 Task: Look for Airbnb options in Rustenburg, South Africa from 5th November, 2023 to 16th November, 2023 for 2 adults.1  bedroom having 1 bed and 1 bathroom. Property type can be hotel. Look for 4 properties as per requirement.
Action: Mouse moved to (412, 74)
Screenshot: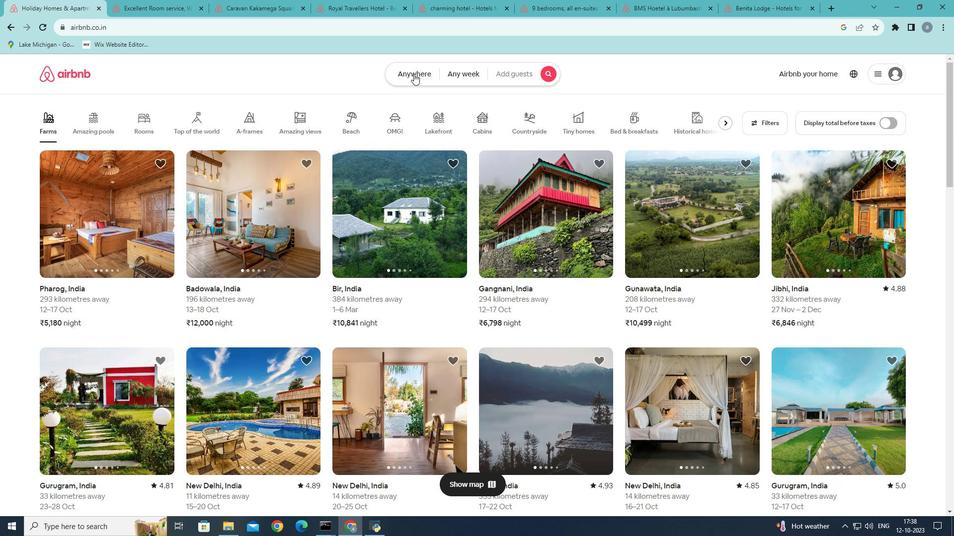 
Action: Mouse pressed left at (412, 74)
Screenshot: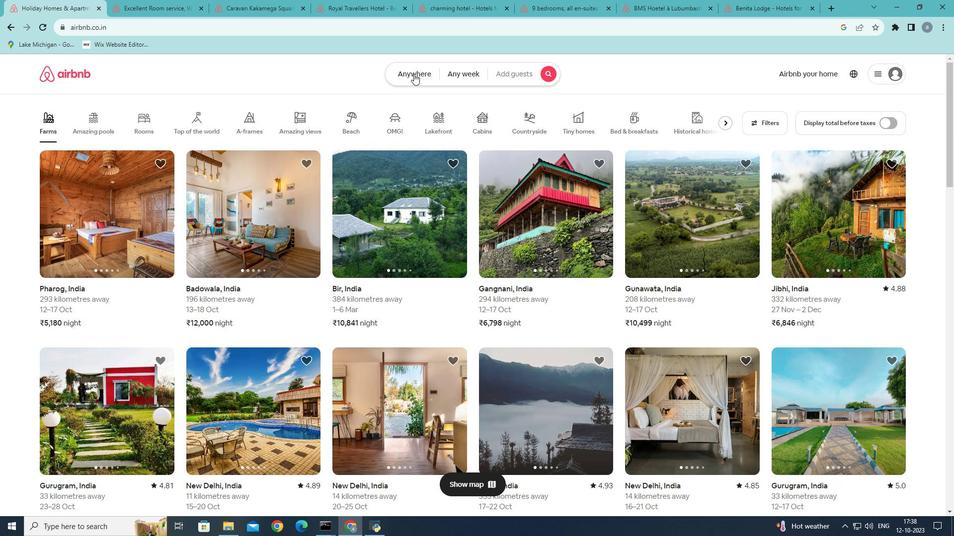 
Action: Mouse moved to (320, 110)
Screenshot: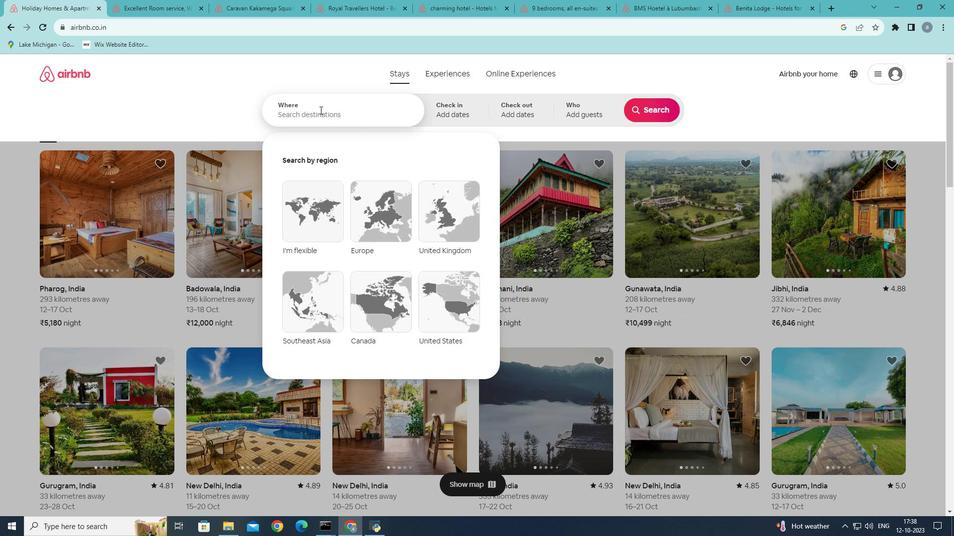 
Action: Mouse pressed left at (320, 110)
Screenshot: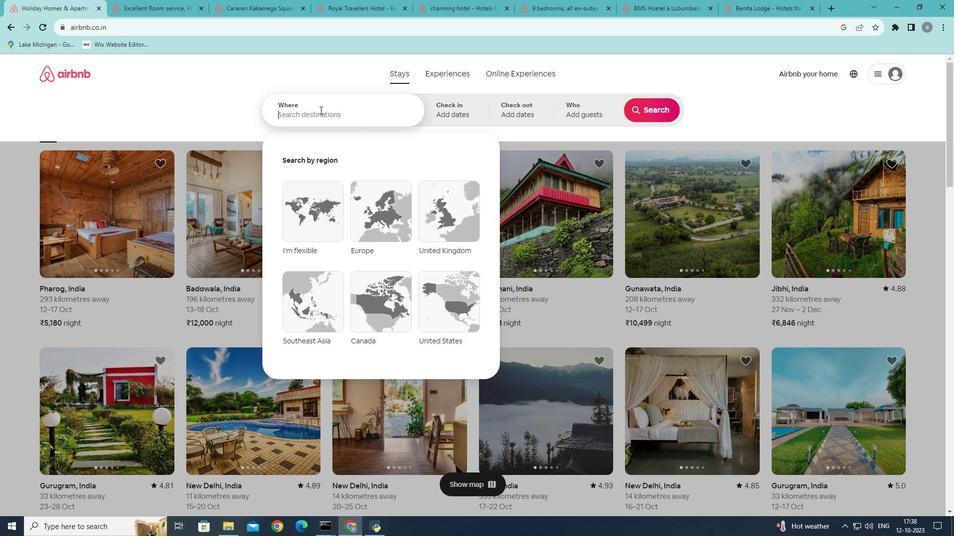 
Action: Mouse moved to (375, 95)
Screenshot: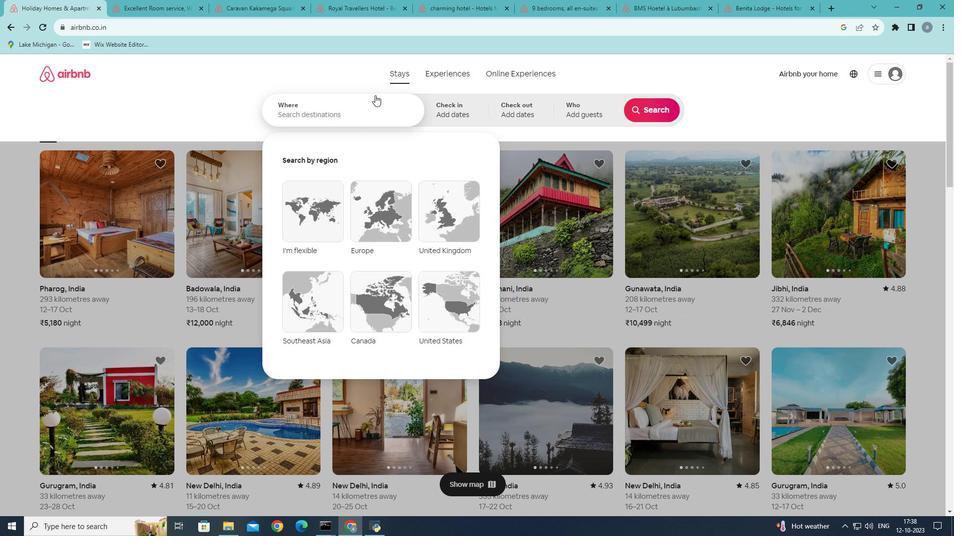 
Action: Key pressed <Key.shift>Rustenburg,
Screenshot: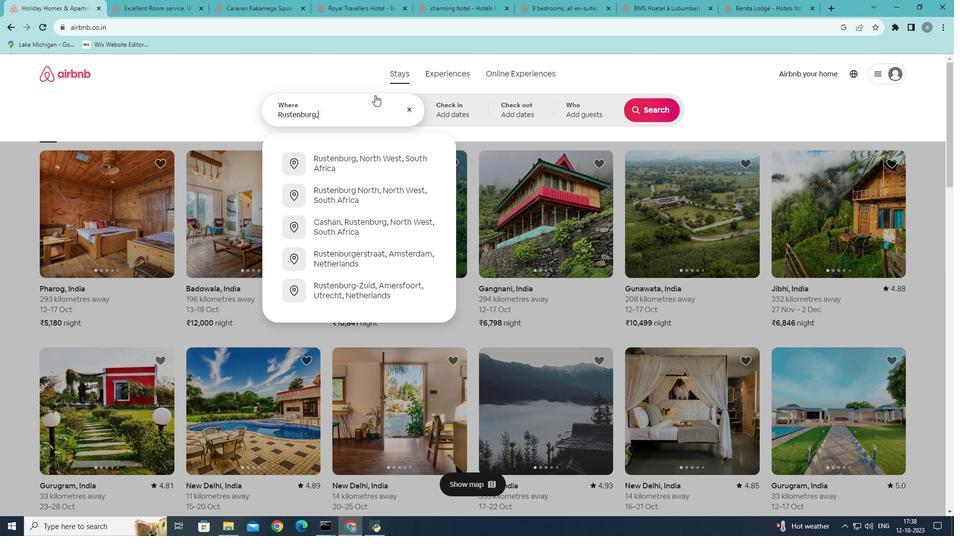 
Action: Mouse moved to (407, 156)
Screenshot: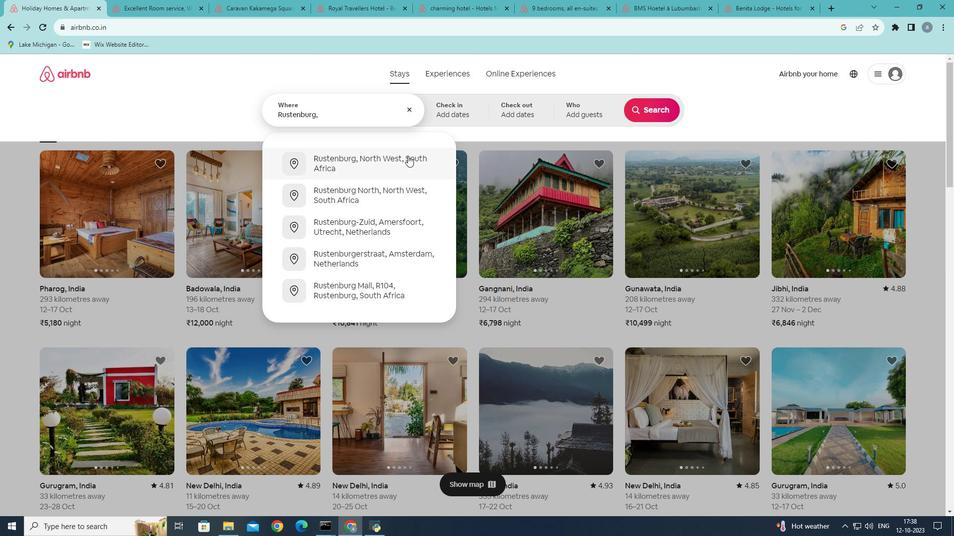 
Action: Mouse pressed left at (407, 156)
Screenshot: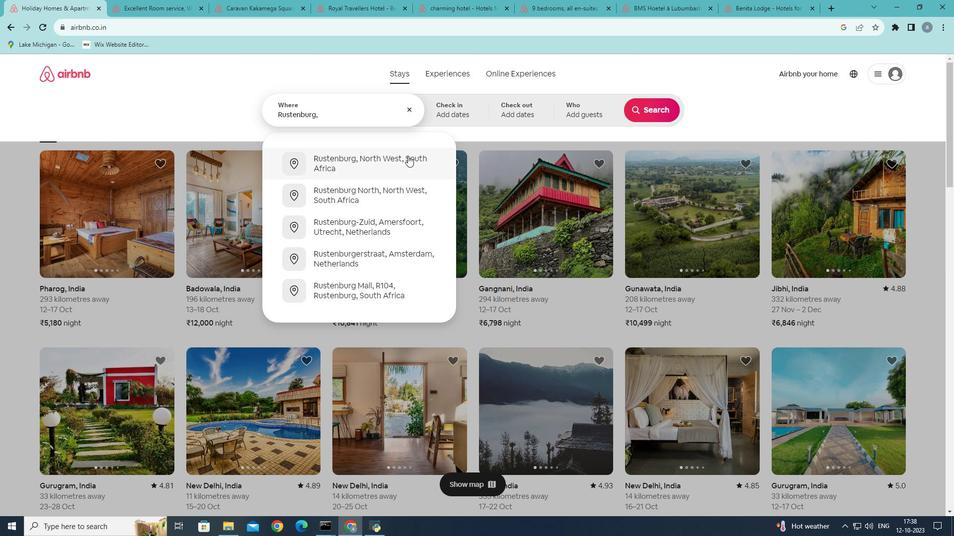 
Action: Mouse moved to (653, 192)
Screenshot: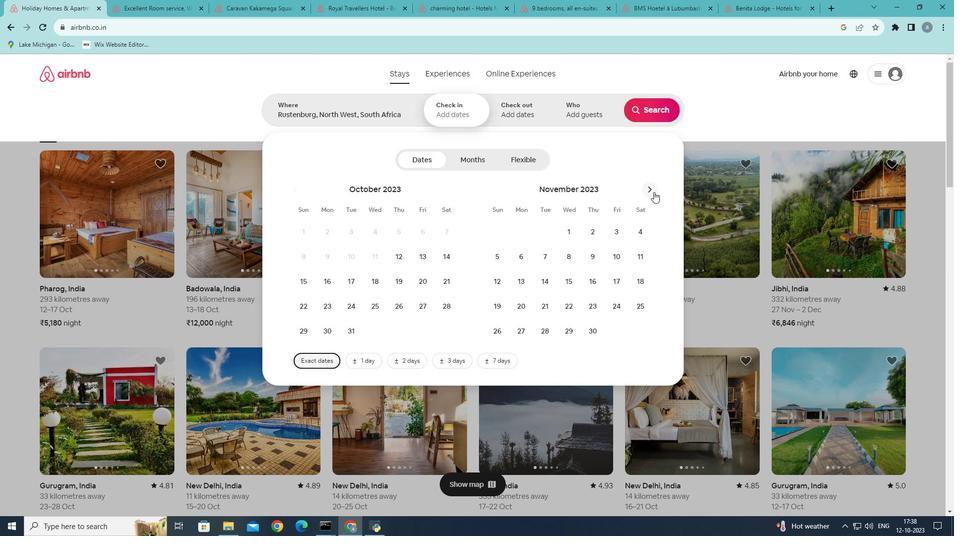 
Action: Mouse pressed left at (653, 192)
Screenshot: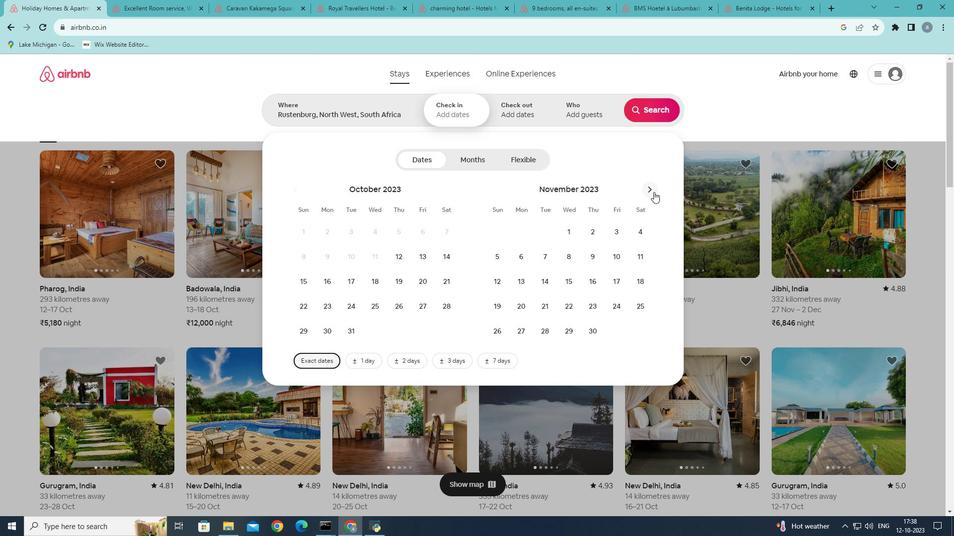 
Action: Mouse moved to (303, 260)
Screenshot: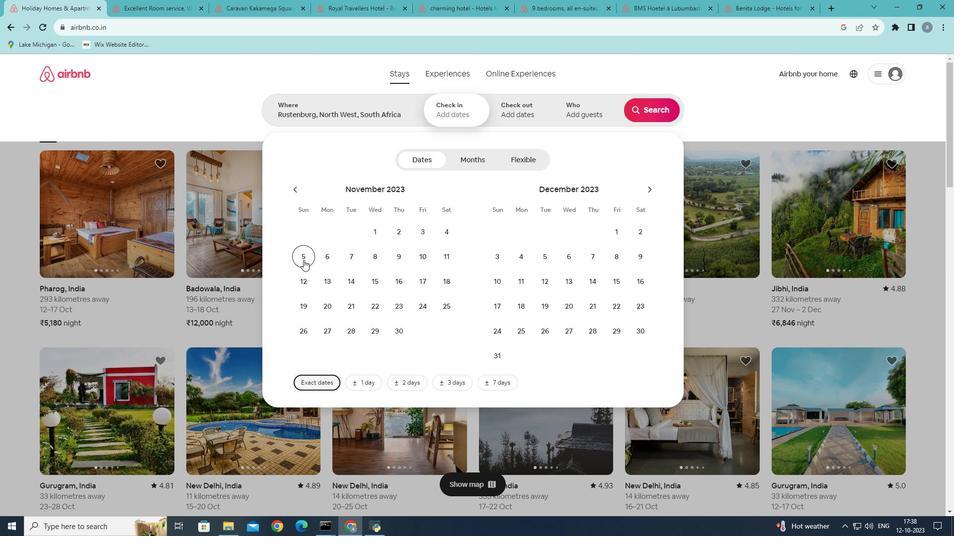 
Action: Mouse pressed left at (303, 260)
Screenshot: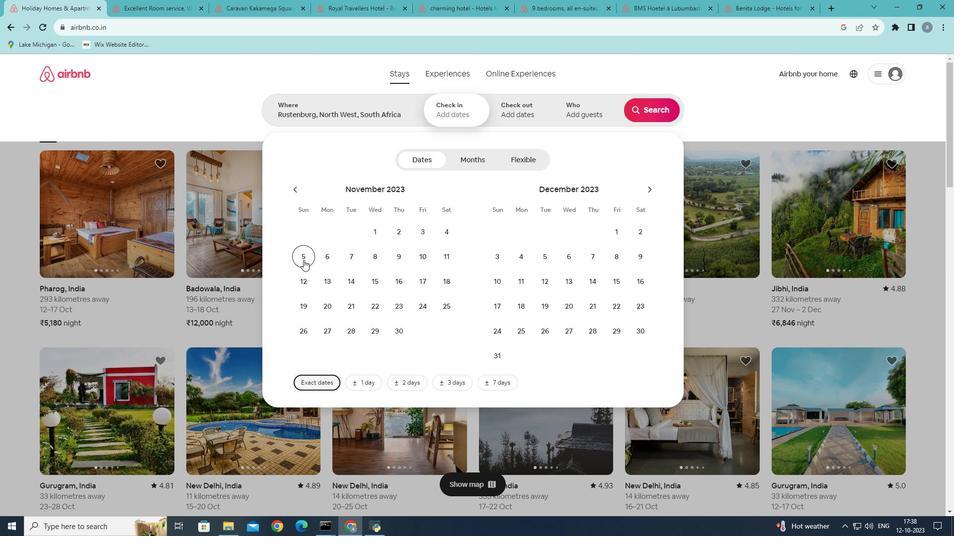 
Action: Mouse moved to (404, 280)
Screenshot: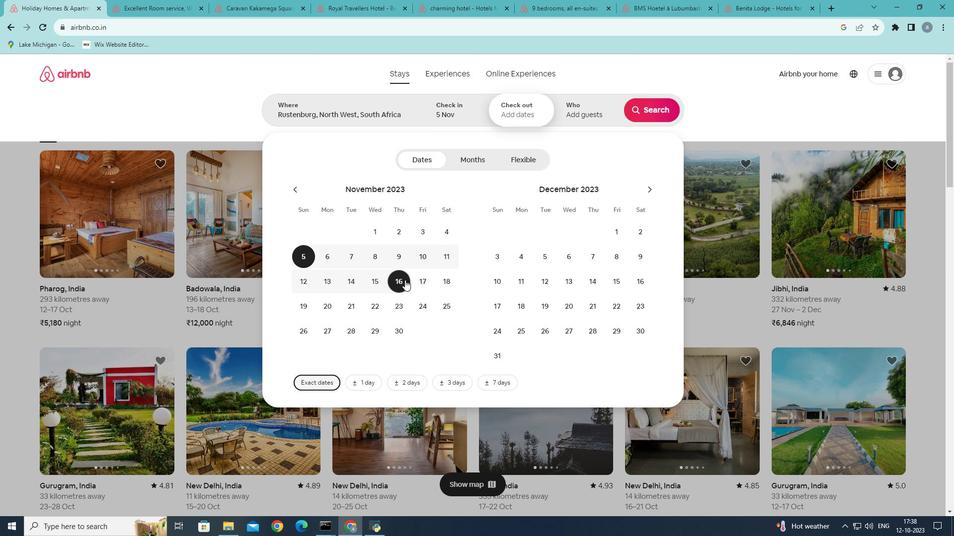 
Action: Mouse pressed left at (404, 280)
Screenshot: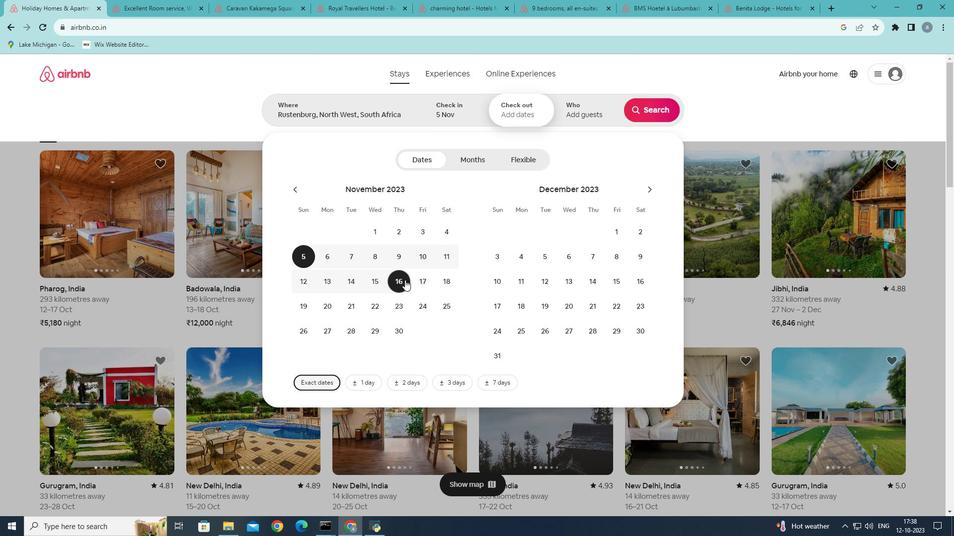
Action: Mouse moved to (598, 112)
Screenshot: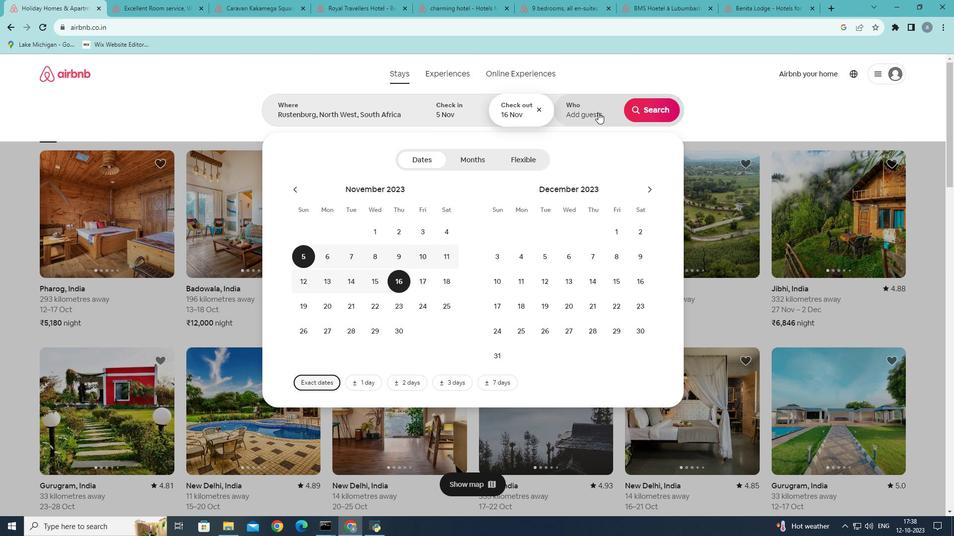 
Action: Mouse pressed left at (598, 112)
Screenshot: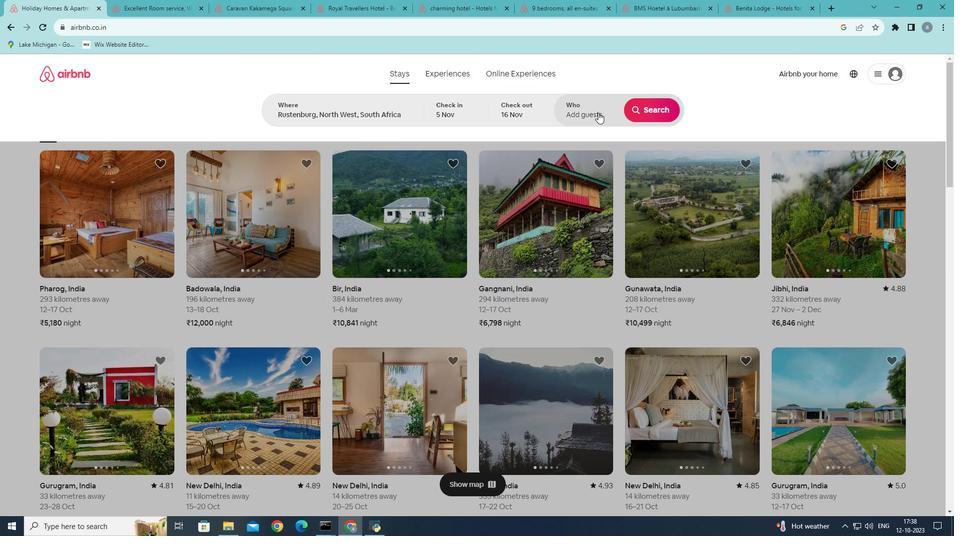 
Action: Mouse moved to (653, 160)
Screenshot: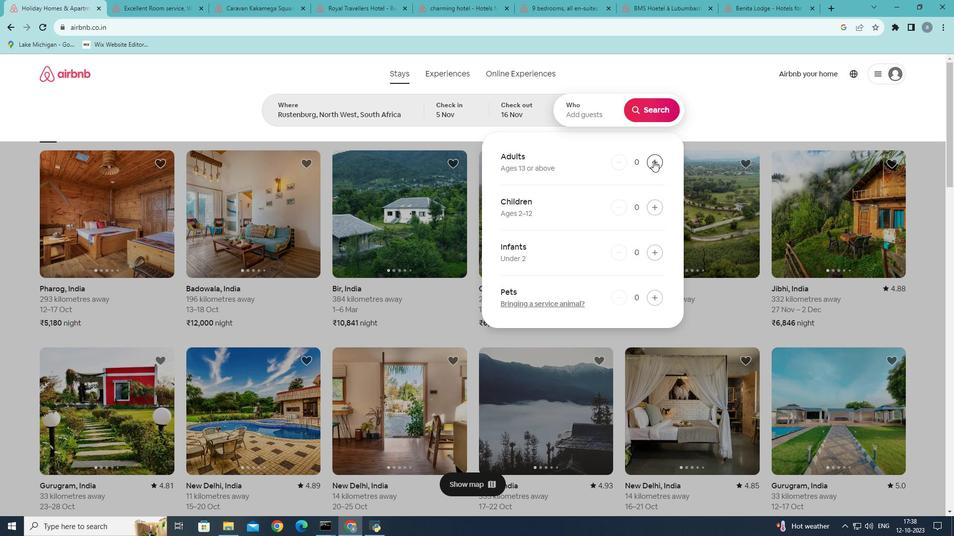
Action: Mouse pressed left at (653, 160)
Screenshot: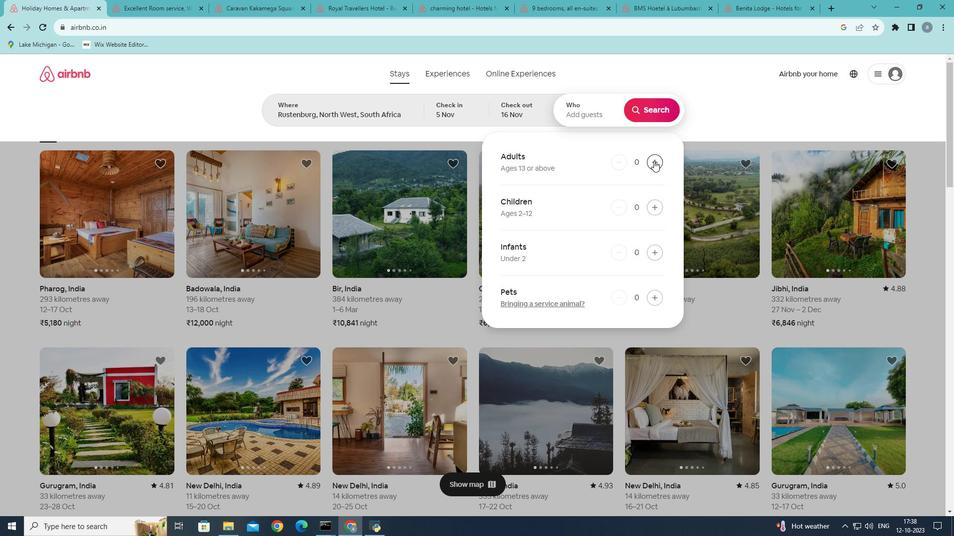 
Action: Mouse moved to (653, 160)
Screenshot: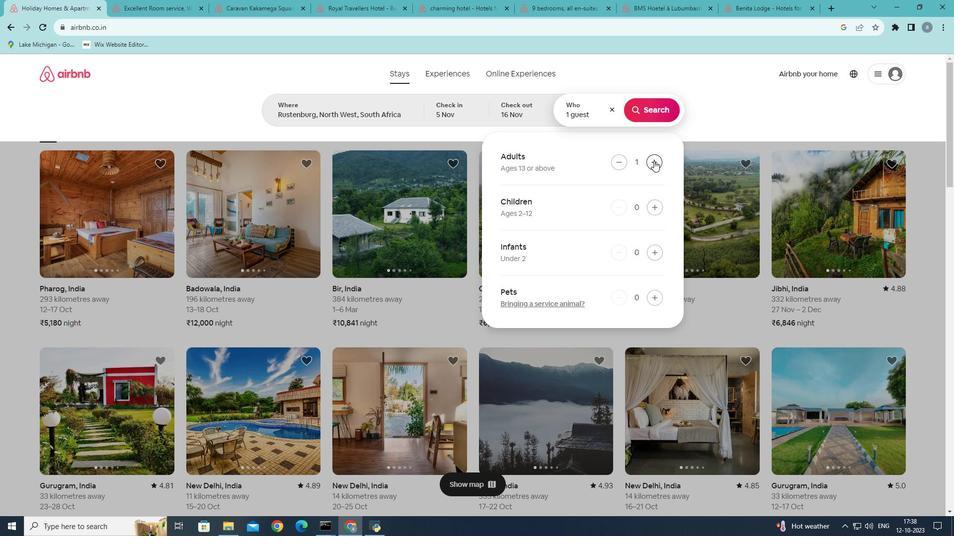 
Action: Mouse pressed left at (653, 160)
Screenshot: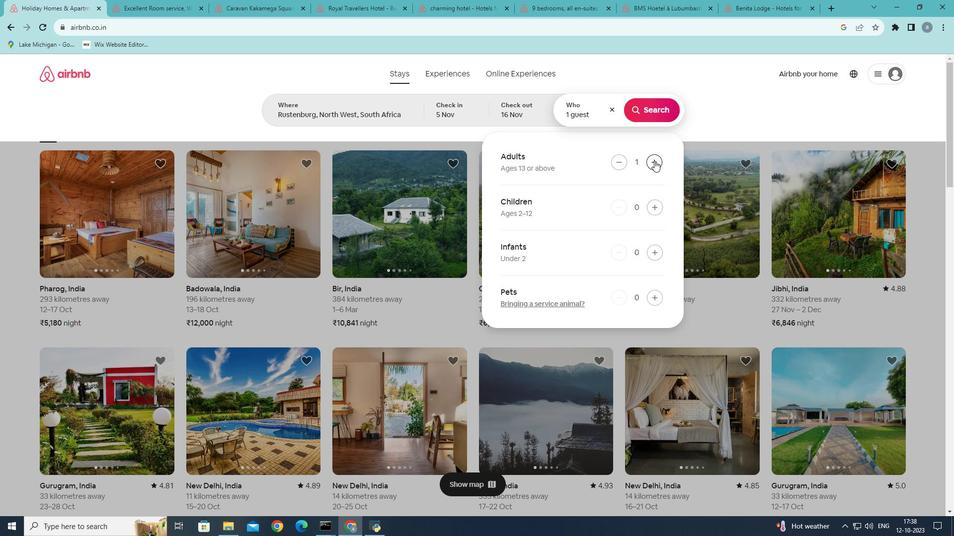
Action: Mouse moved to (653, 111)
Screenshot: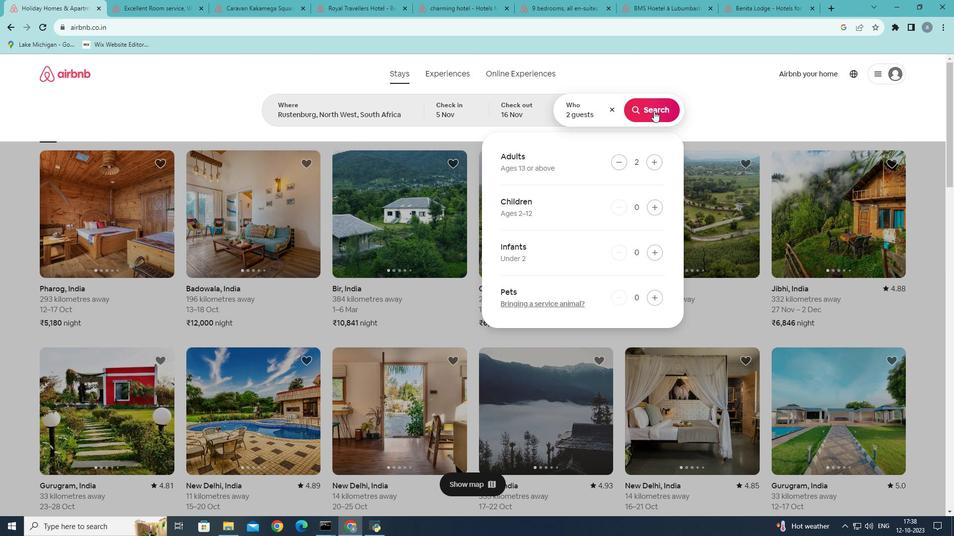 
Action: Mouse pressed left at (653, 111)
Screenshot: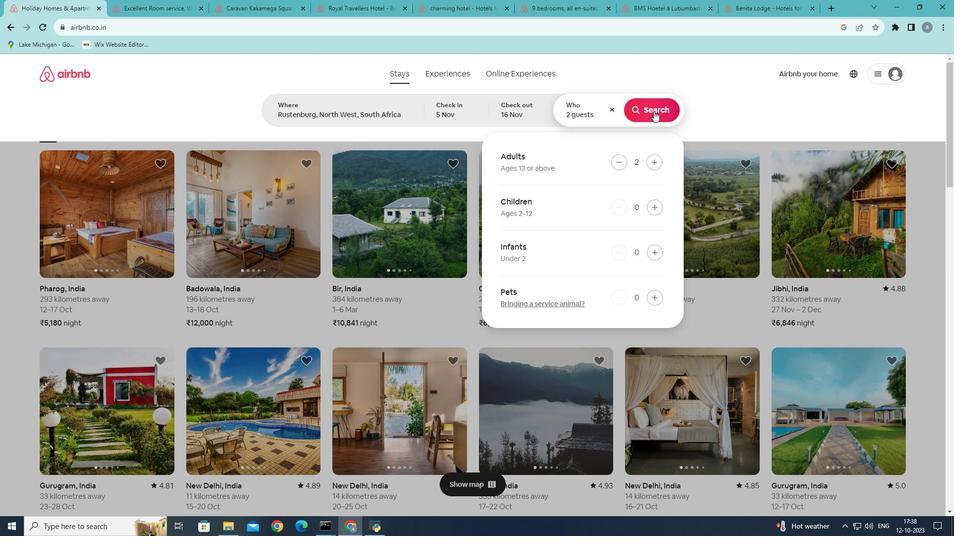 
Action: Mouse moved to (794, 115)
Screenshot: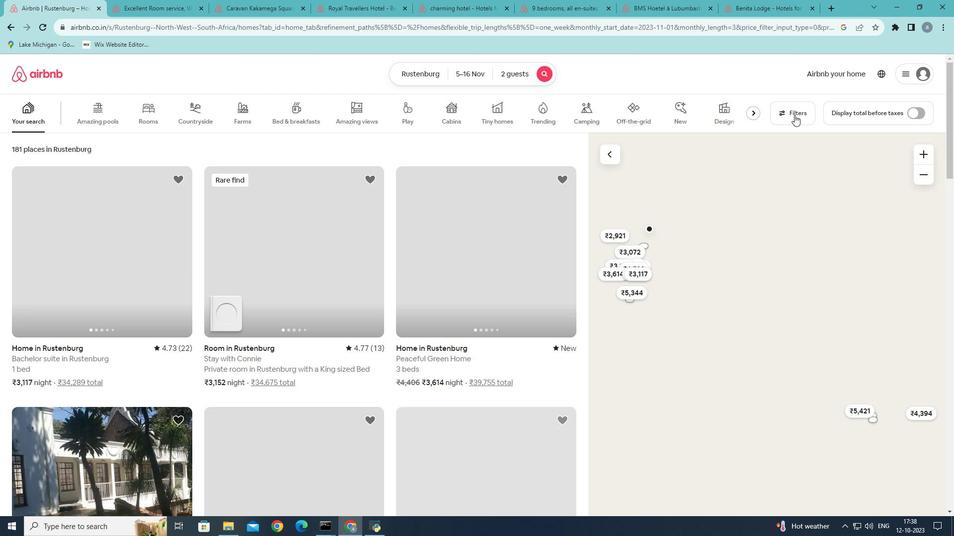 
Action: Mouse pressed left at (794, 115)
Screenshot: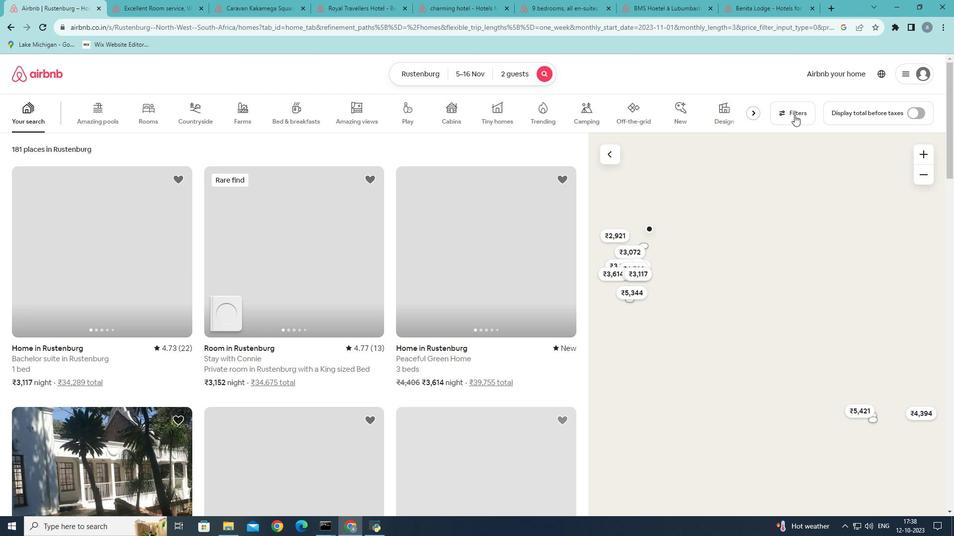 
Action: Mouse moved to (464, 340)
Screenshot: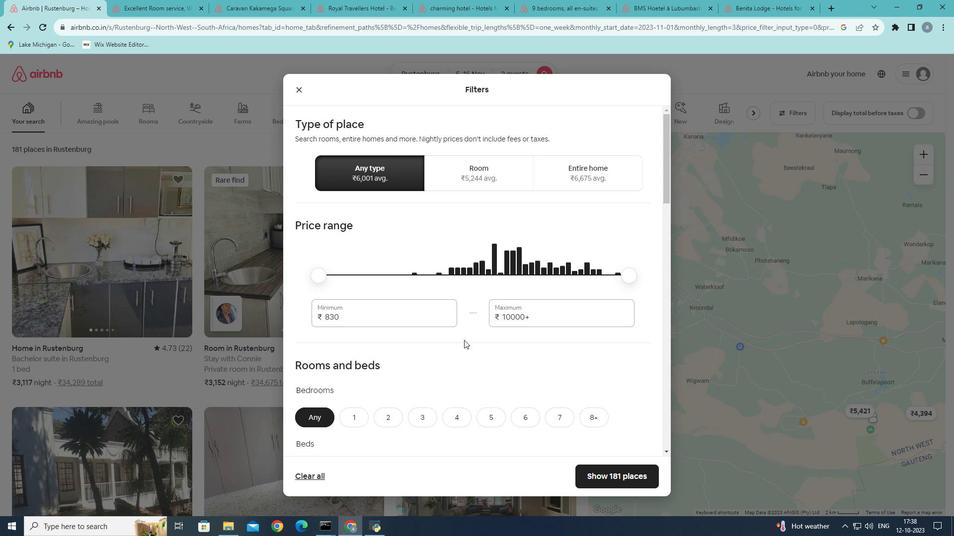 
Action: Mouse scrolled (464, 339) with delta (0, 0)
Screenshot: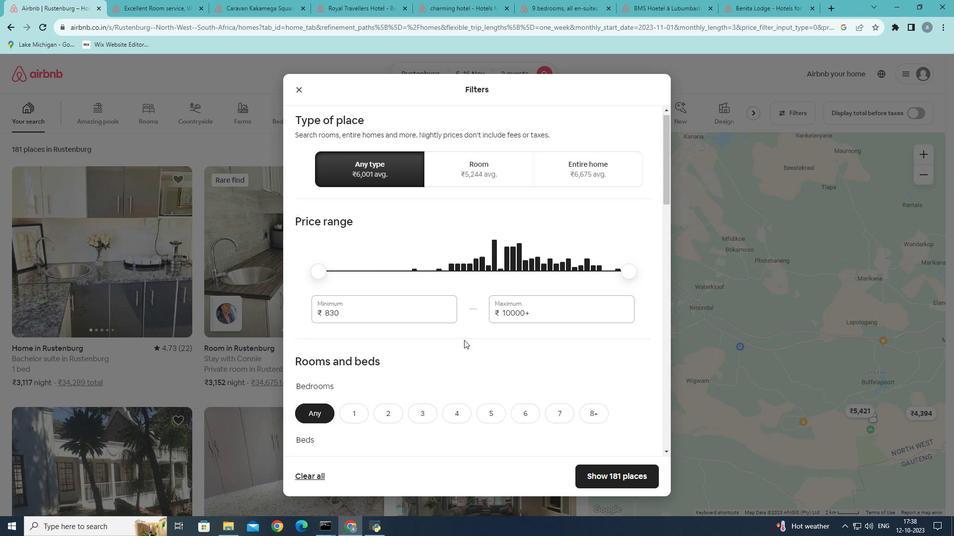 
Action: Mouse scrolled (464, 339) with delta (0, 0)
Screenshot: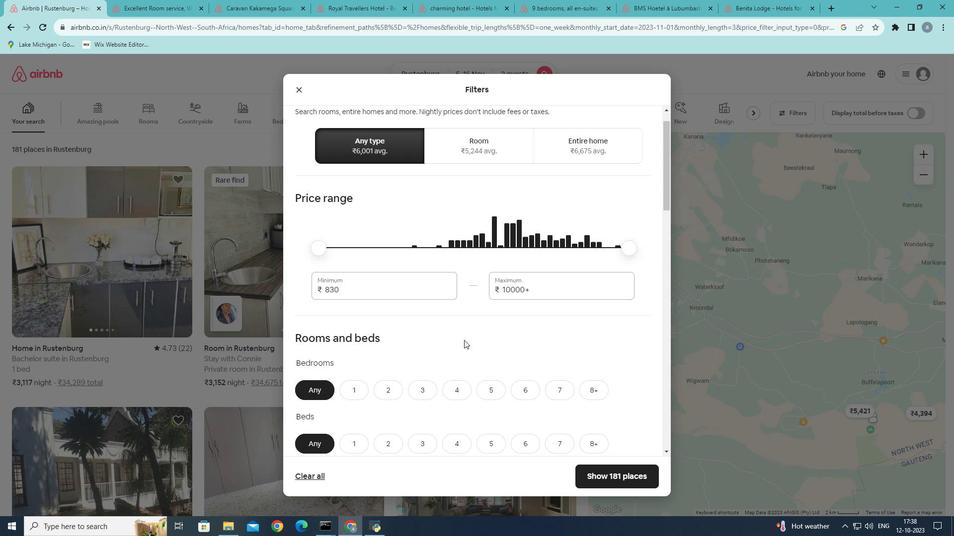 
Action: Mouse scrolled (464, 339) with delta (0, 0)
Screenshot: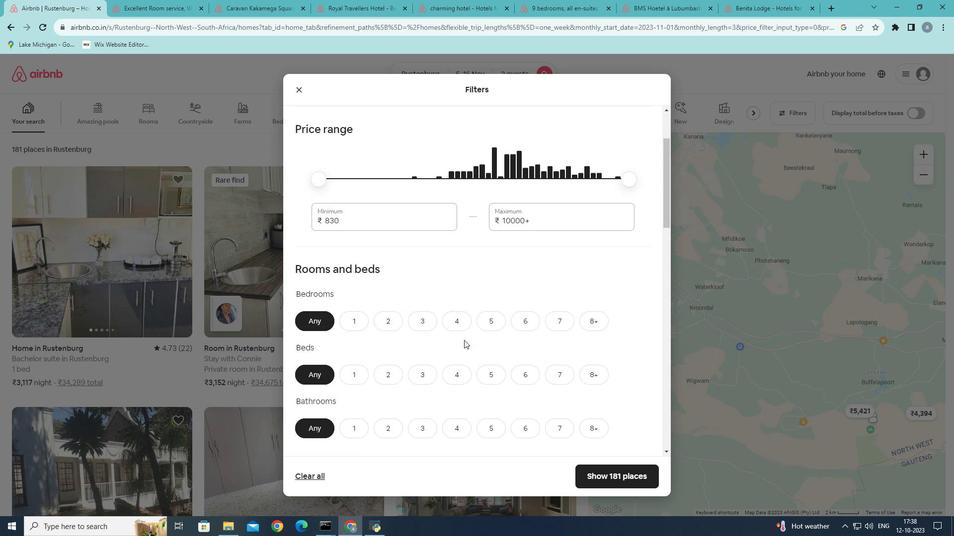 
Action: Mouse moved to (357, 265)
Screenshot: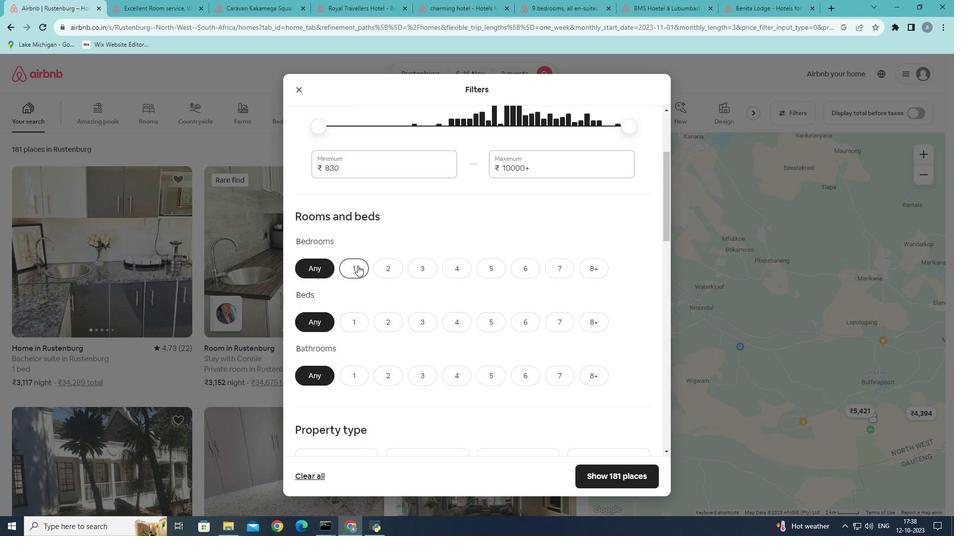 
Action: Mouse pressed left at (357, 265)
Screenshot: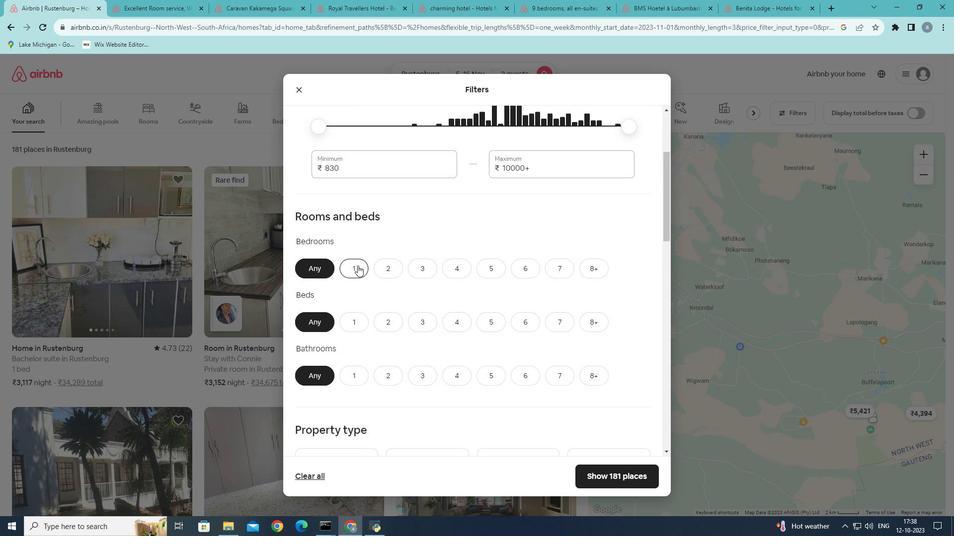 
Action: Mouse moved to (358, 317)
Screenshot: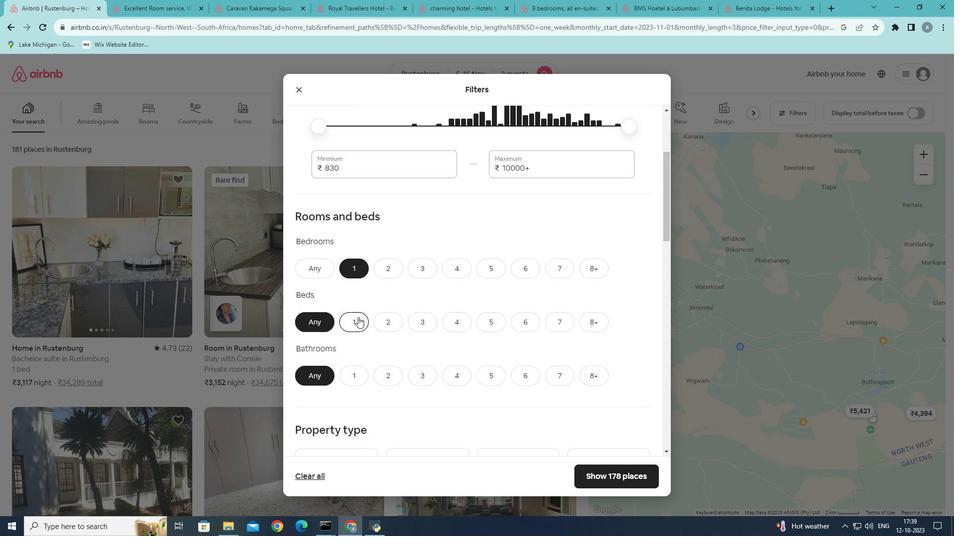 
Action: Mouse pressed left at (358, 317)
Screenshot: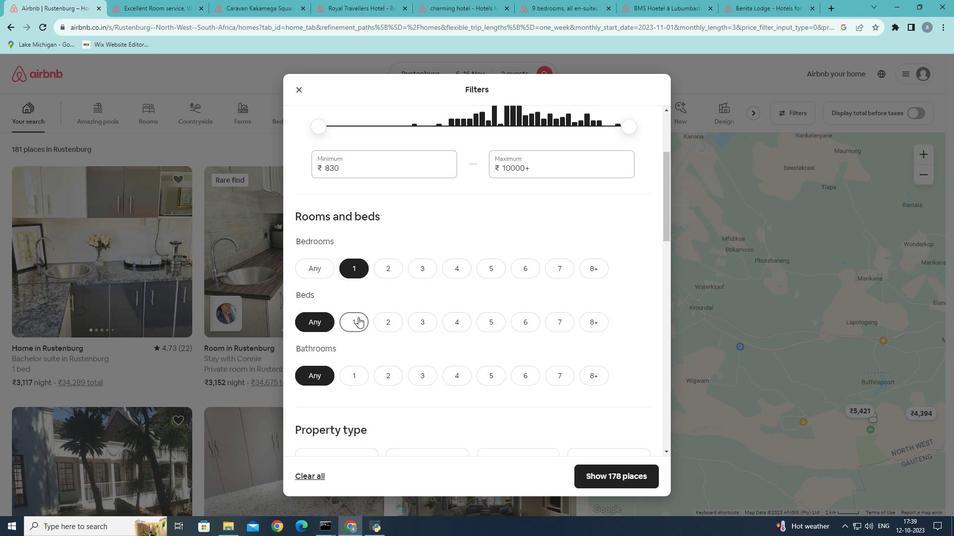 
Action: Mouse moved to (353, 381)
Screenshot: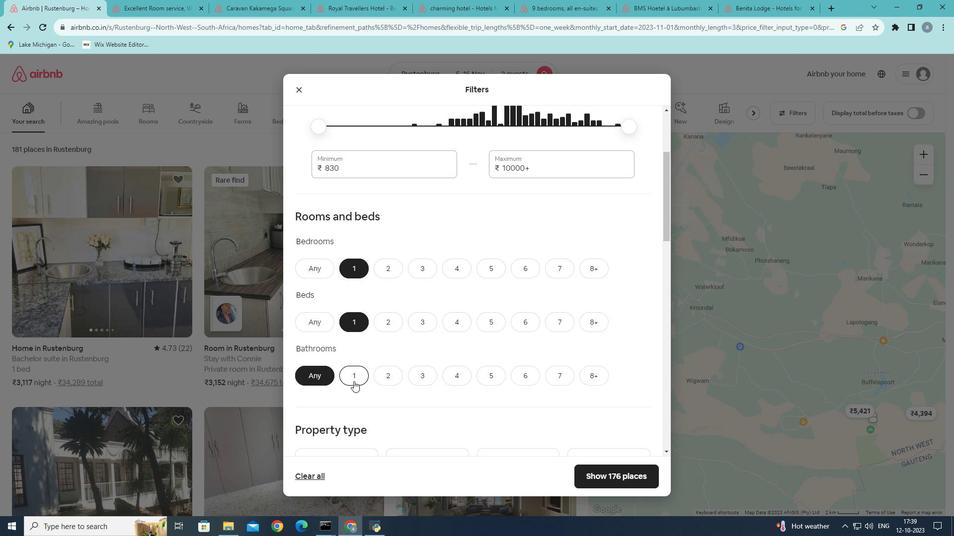 
Action: Mouse pressed left at (353, 381)
Screenshot: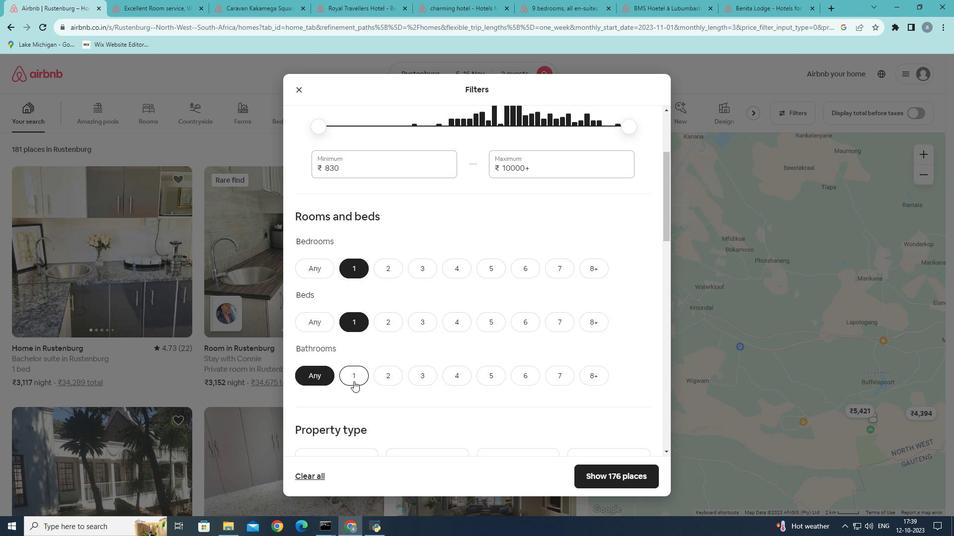 
Action: Mouse moved to (482, 302)
Screenshot: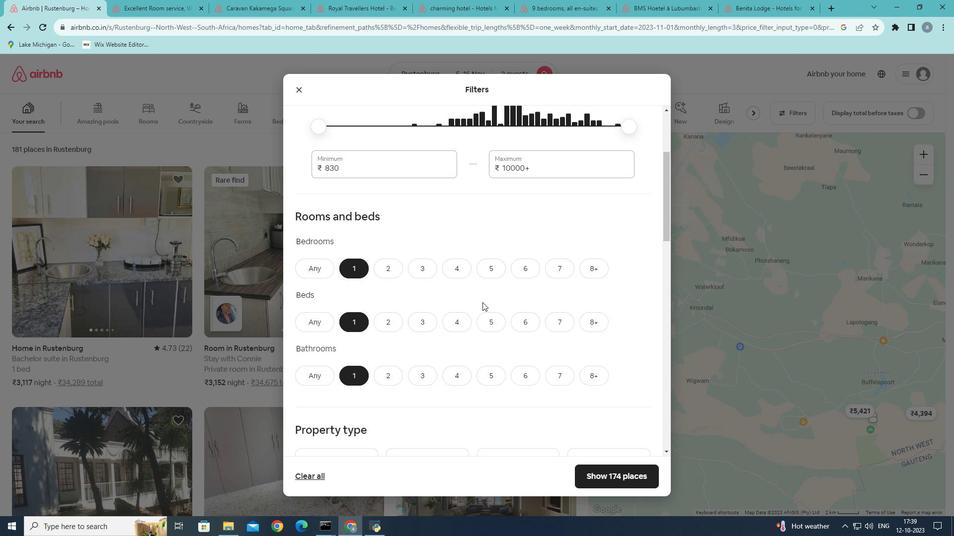 
Action: Mouse scrolled (482, 302) with delta (0, 0)
Screenshot: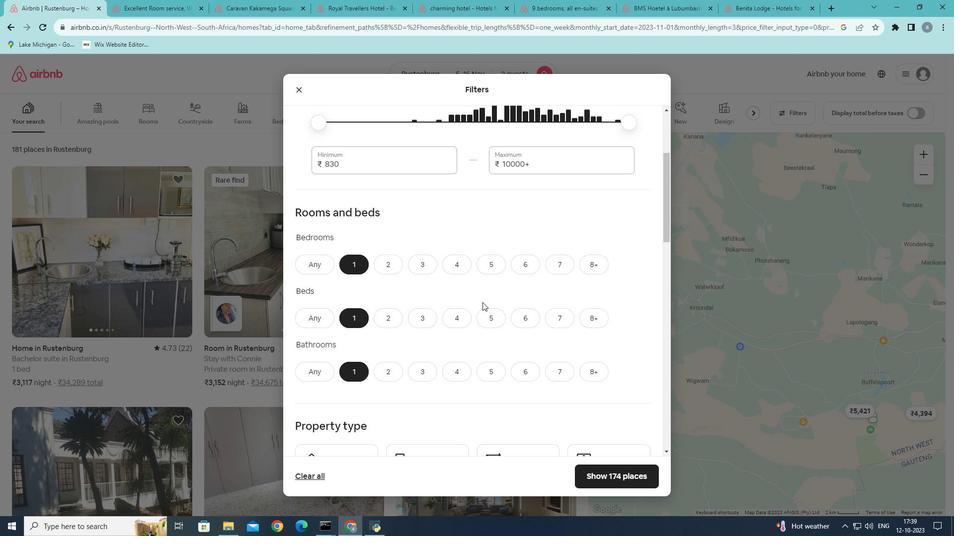 
Action: Mouse scrolled (482, 302) with delta (0, 0)
Screenshot: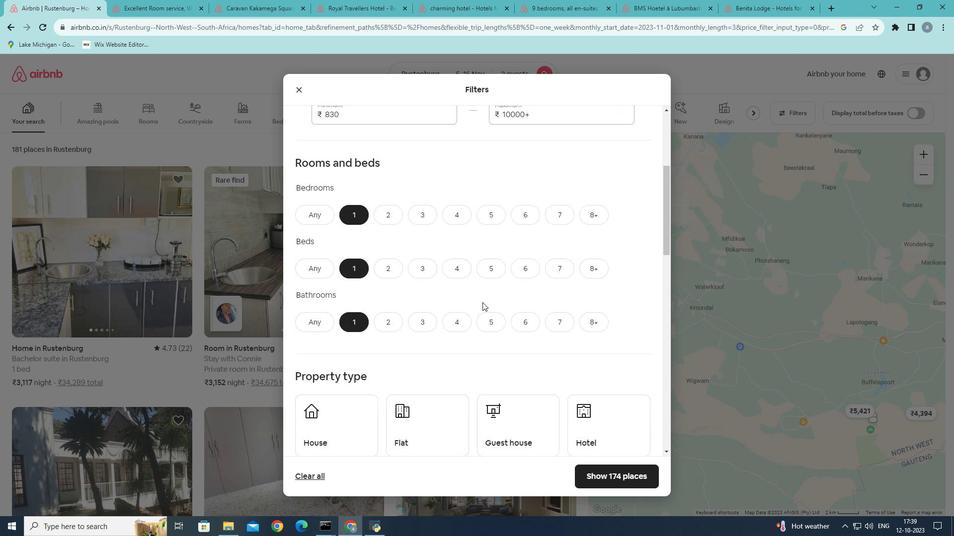 
Action: Mouse scrolled (482, 302) with delta (0, 0)
Screenshot: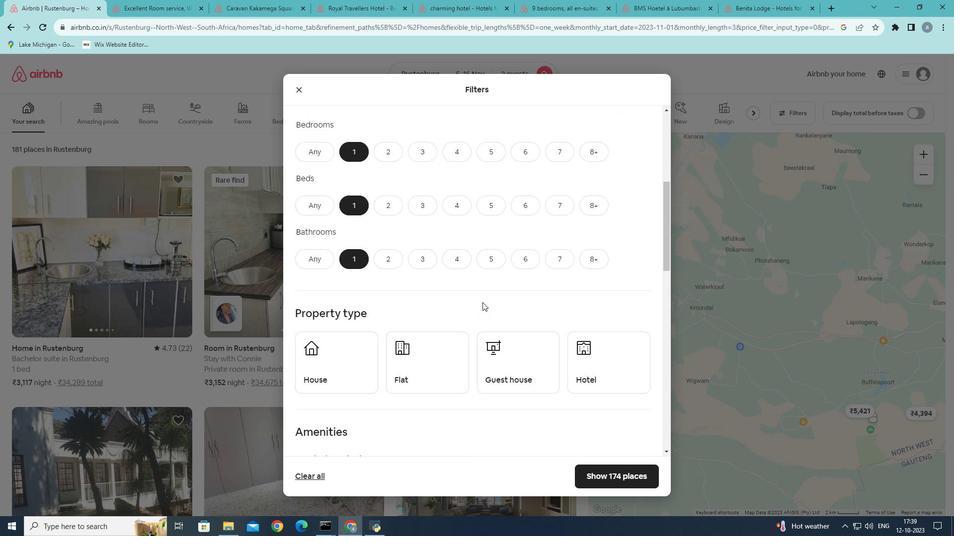 
Action: Mouse moved to (607, 339)
Screenshot: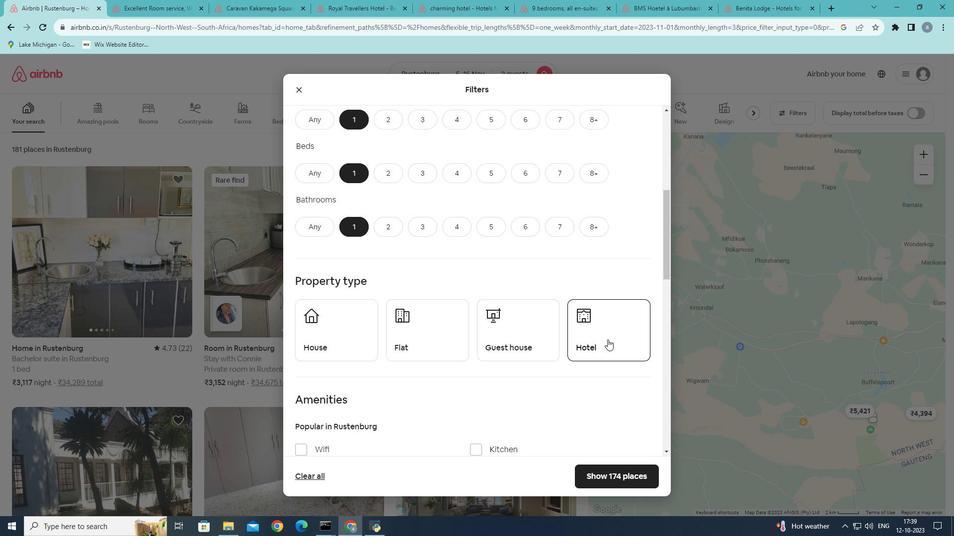 
Action: Mouse pressed left at (607, 339)
Screenshot: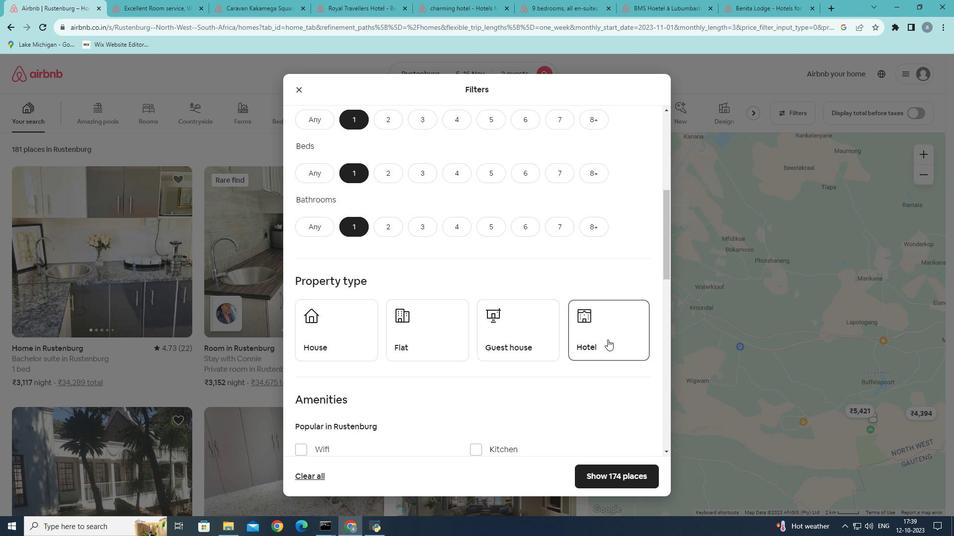
Action: Mouse moved to (585, 334)
Screenshot: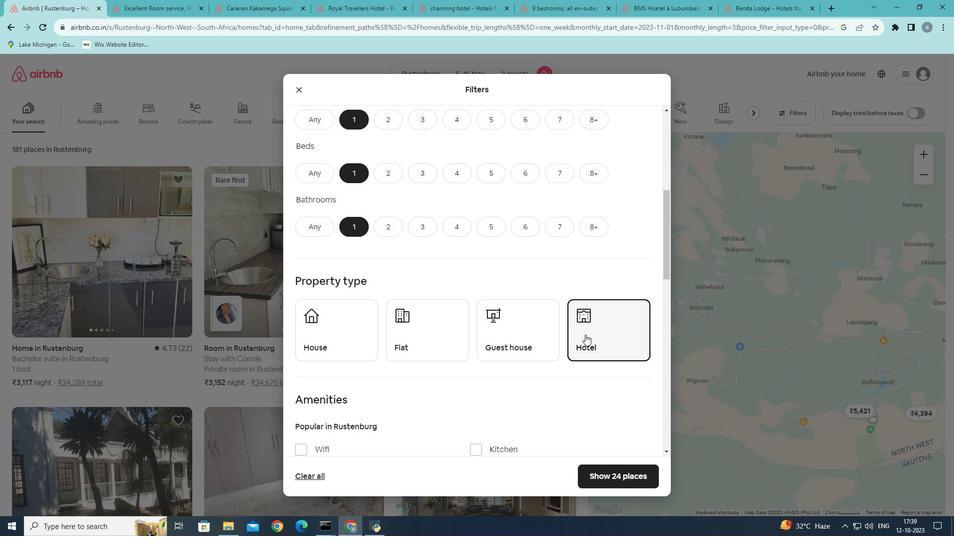 
Action: Mouse scrolled (585, 334) with delta (0, 0)
Screenshot: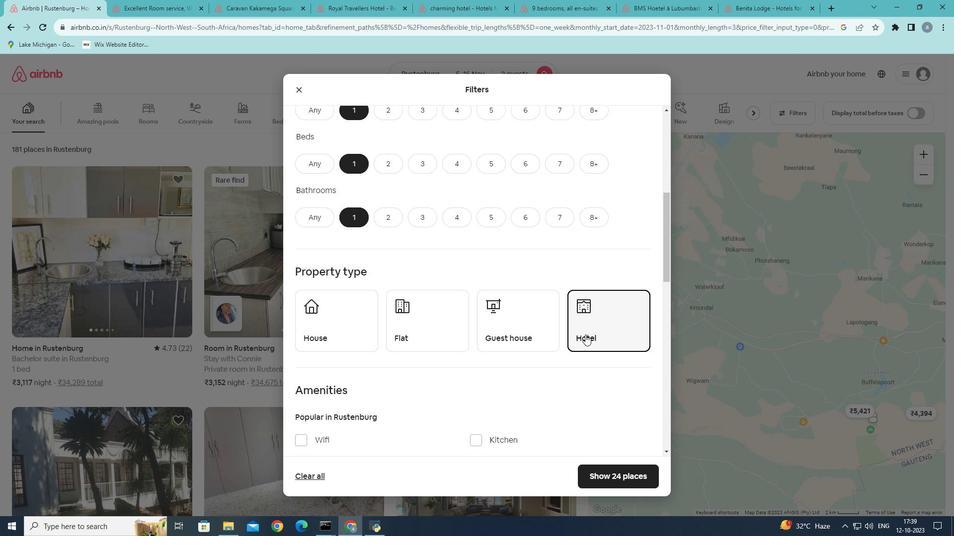 
Action: Mouse scrolled (585, 334) with delta (0, 0)
Screenshot: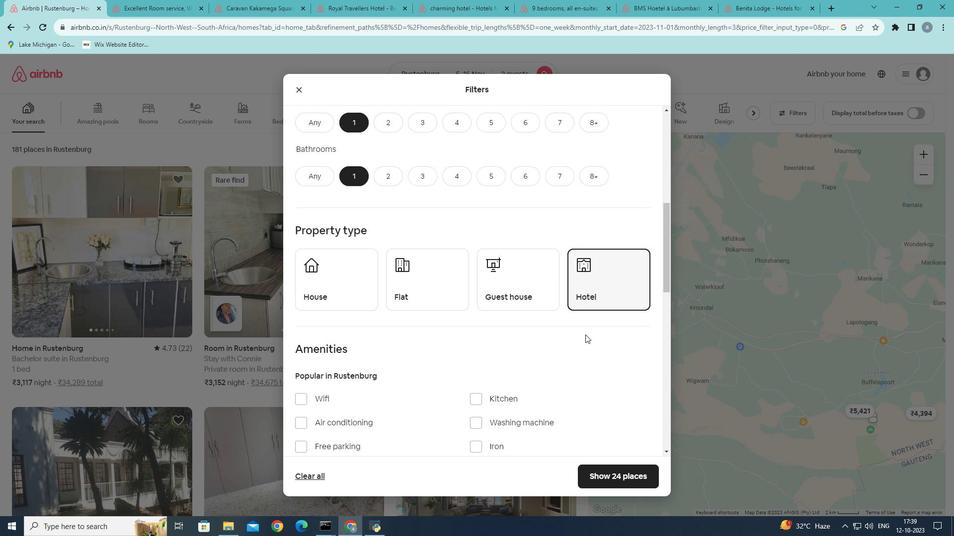 
Action: Mouse moved to (601, 475)
Screenshot: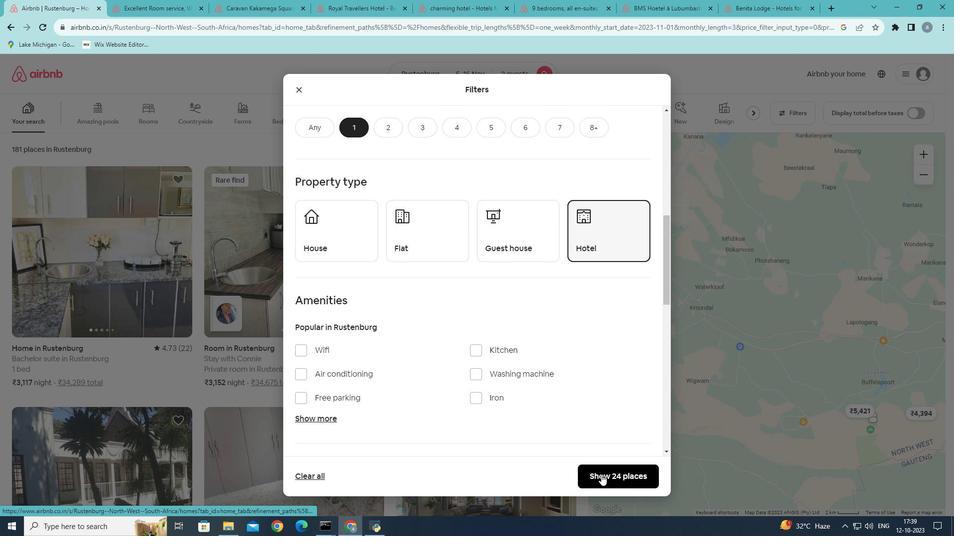 
Action: Mouse pressed left at (601, 475)
Screenshot: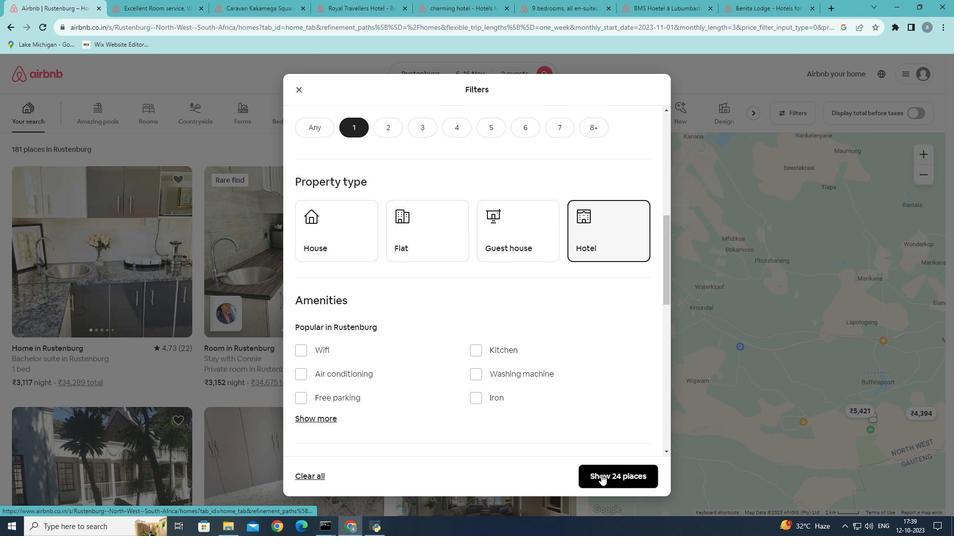 
Action: Mouse moved to (344, 367)
Screenshot: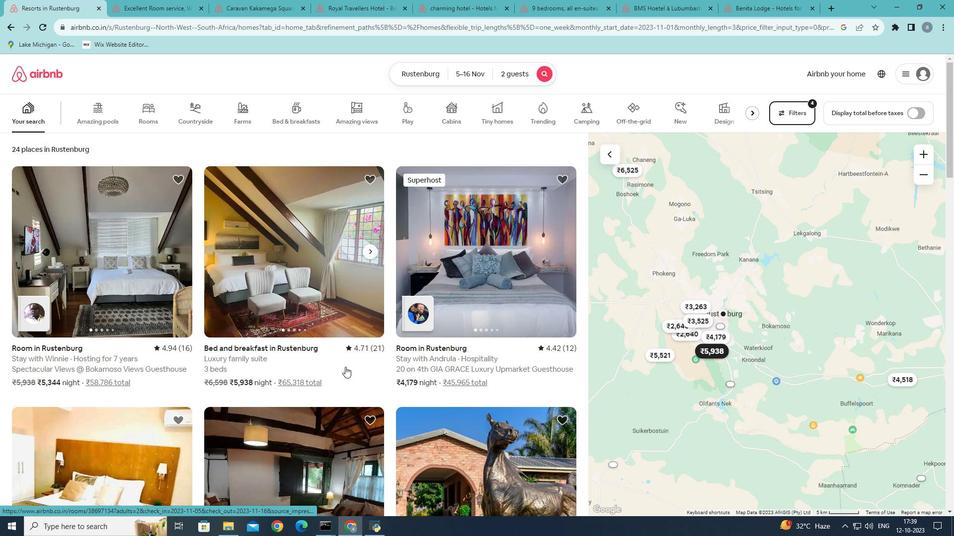 
Action: Mouse scrolled (344, 366) with delta (0, 0)
Screenshot: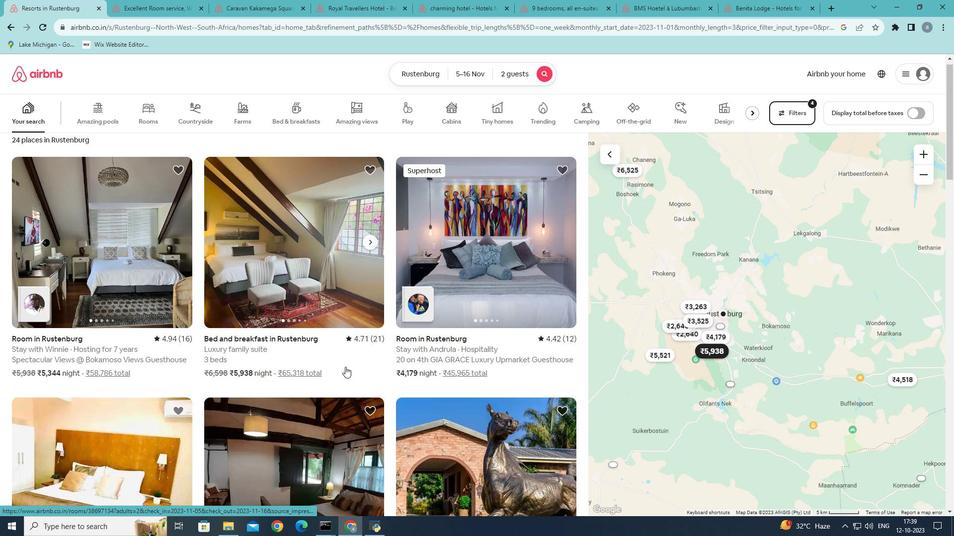 
Action: Mouse moved to (345, 367)
Screenshot: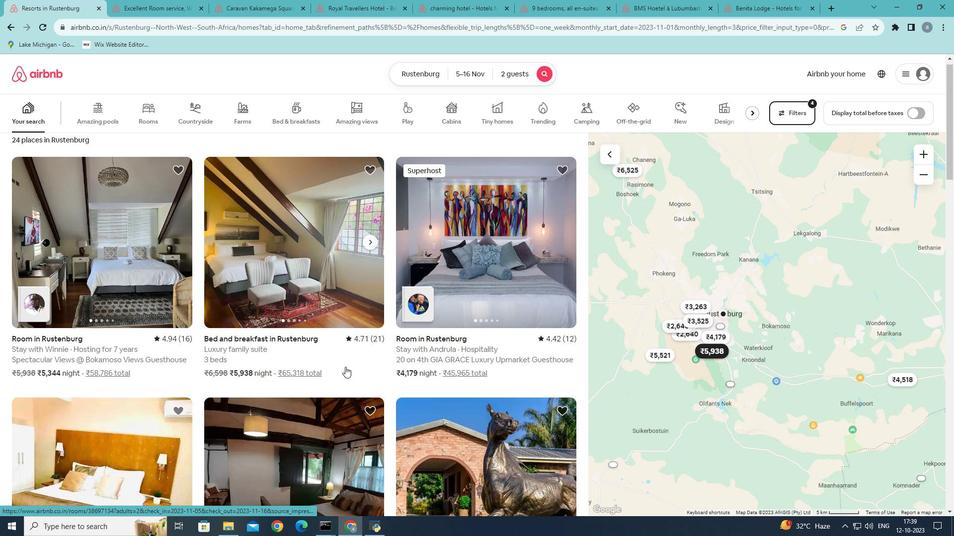 
Action: Mouse scrolled (345, 366) with delta (0, 0)
Screenshot: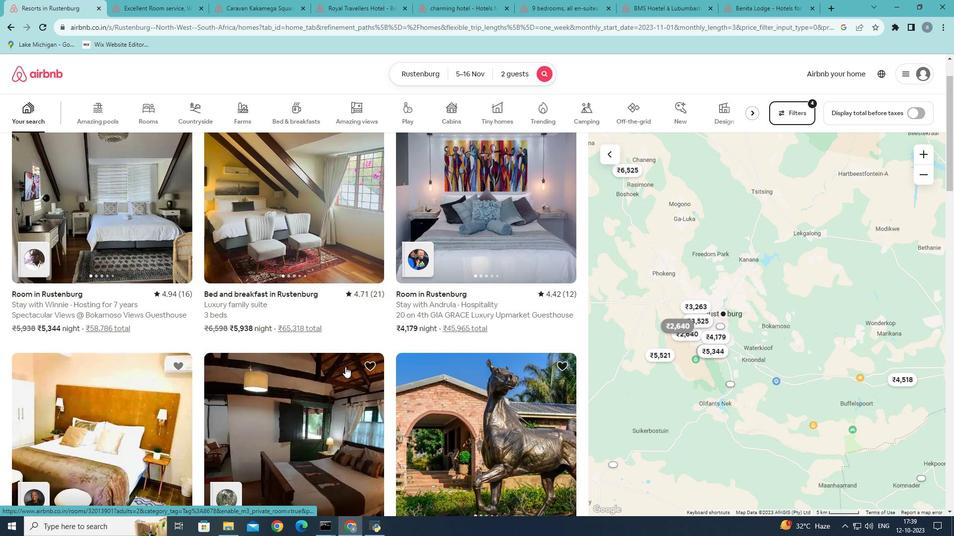 
Action: Mouse scrolled (345, 366) with delta (0, 0)
Screenshot: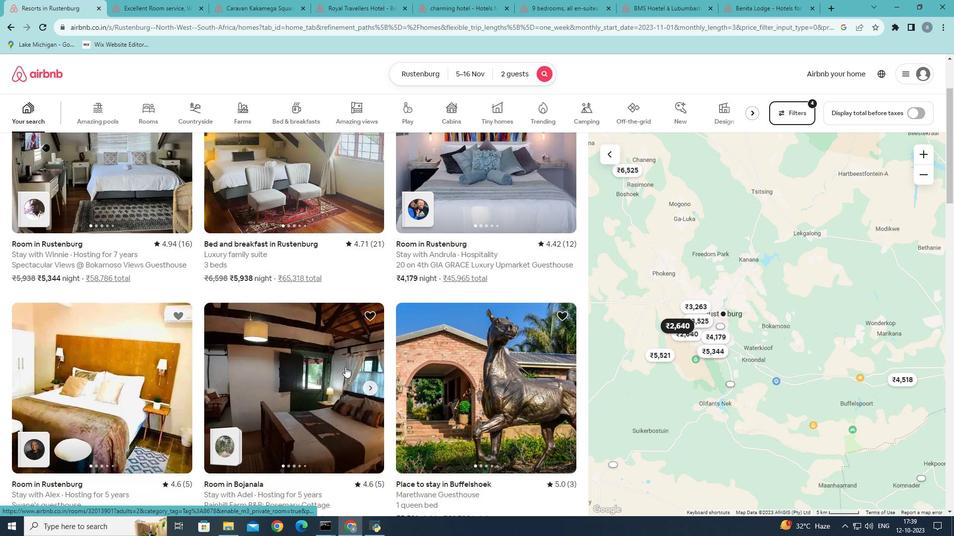 
Action: Mouse scrolled (345, 366) with delta (0, 0)
Screenshot: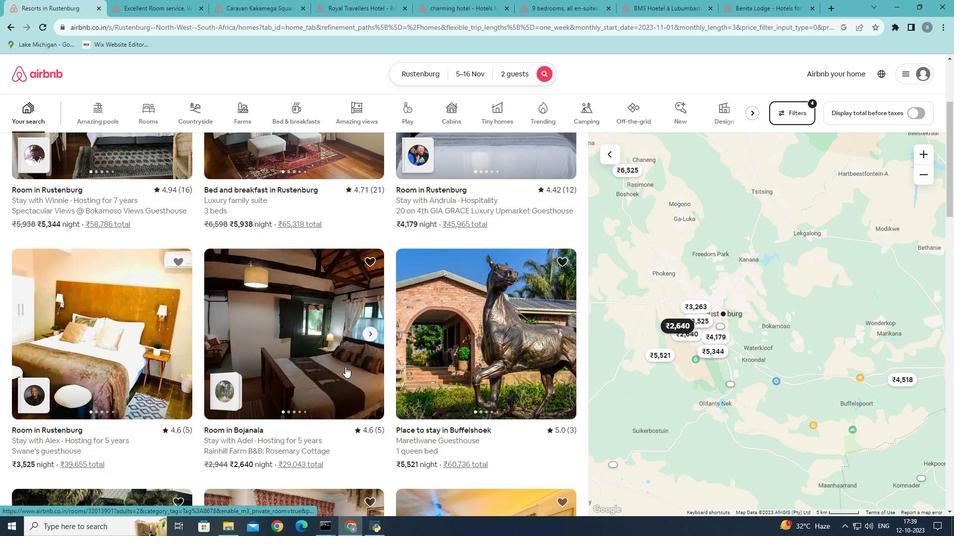 
Action: Mouse scrolled (345, 366) with delta (0, 0)
Screenshot: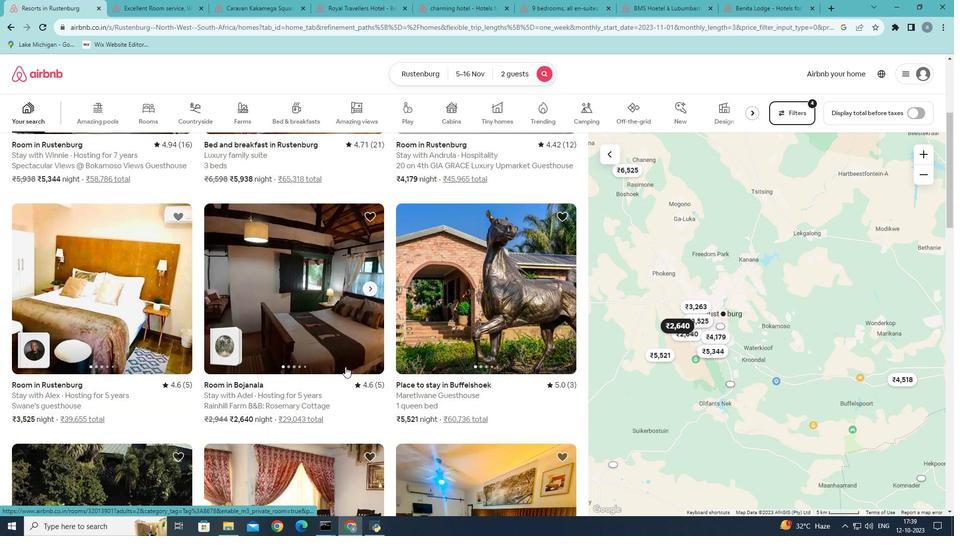 
Action: Mouse scrolled (345, 366) with delta (0, 0)
Screenshot: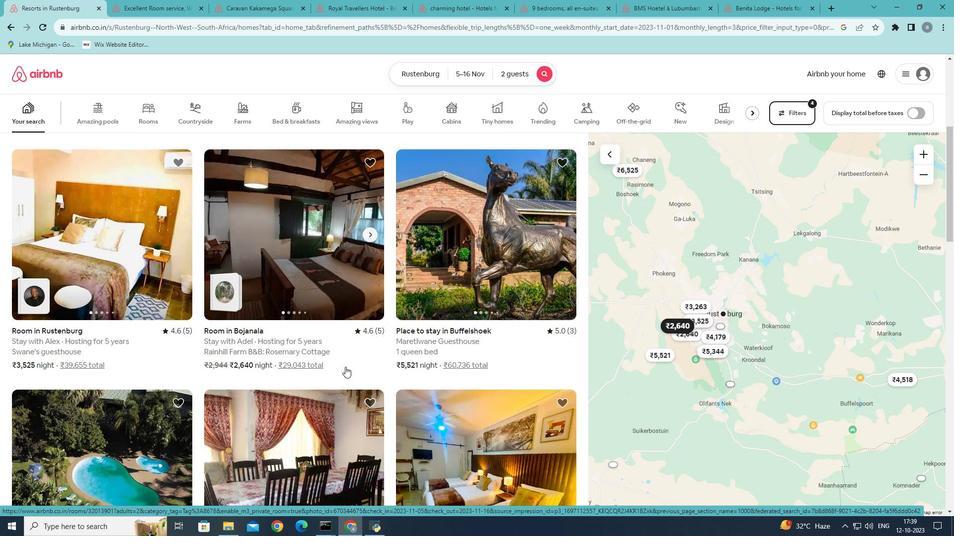
Action: Mouse scrolled (345, 366) with delta (0, 0)
Screenshot: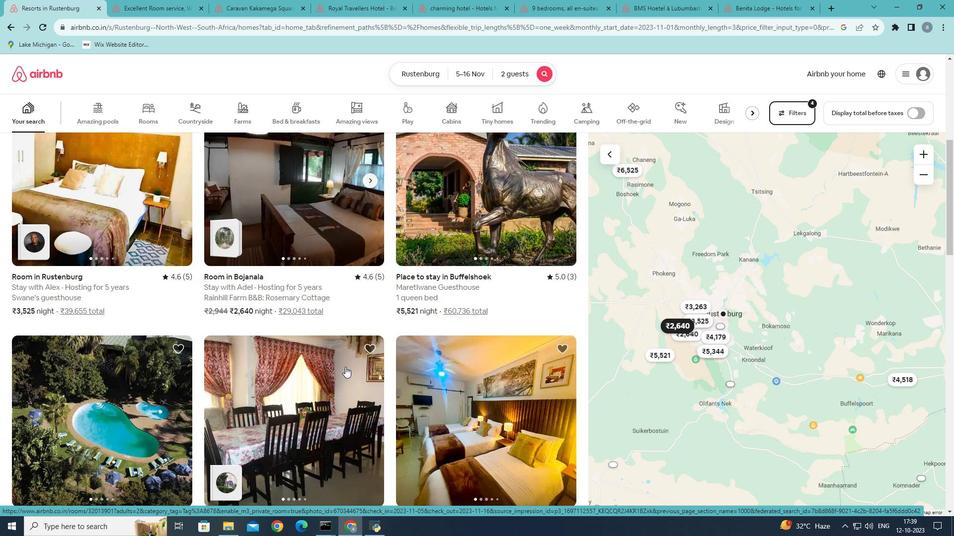 
Action: Mouse scrolled (345, 366) with delta (0, 0)
Screenshot: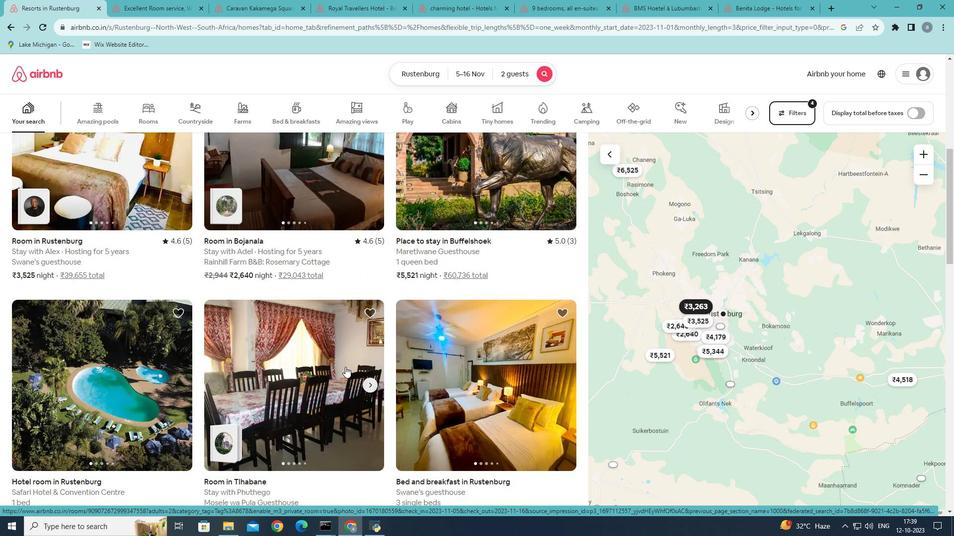 
Action: Mouse scrolled (345, 366) with delta (0, 0)
Screenshot: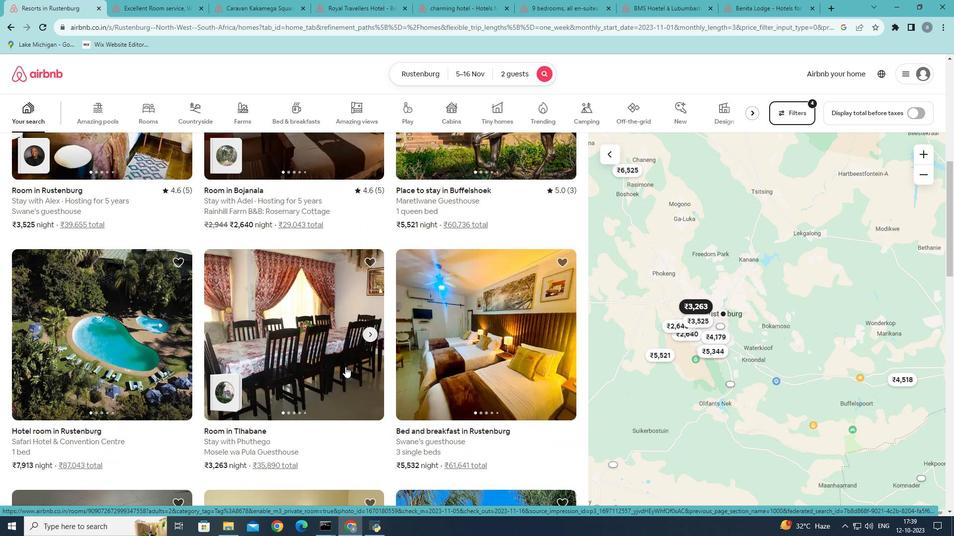 
Action: Mouse scrolled (345, 366) with delta (0, 0)
Screenshot: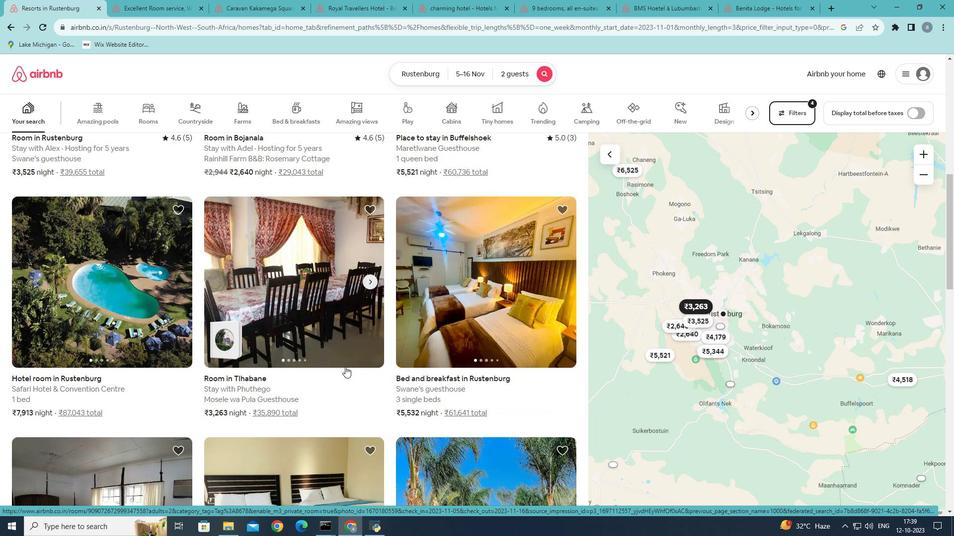 
Action: Mouse moved to (75, 295)
Screenshot: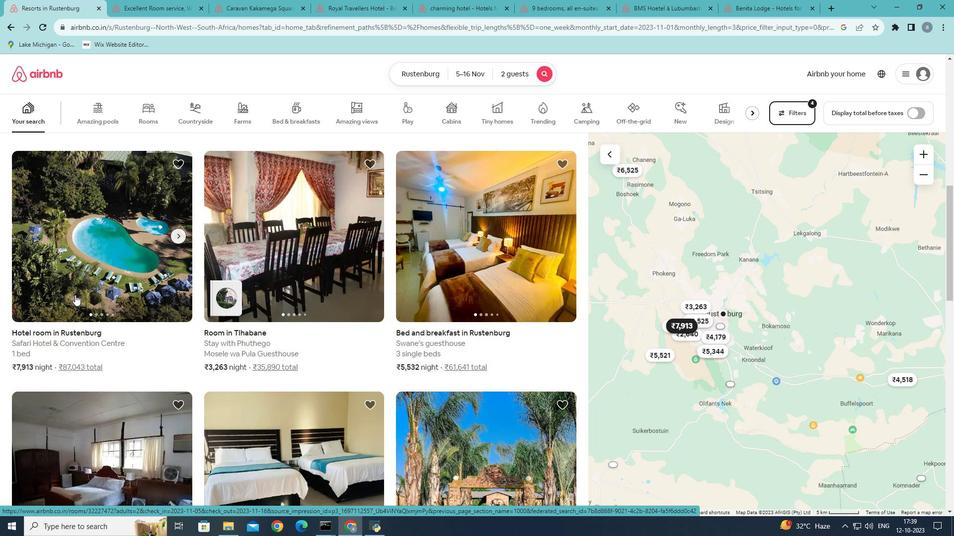 
Action: Mouse pressed left at (75, 295)
Screenshot: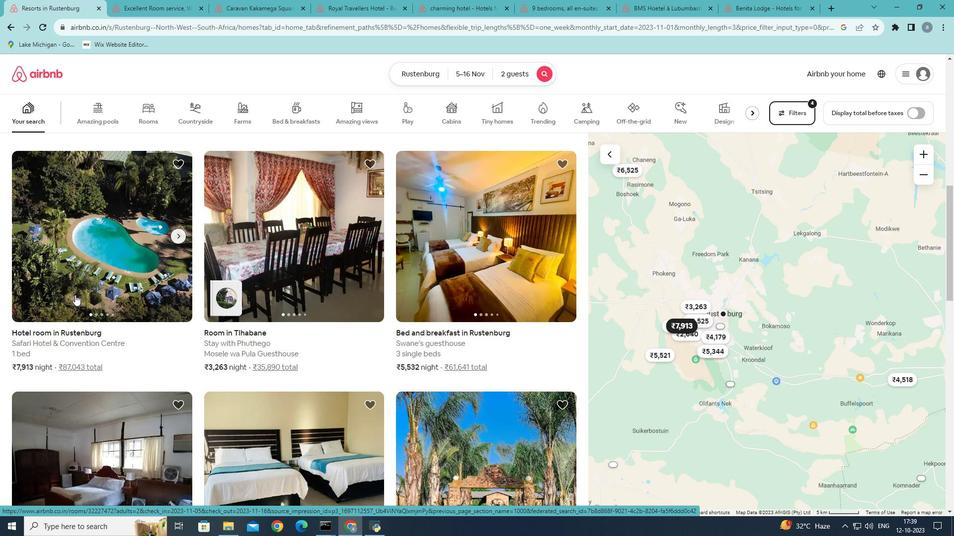 
Action: Mouse moved to (706, 374)
Screenshot: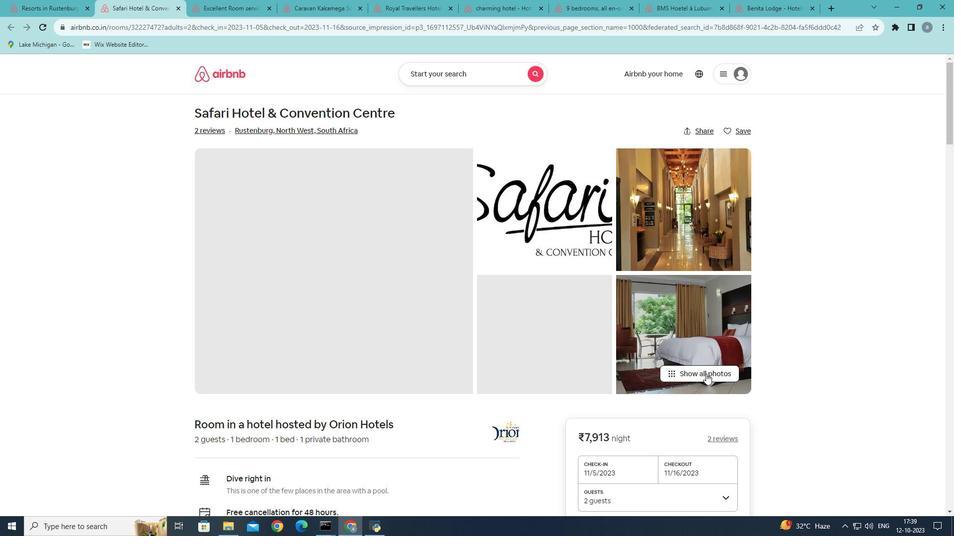 
Action: Mouse pressed left at (706, 374)
Screenshot: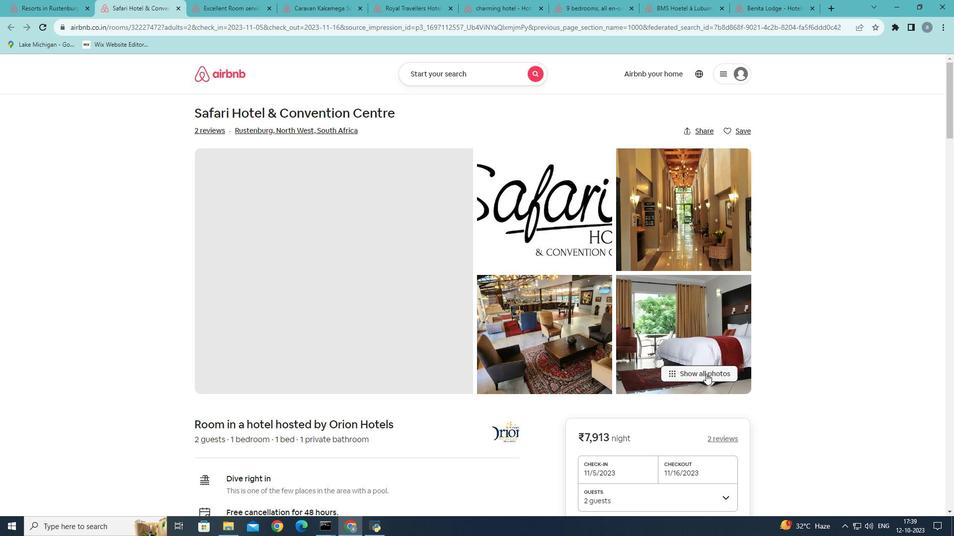 
Action: Mouse moved to (758, 361)
Screenshot: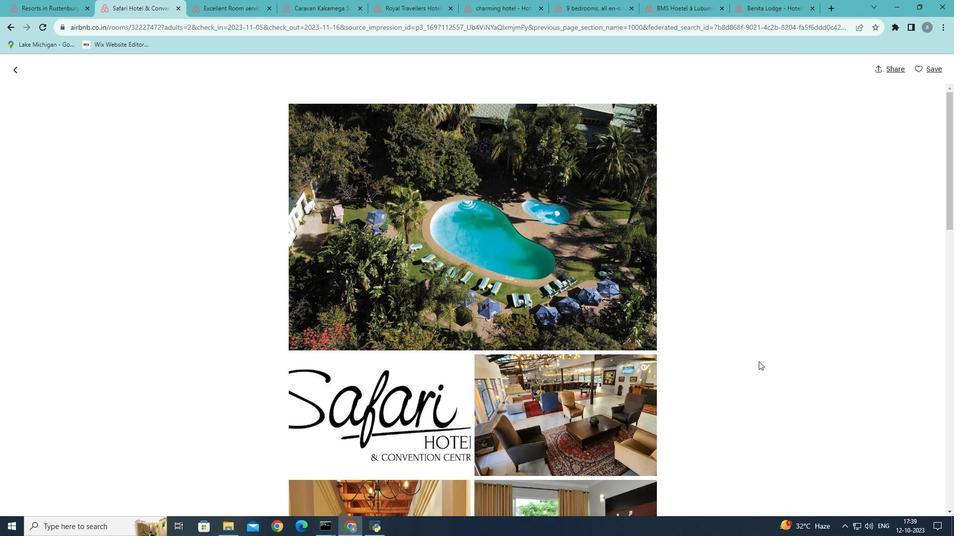 
Action: Mouse scrolled (758, 361) with delta (0, 0)
Screenshot: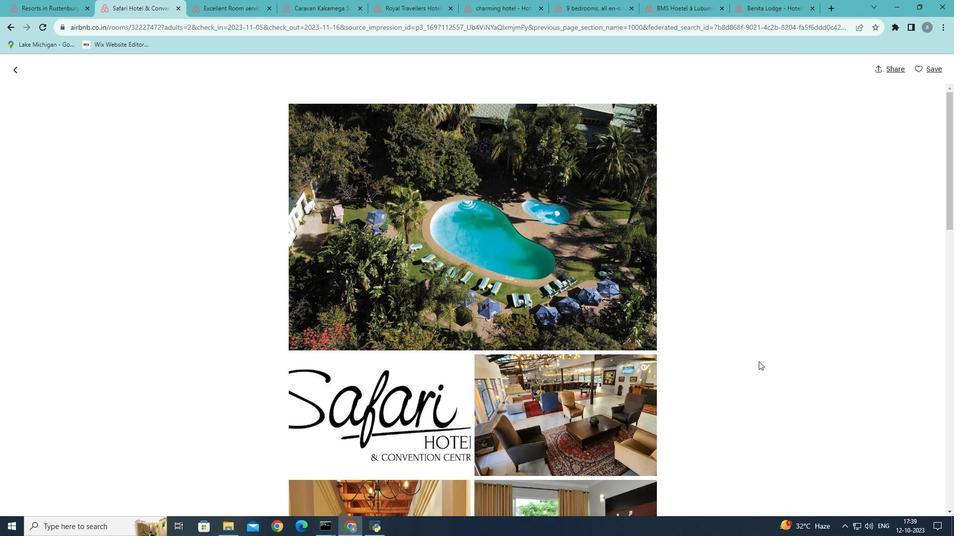 
Action: Mouse scrolled (758, 361) with delta (0, 0)
Screenshot: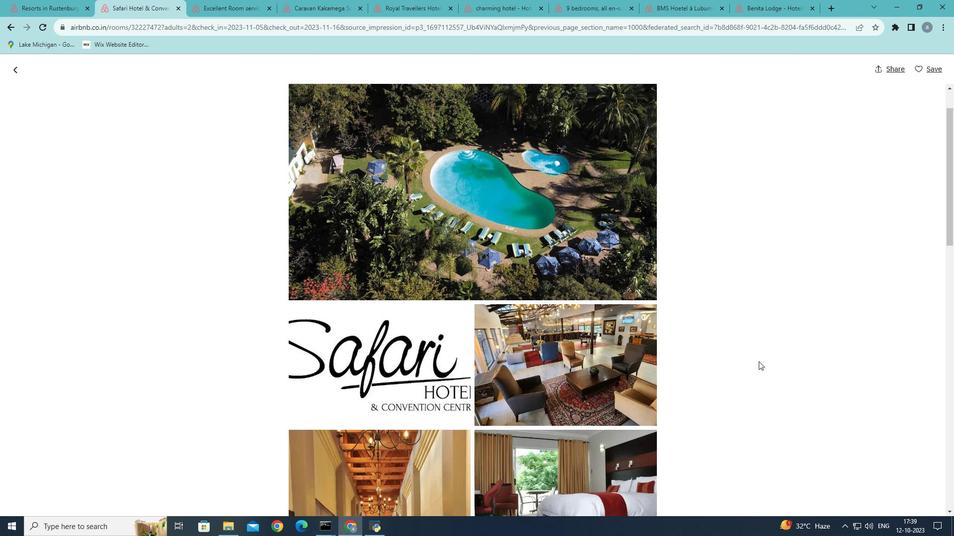 
Action: Mouse moved to (758, 361)
Screenshot: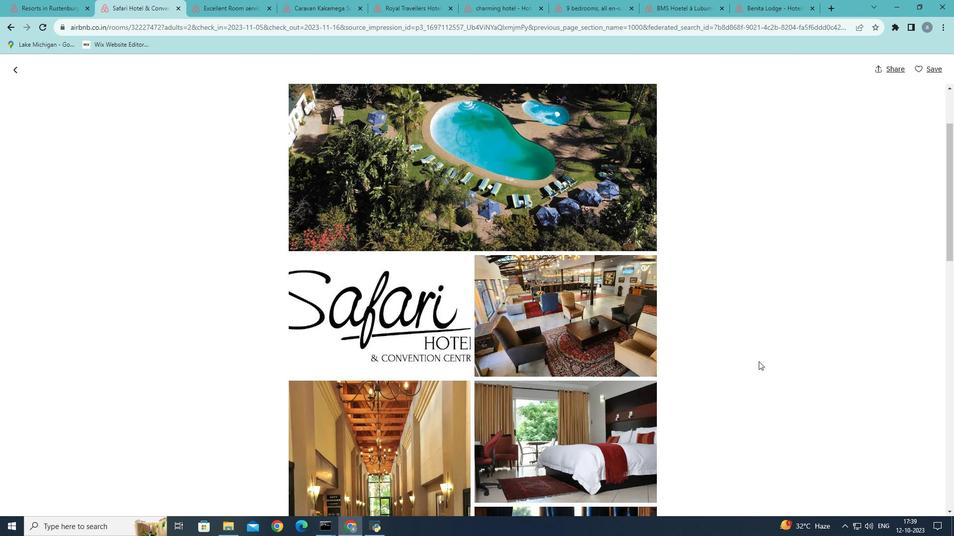 
Action: Mouse scrolled (758, 361) with delta (0, 0)
Screenshot: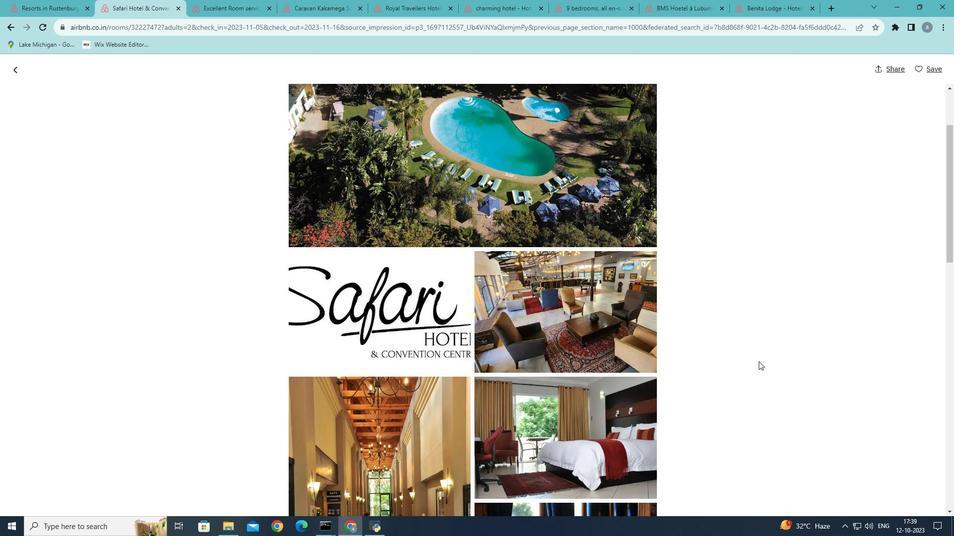 
Action: Mouse scrolled (758, 361) with delta (0, 0)
Screenshot: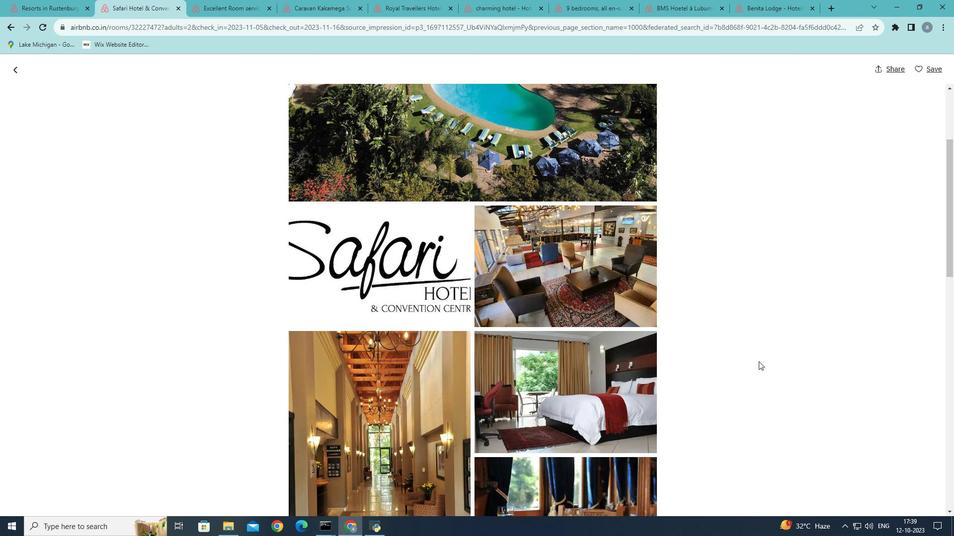 
Action: Mouse scrolled (758, 361) with delta (0, 0)
Screenshot: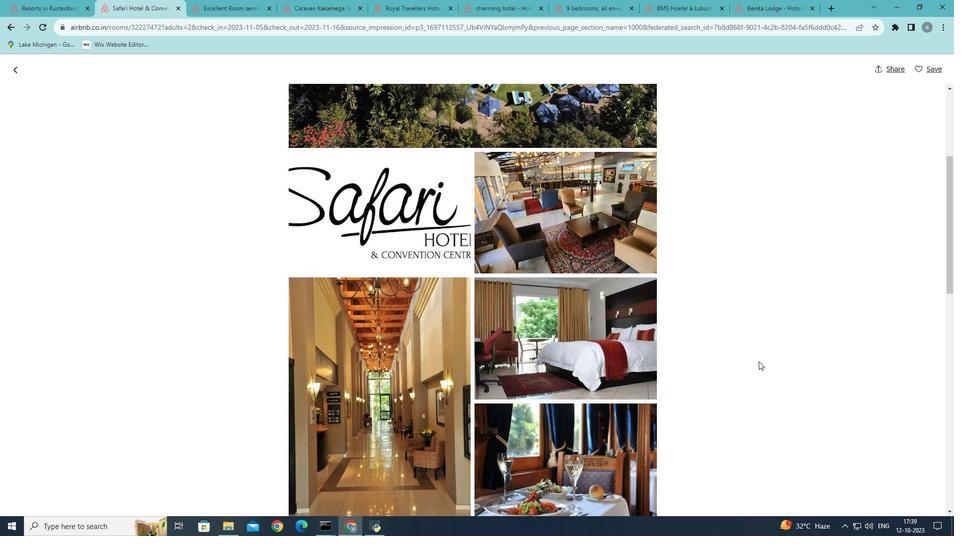 
Action: Mouse scrolled (758, 361) with delta (0, 0)
Screenshot: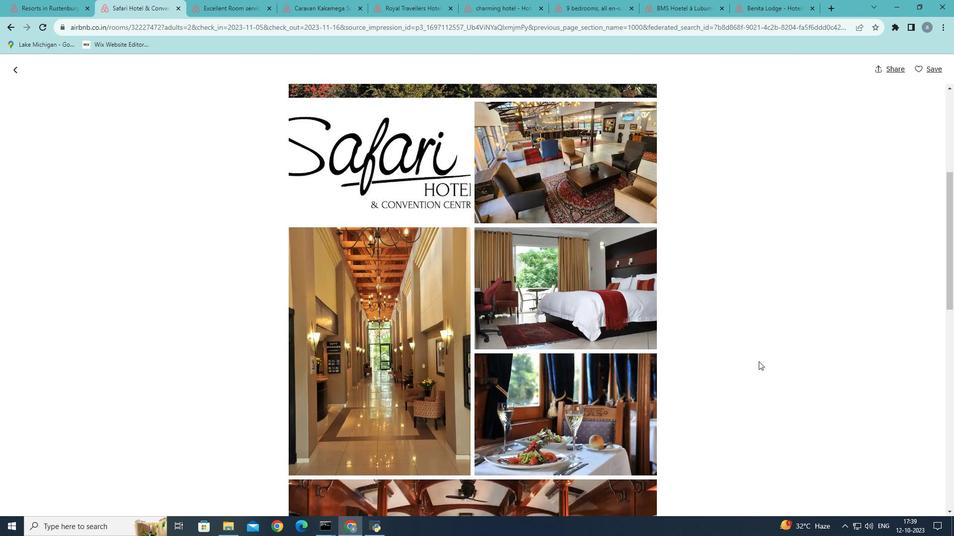 
Action: Mouse scrolled (758, 361) with delta (0, 0)
Screenshot: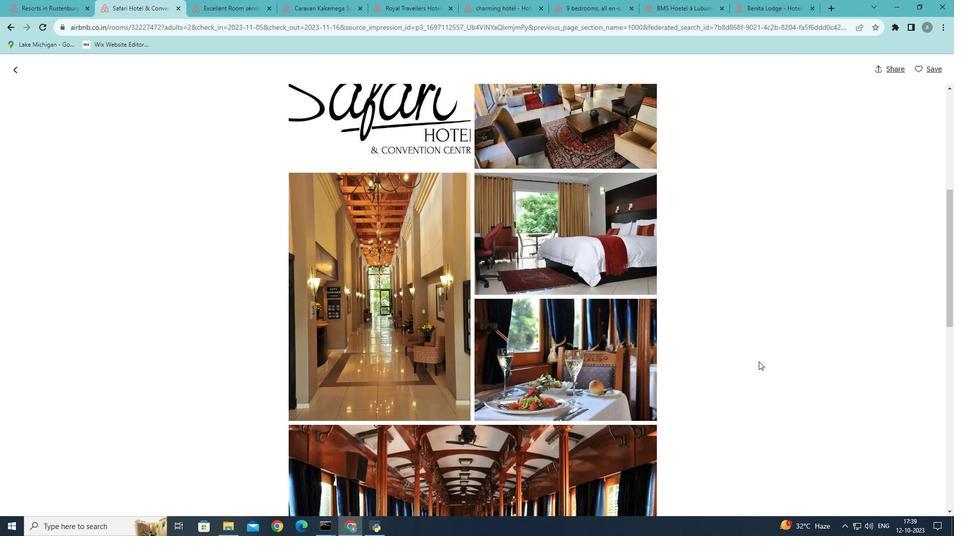
Action: Mouse scrolled (758, 361) with delta (0, 0)
Screenshot: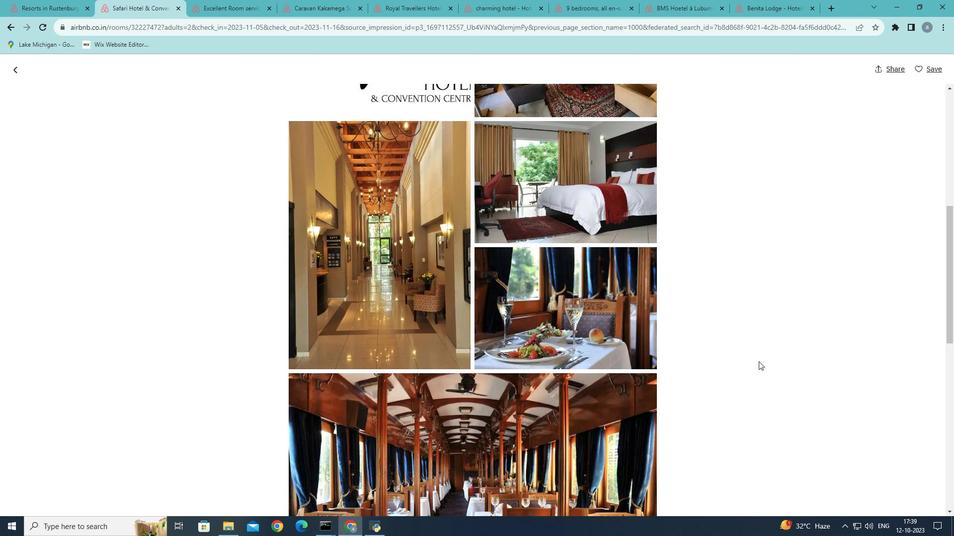 
Action: Mouse scrolled (758, 361) with delta (0, 0)
Screenshot: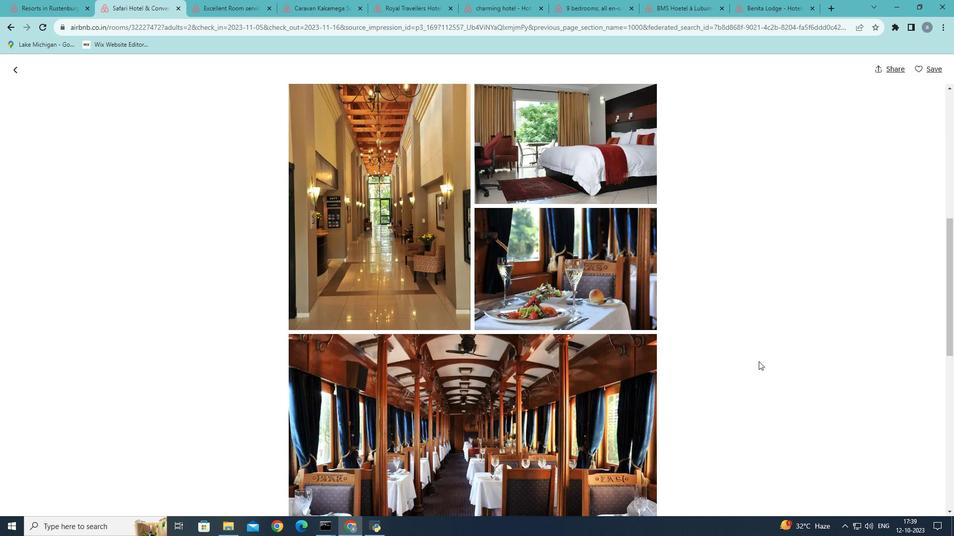 
Action: Mouse scrolled (758, 361) with delta (0, 0)
Screenshot: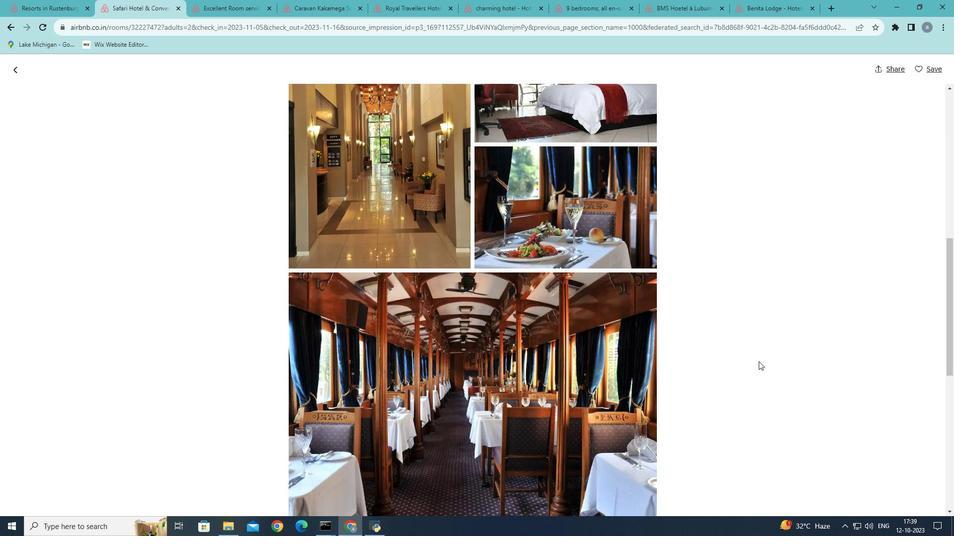 
Action: Mouse moved to (676, 405)
Screenshot: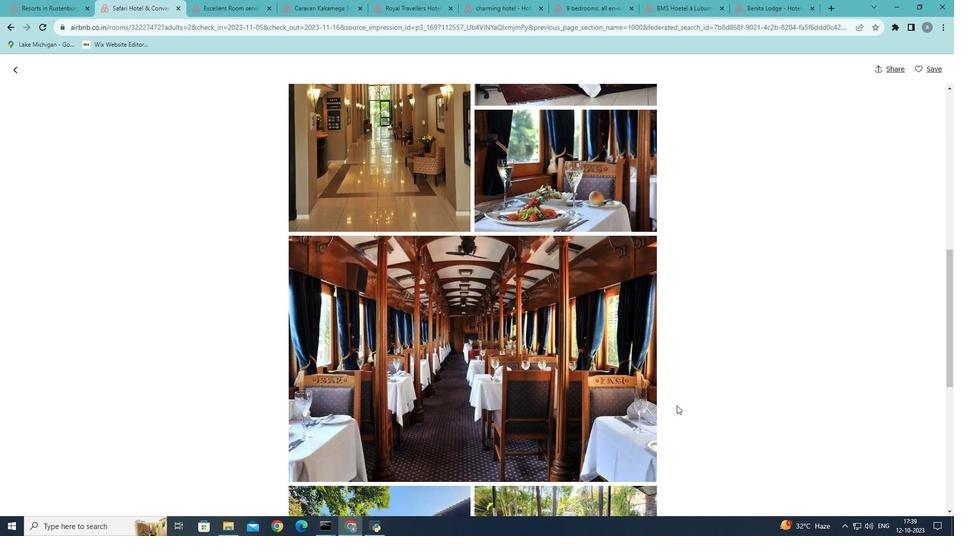 
Action: Mouse scrolled (676, 405) with delta (0, 0)
Screenshot: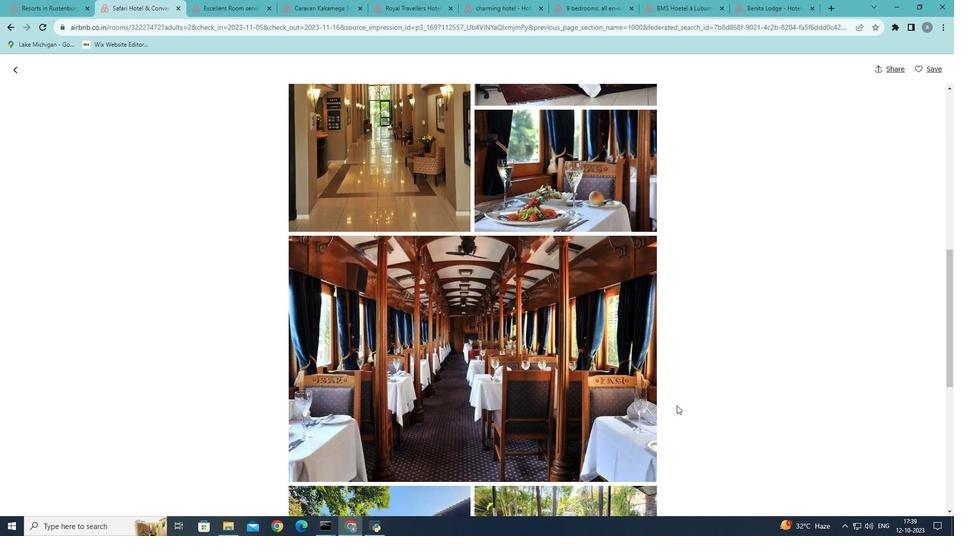
Action: Mouse scrolled (676, 405) with delta (0, 0)
Screenshot: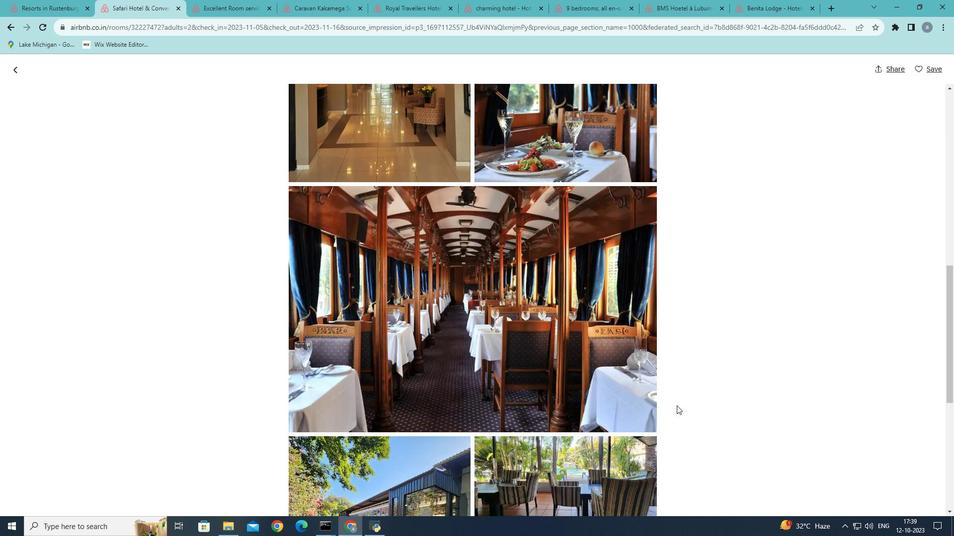 
Action: Mouse scrolled (676, 405) with delta (0, 0)
Screenshot: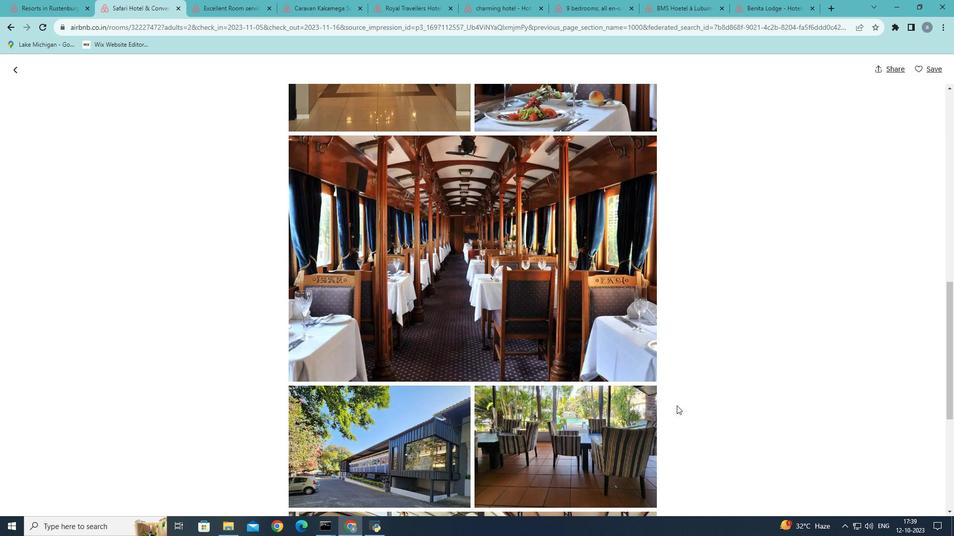 
Action: Mouse scrolled (676, 405) with delta (0, 0)
Screenshot: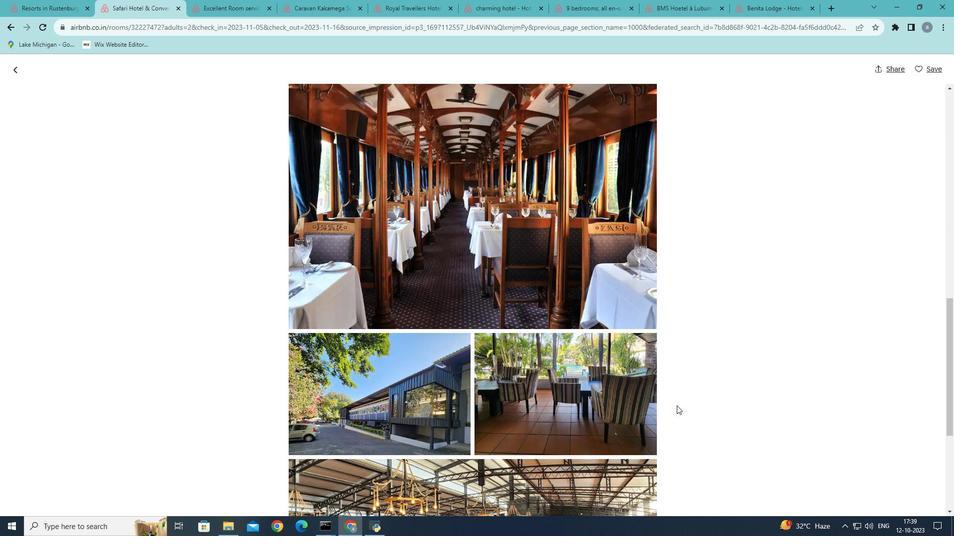 
Action: Mouse scrolled (676, 405) with delta (0, 0)
Screenshot: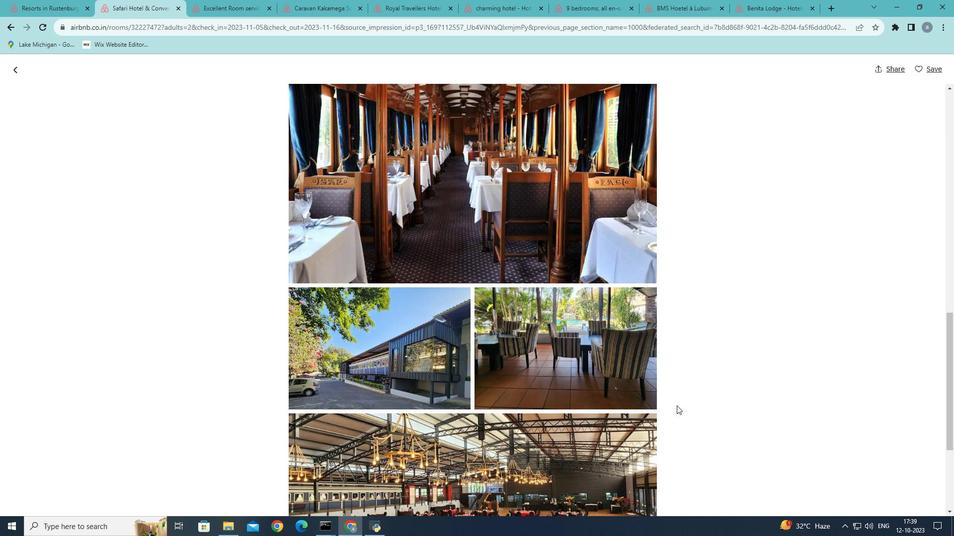 
Action: Mouse scrolled (676, 405) with delta (0, 0)
Screenshot: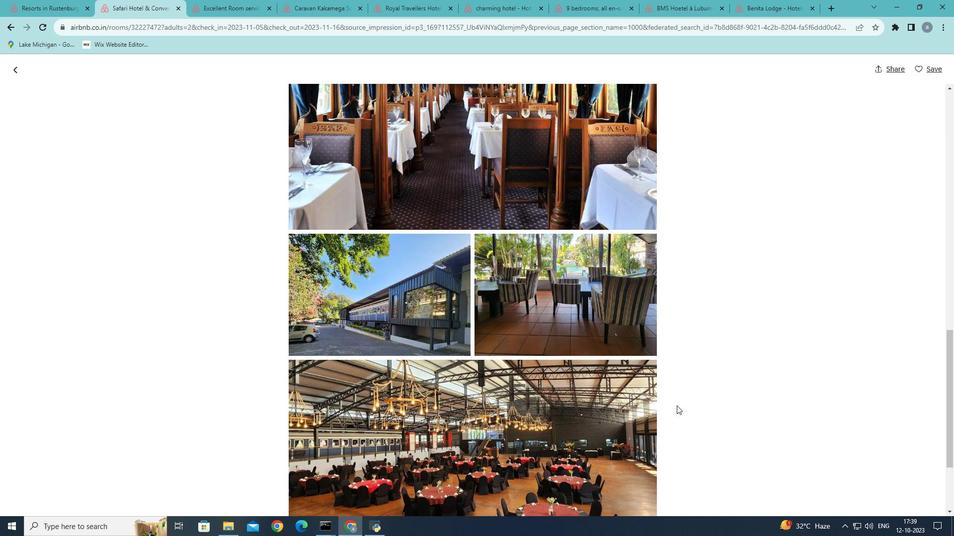 
Action: Mouse scrolled (676, 405) with delta (0, 0)
Screenshot: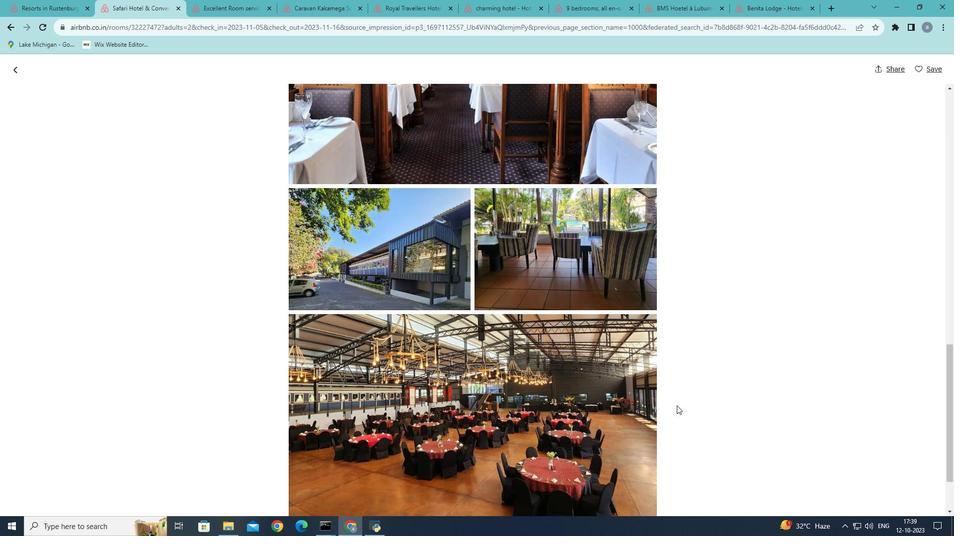 
Action: Mouse scrolled (676, 405) with delta (0, 0)
Screenshot: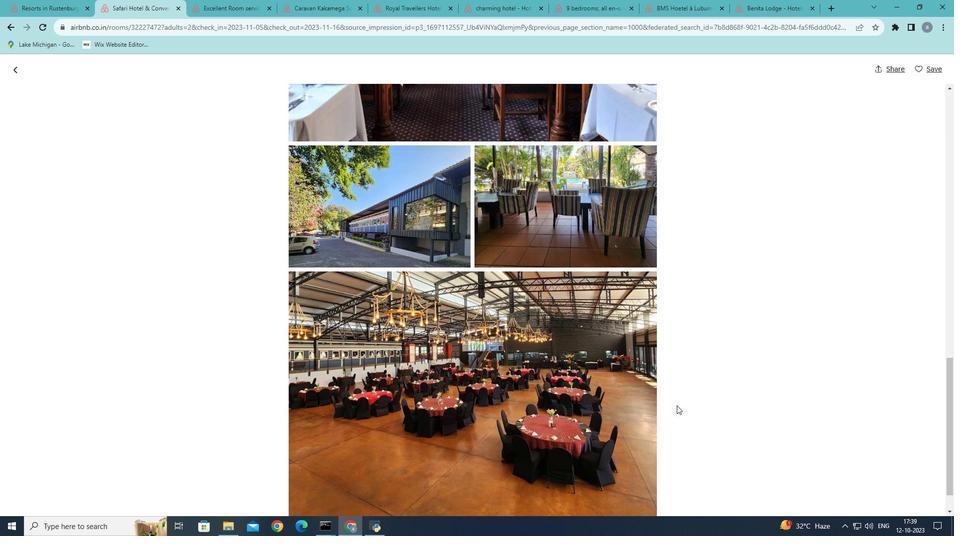 
Action: Mouse scrolled (676, 405) with delta (0, 0)
Screenshot: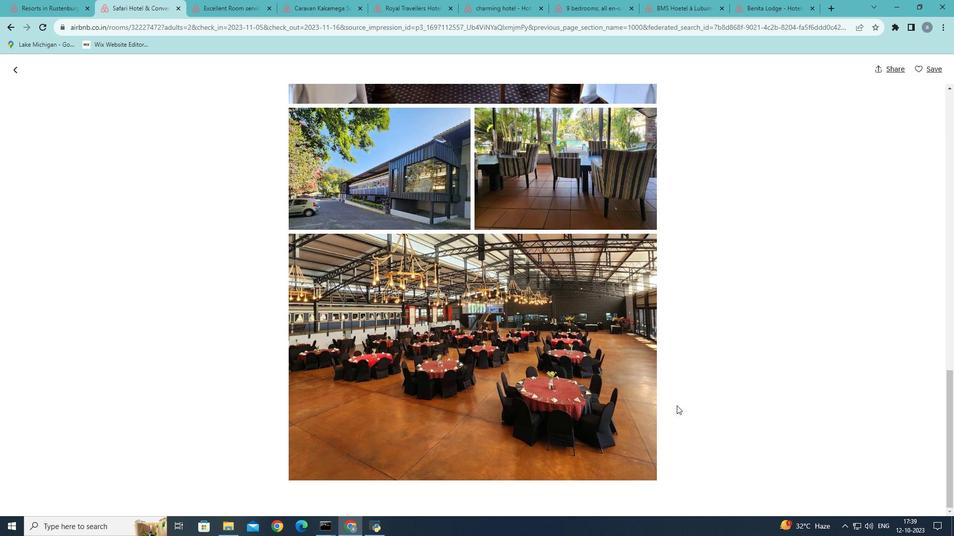 
Action: Mouse scrolled (676, 405) with delta (0, 0)
Screenshot: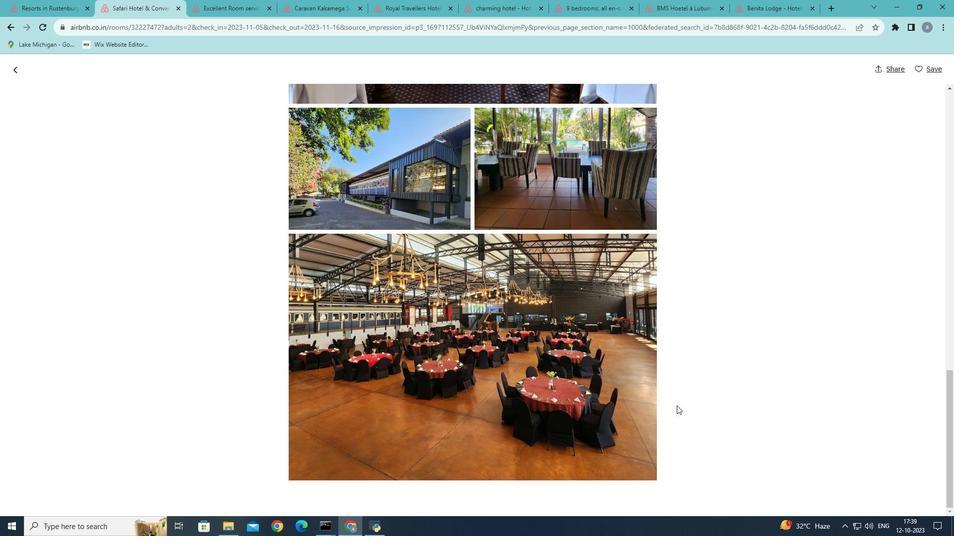 
Action: Mouse scrolled (676, 405) with delta (0, 0)
Screenshot: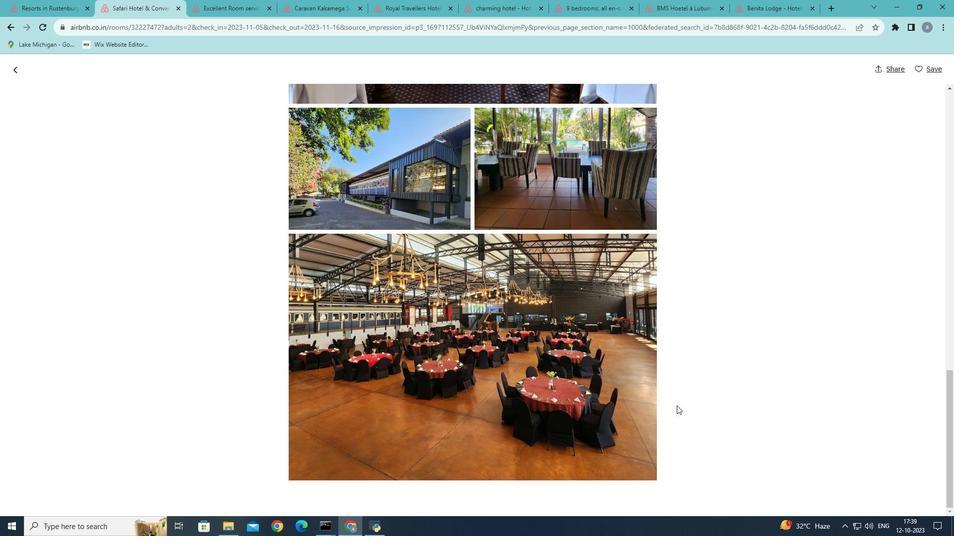
Action: Mouse scrolled (676, 405) with delta (0, 0)
Screenshot: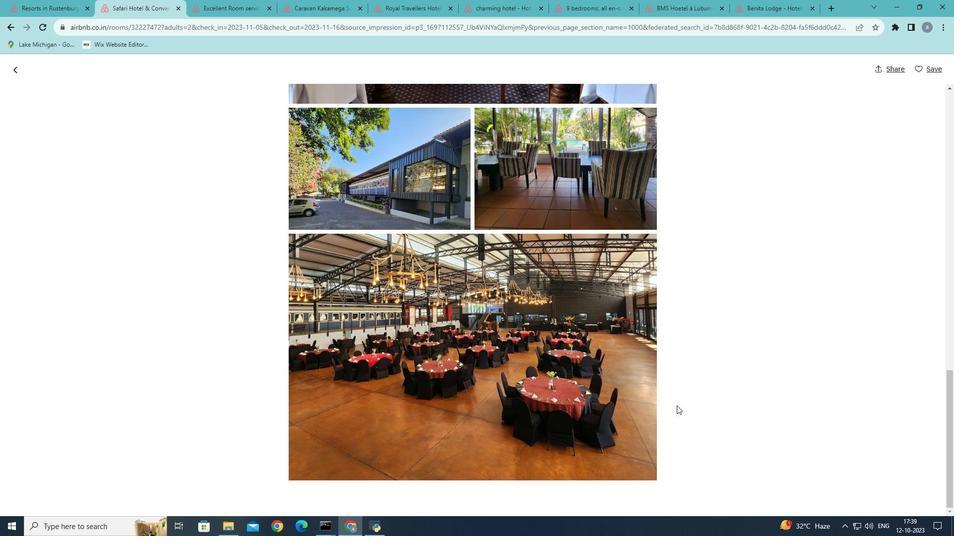 
Action: Mouse moved to (14, 70)
Screenshot: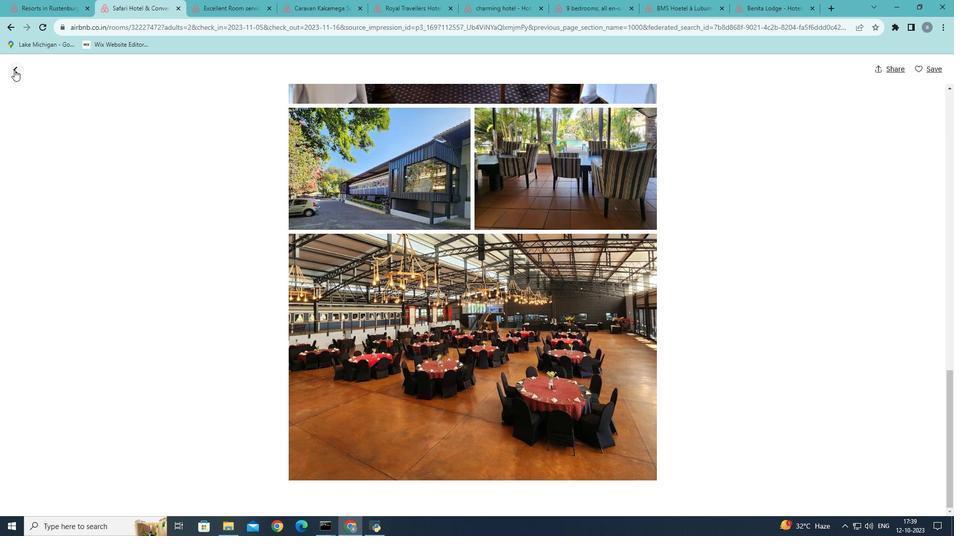 
Action: Mouse pressed left at (14, 70)
Screenshot: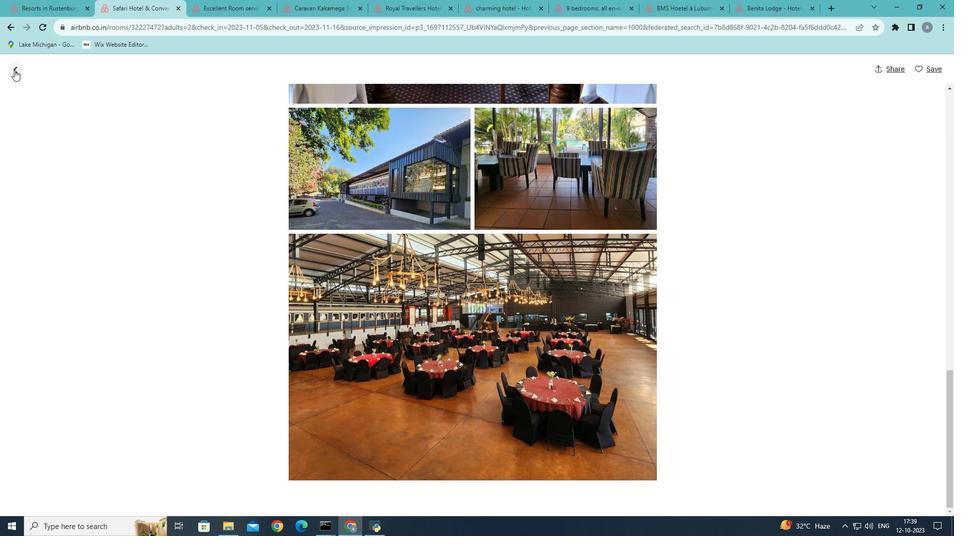 
Action: Mouse moved to (466, 272)
Screenshot: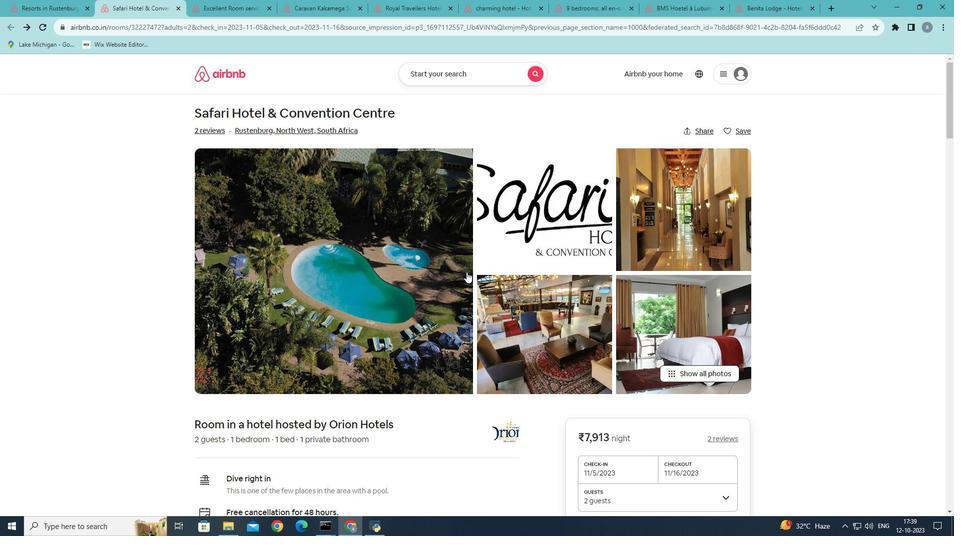 
Action: Mouse scrolled (466, 271) with delta (0, 0)
Screenshot: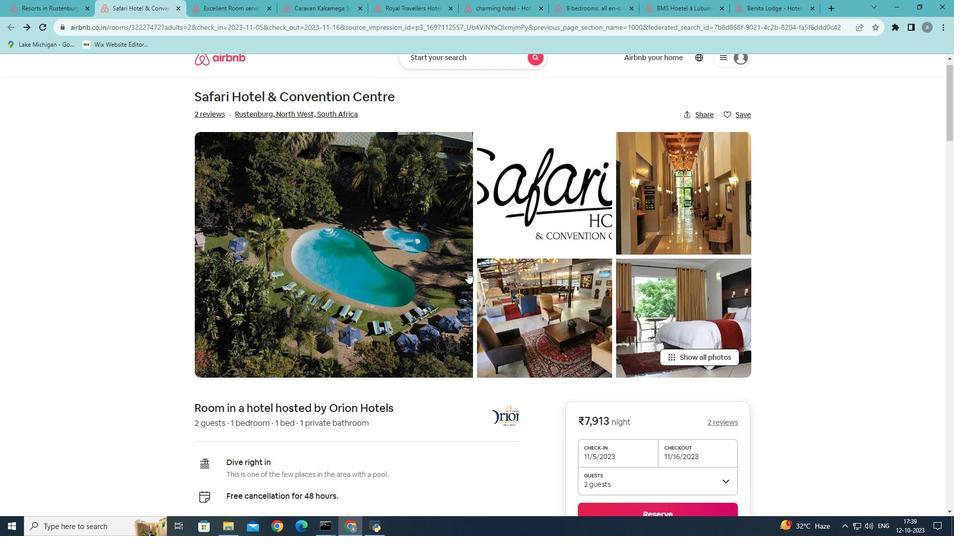 
Action: Mouse moved to (467, 272)
Screenshot: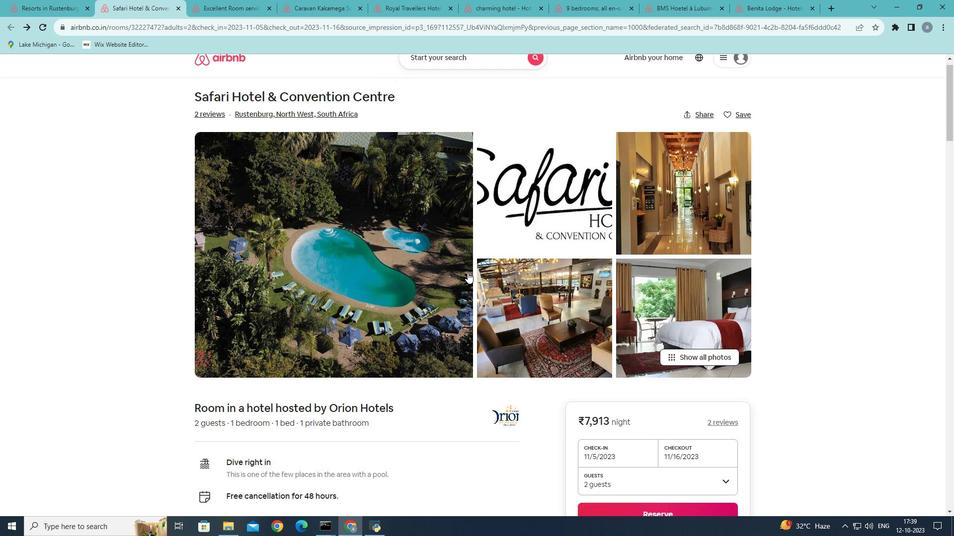 
Action: Mouse scrolled (467, 272) with delta (0, 0)
Screenshot: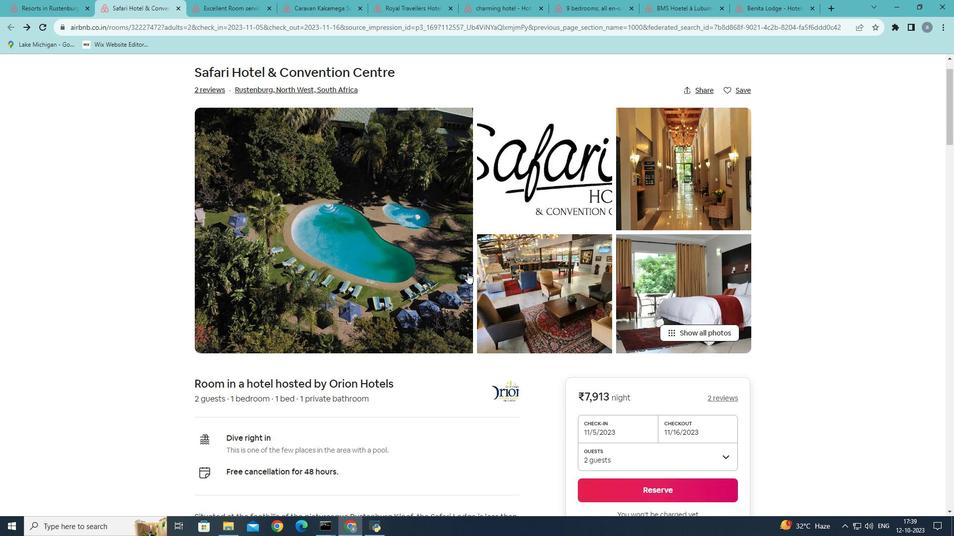 
Action: Mouse moved to (467, 273)
Screenshot: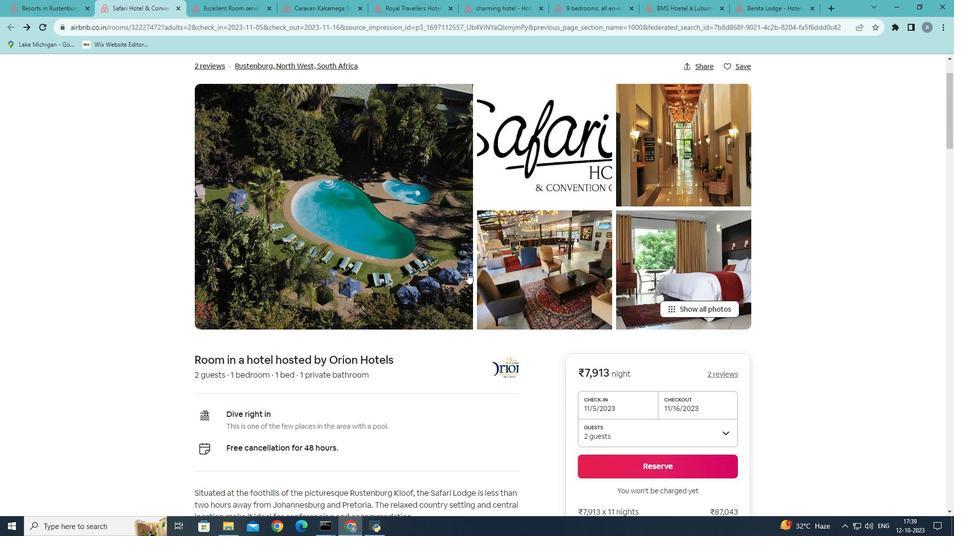 
Action: Mouse scrolled (467, 272) with delta (0, 0)
Screenshot: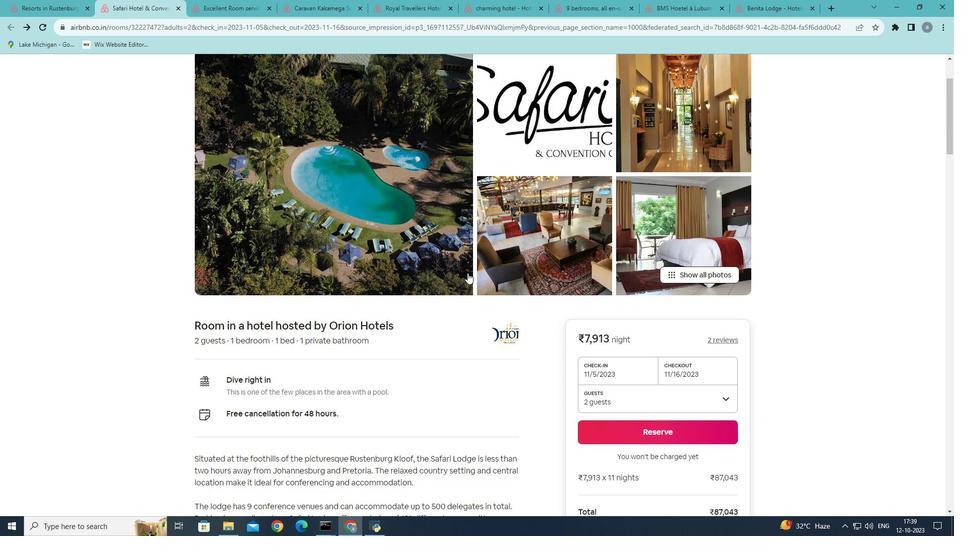 
Action: Mouse moved to (468, 273)
Screenshot: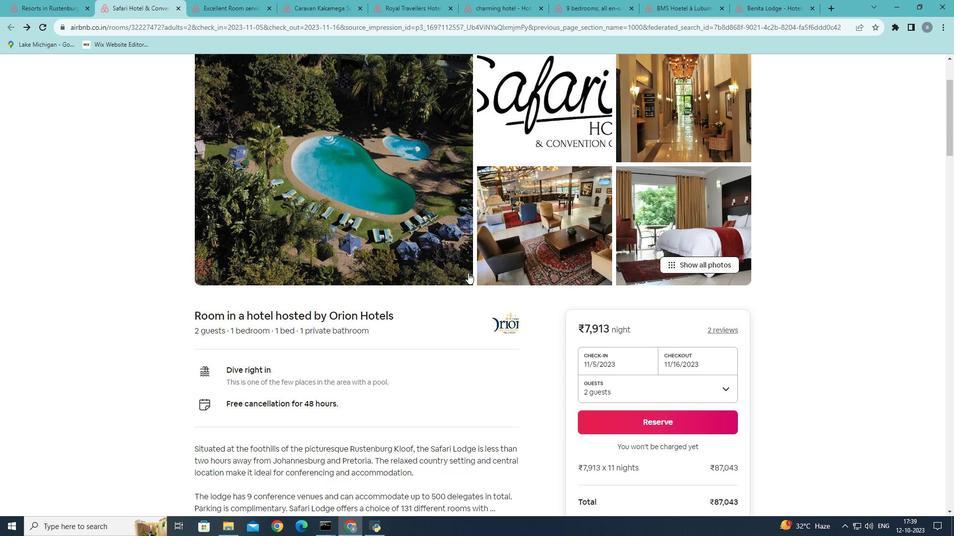 
Action: Mouse scrolled (468, 272) with delta (0, 0)
Screenshot: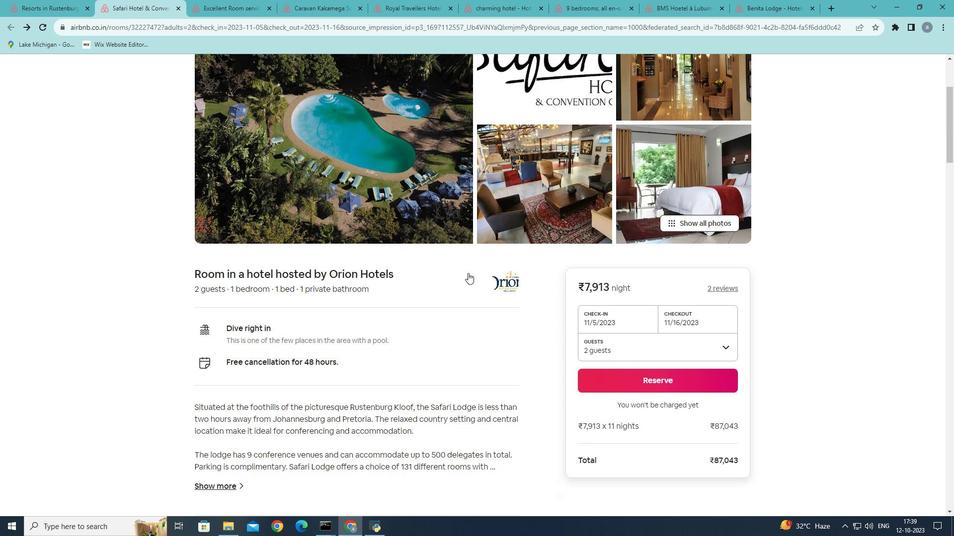 
Action: Mouse moved to (468, 275)
Screenshot: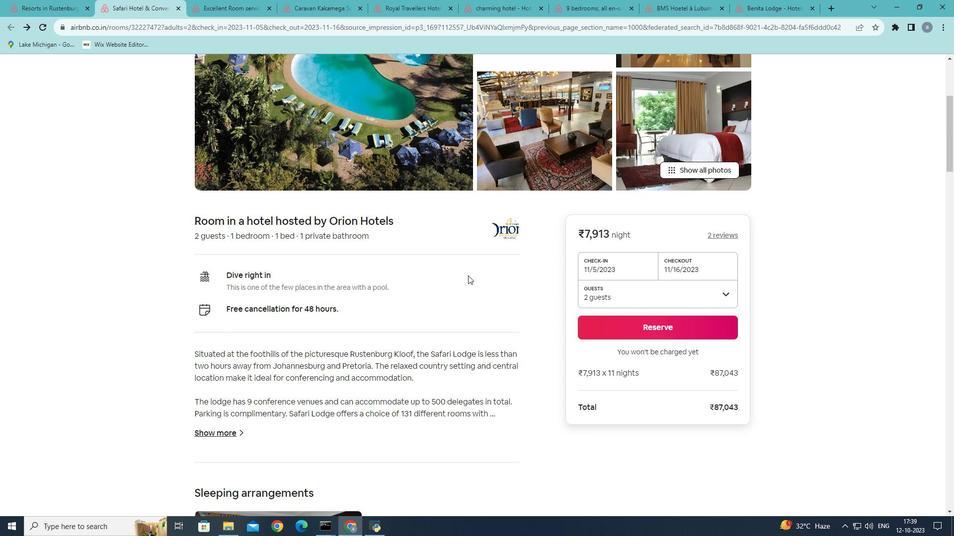 
Action: Mouse scrolled (468, 275) with delta (0, 0)
Screenshot: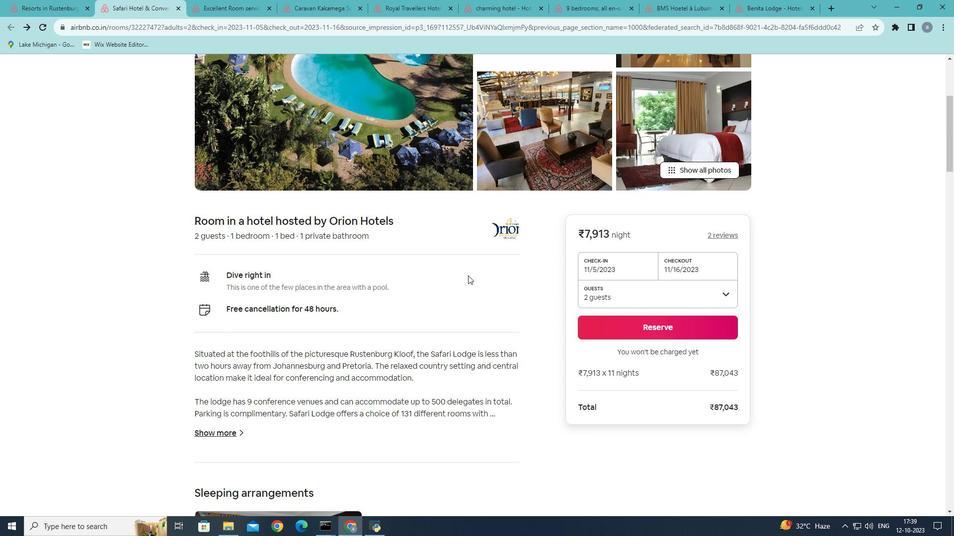 
Action: Mouse scrolled (468, 275) with delta (0, 0)
Screenshot: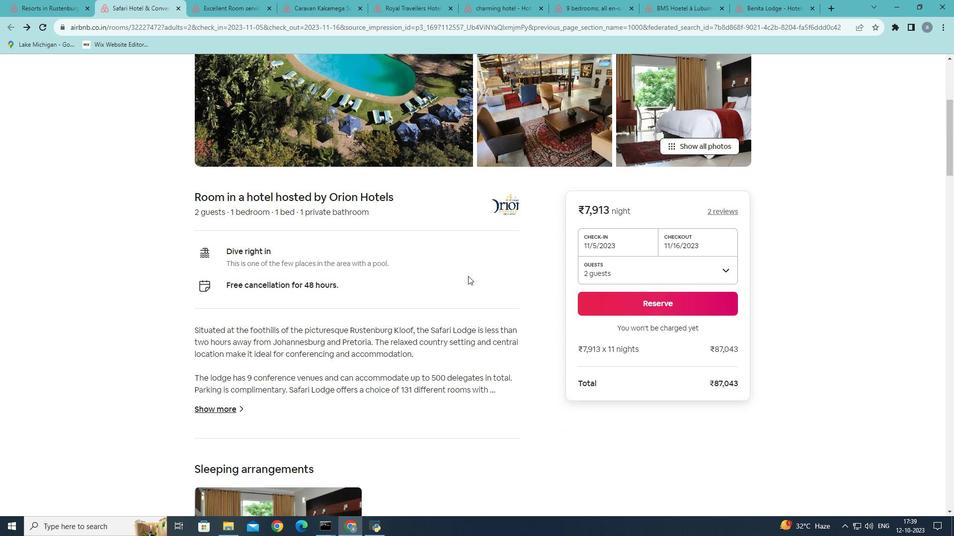 
Action: Mouse moved to (468, 276)
Screenshot: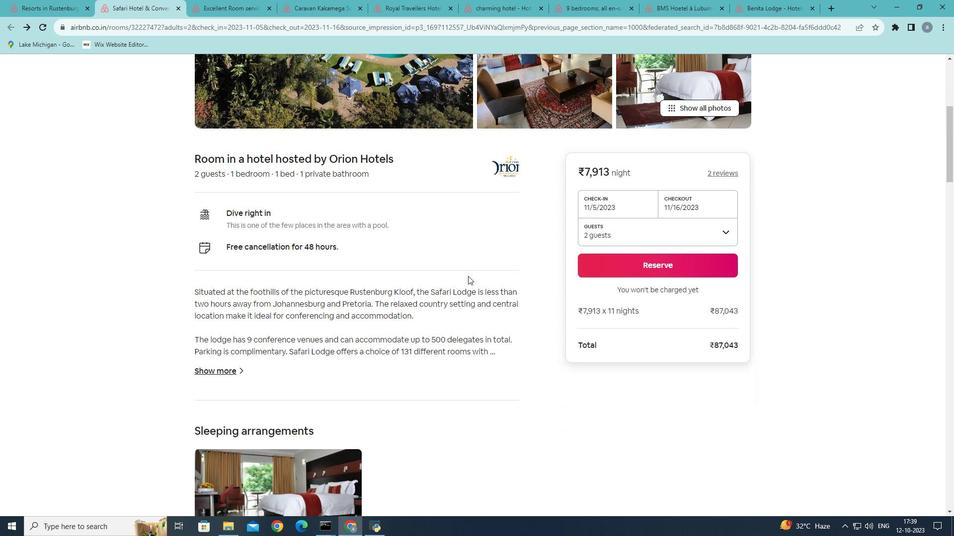 
Action: Mouse scrolled (468, 275) with delta (0, 0)
Screenshot: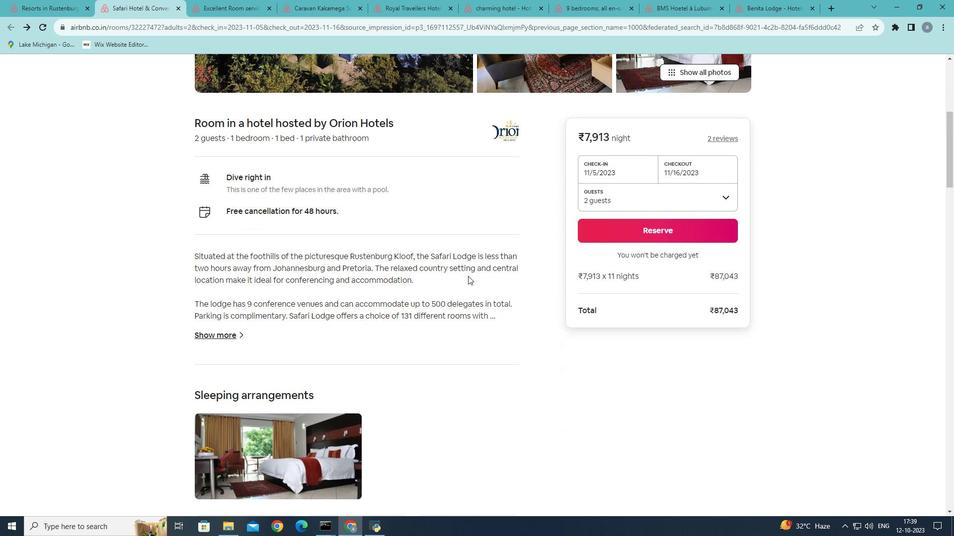 
Action: Mouse moved to (468, 276)
Screenshot: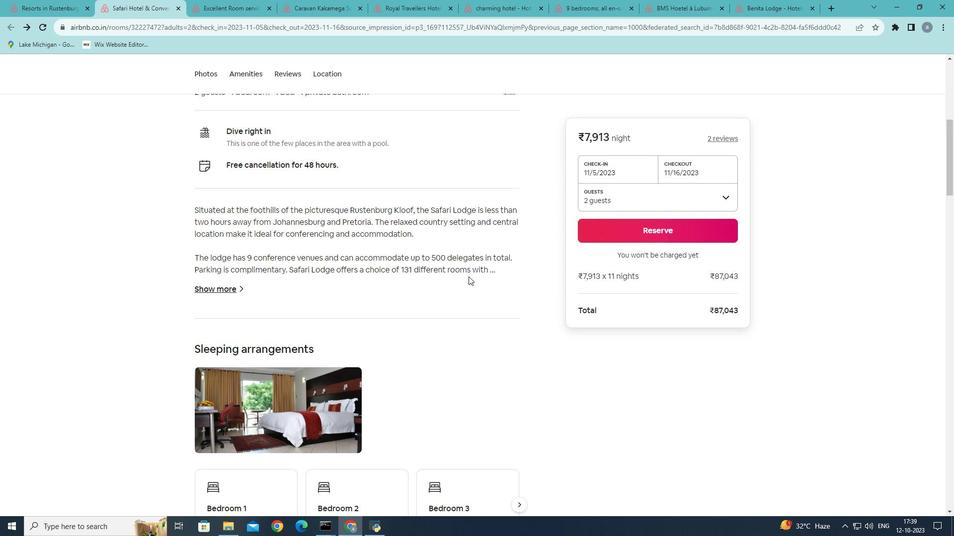 
Action: Mouse scrolled (468, 276) with delta (0, 0)
Screenshot: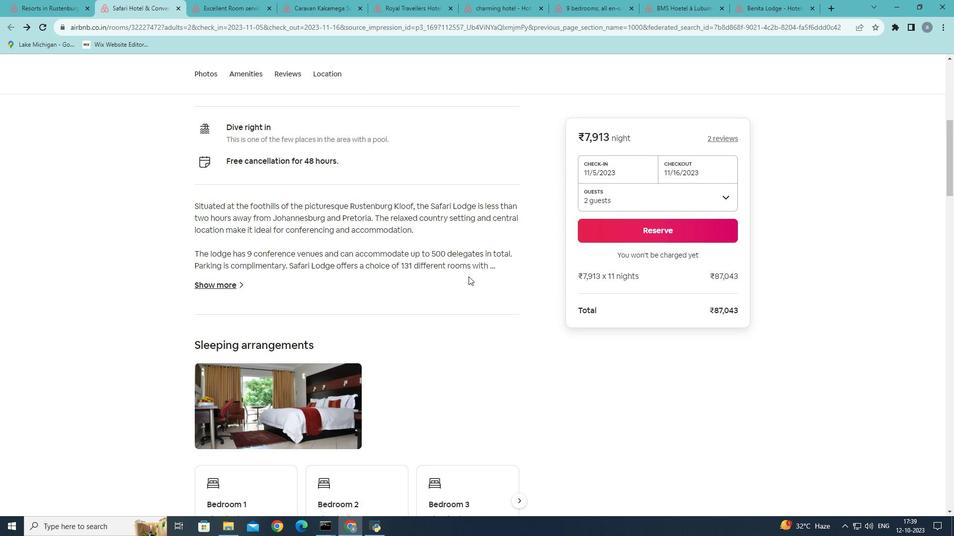 
Action: Mouse scrolled (468, 276) with delta (0, 0)
Screenshot: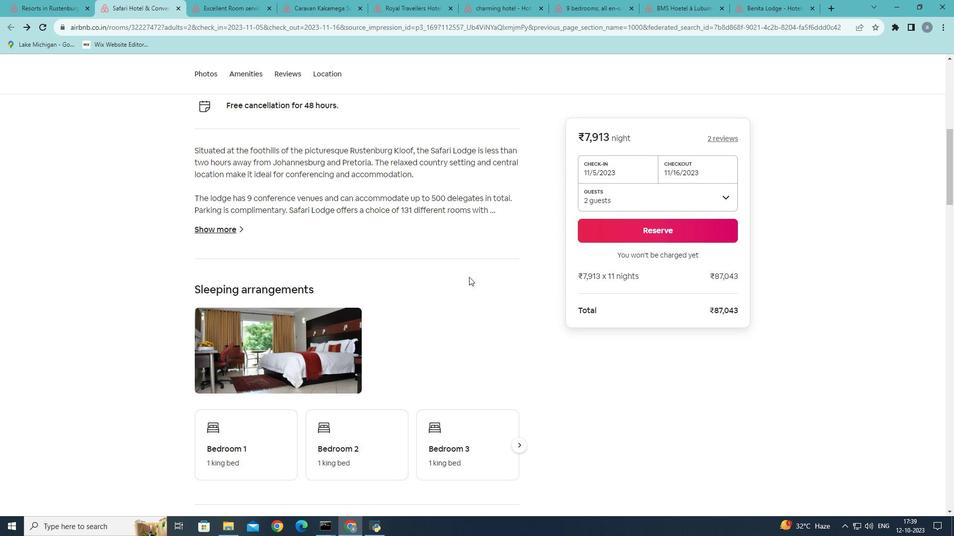 
Action: Mouse moved to (469, 284)
Screenshot: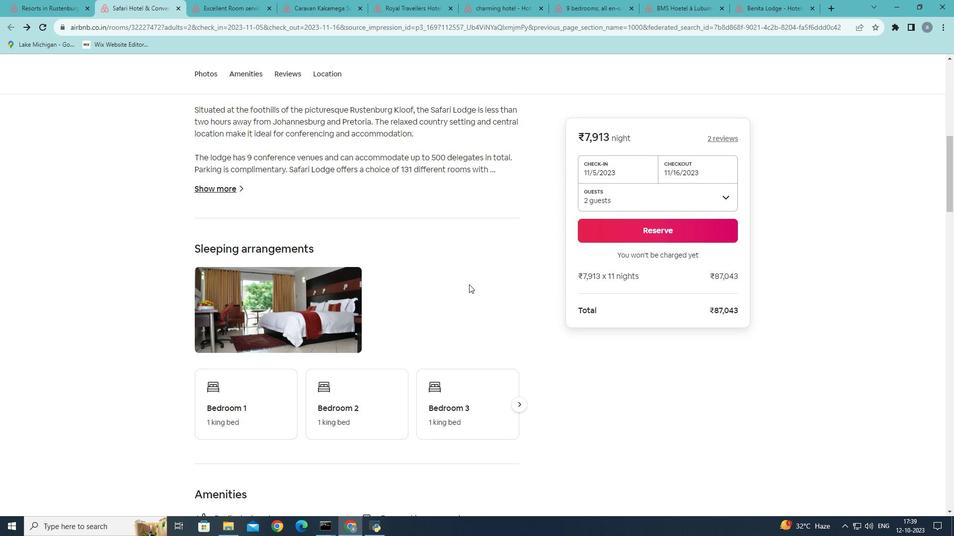 
Action: Mouse scrolled (469, 284) with delta (0, 0)
Screenshot: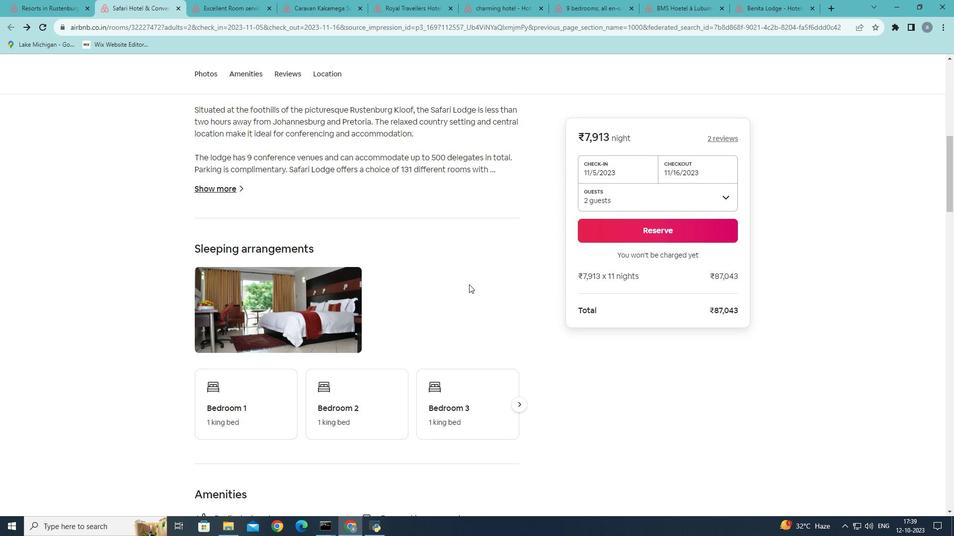 
Action: Mouse scrolled (469, 284) with delta (0, 0)
Screenshot: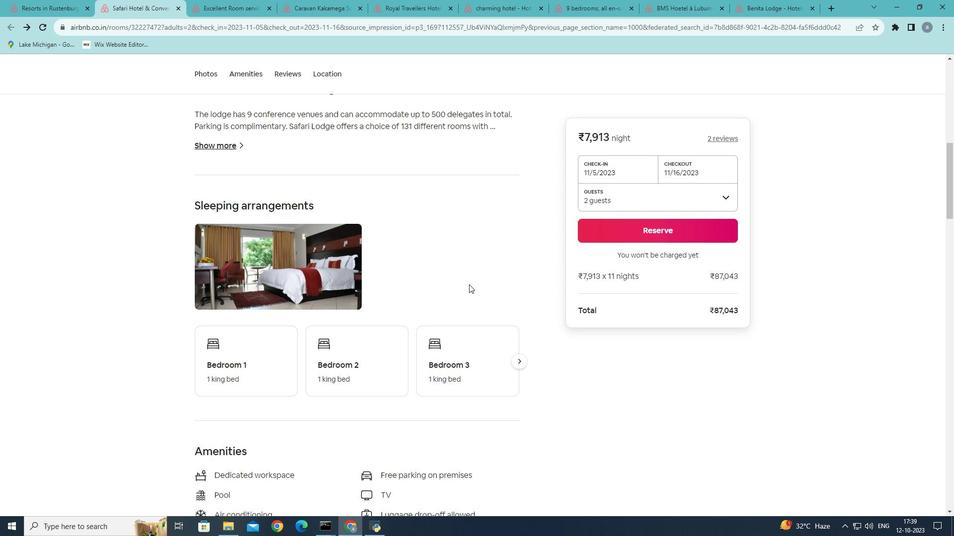 
Action: Mouse scrolled (469, 284) with delta (0, 0)
Screenshot: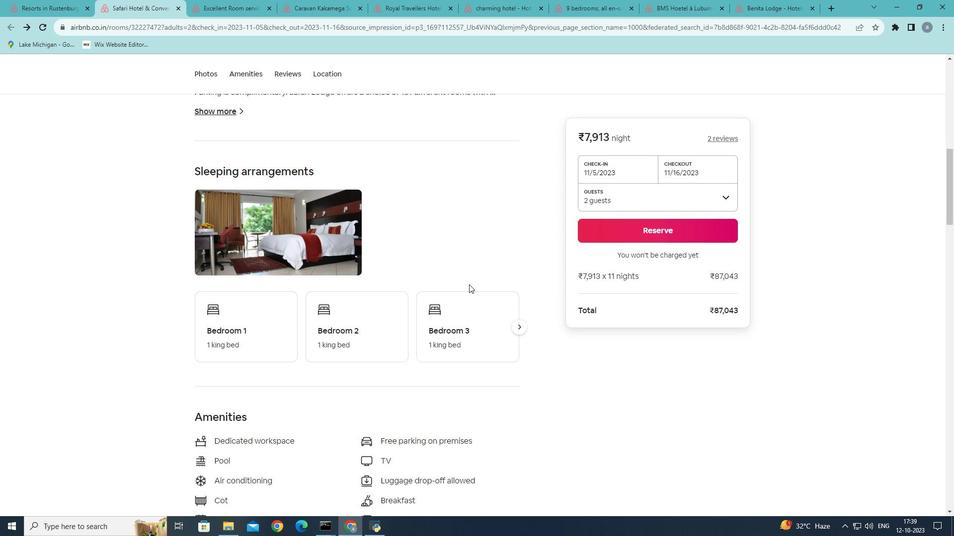 
Action: Mouse moved to (461, 309)
Screenshot: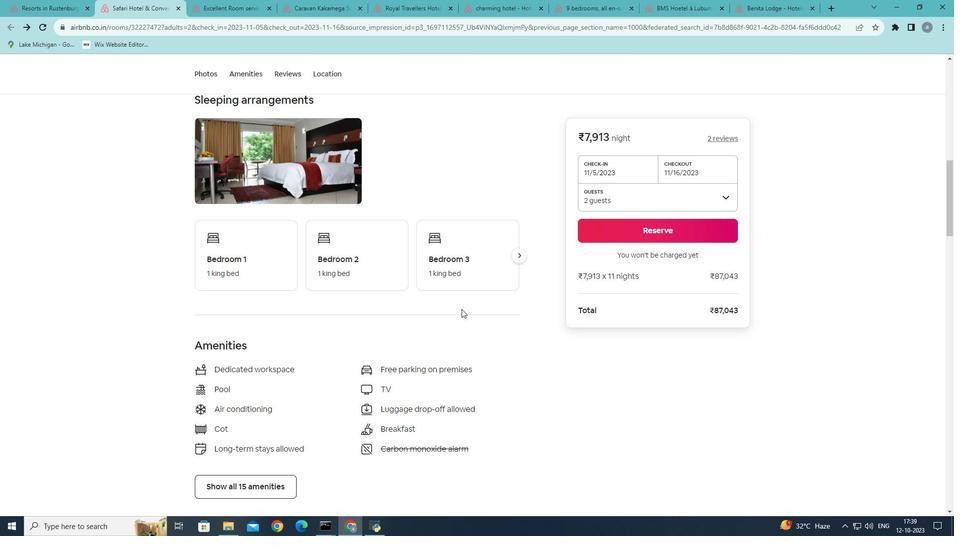 
Action: Mouse scrolled (461, 309) with delta (0, 0)
Screenshot: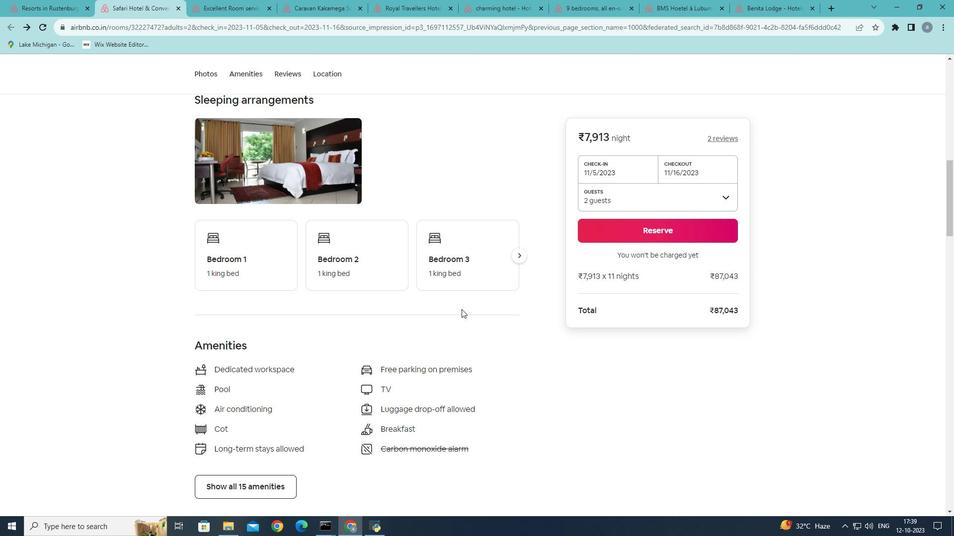
Action: Mouse scrolled (461, 309) with delta (0, 0)
Screenshot: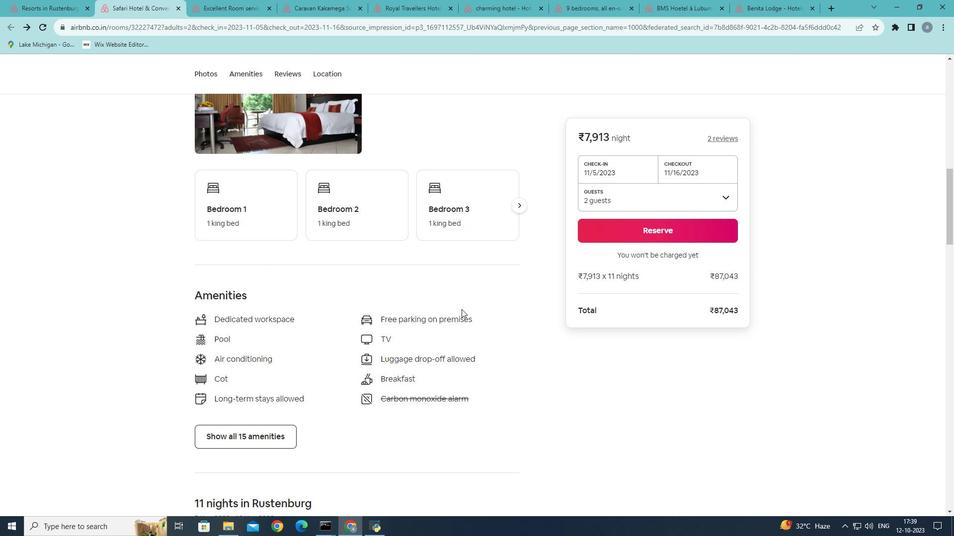 
Action: Mouse moved to (244, 396)
Screenshot: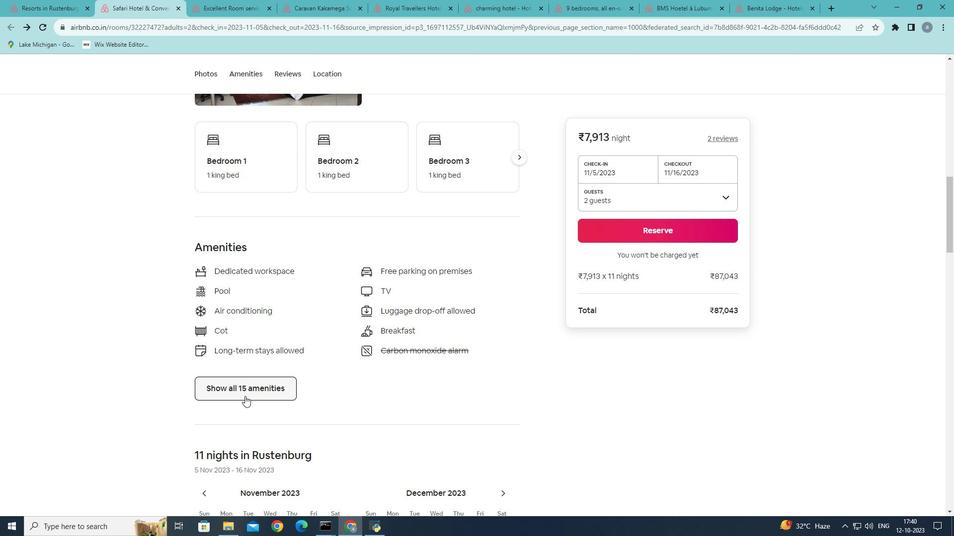 
Action: Mouse pressed left at (244, 396)
Screenshot: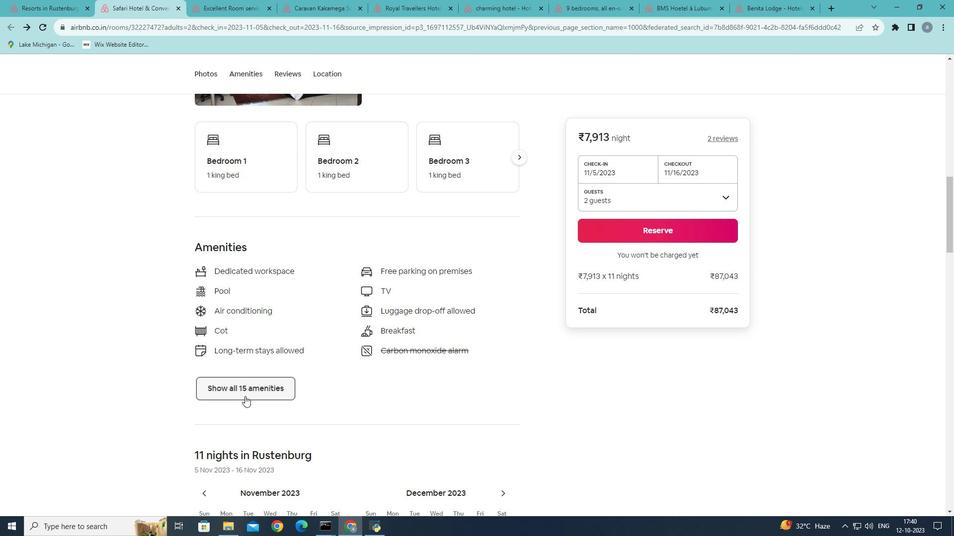 
Action: Mouse moved to (467, 267)
Screenshot: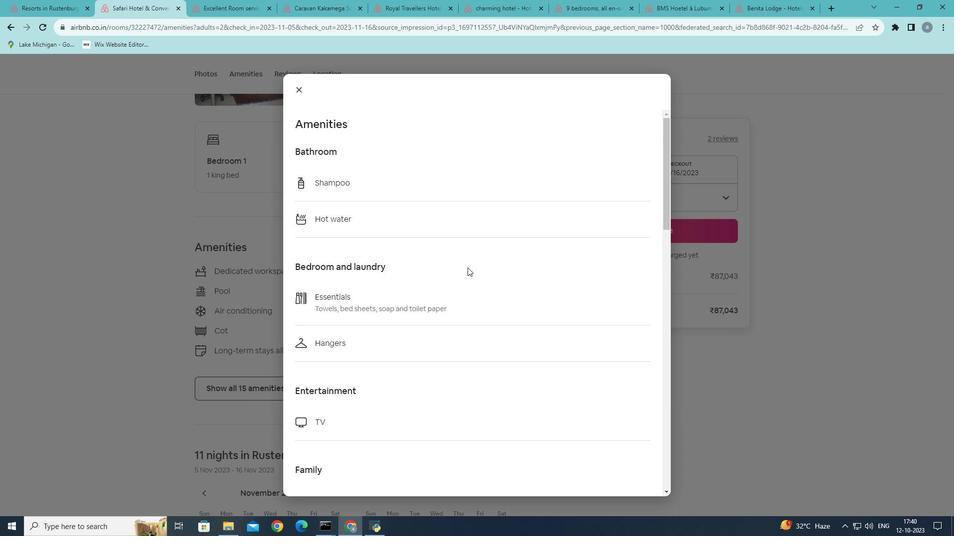 
Action: Mouse scrolled (467, 267) with delta (0, 0)
Screenshot: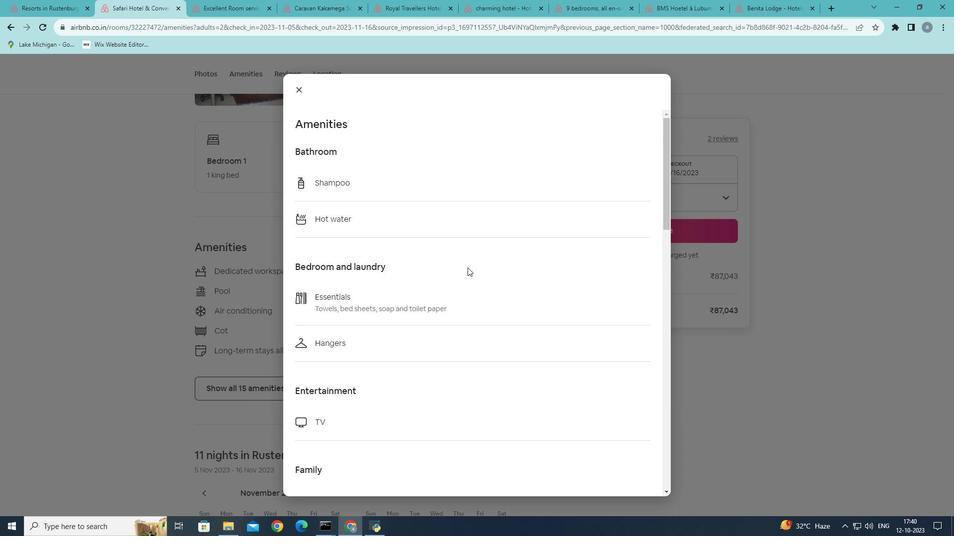 
Action: Mouse scrolled (467, 267) with delta (0, 0)
Screenshot: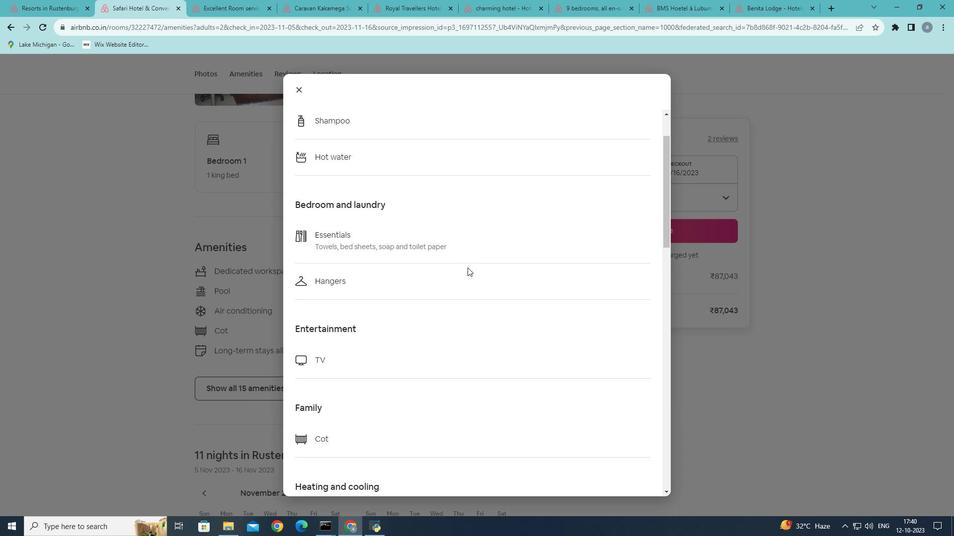 
Action: Mouse scrolled (467, 267) with delta (0, 0)
Screenshot: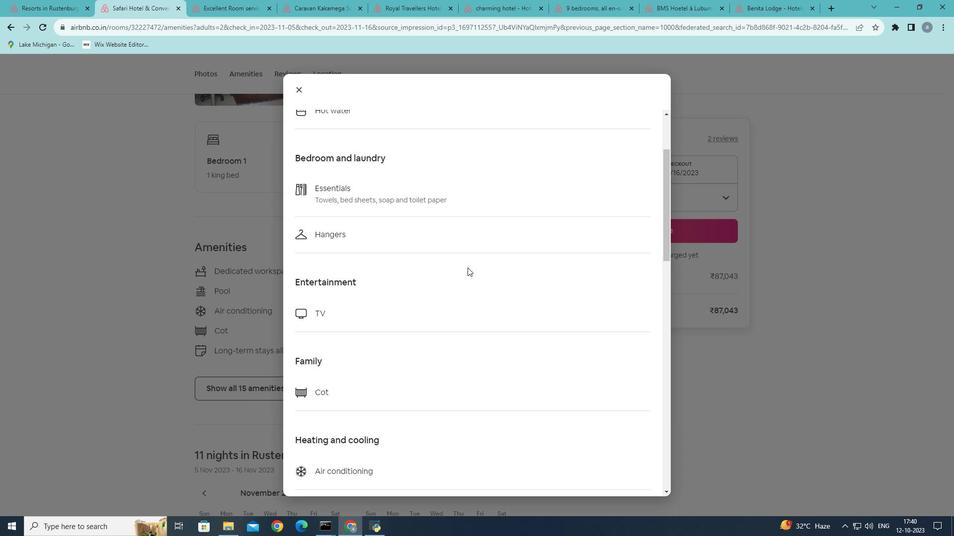 
Action: Mouse scrolled (467, 267) with delta (0, 0)
Screenshot: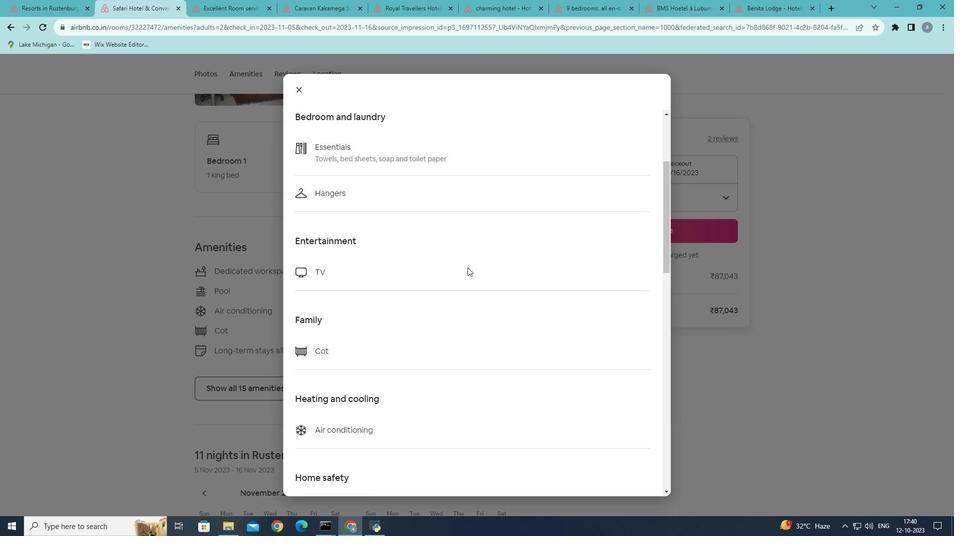 
Action: Mouse scrolled (467, 267) with delta (0, 0)
Screenshot: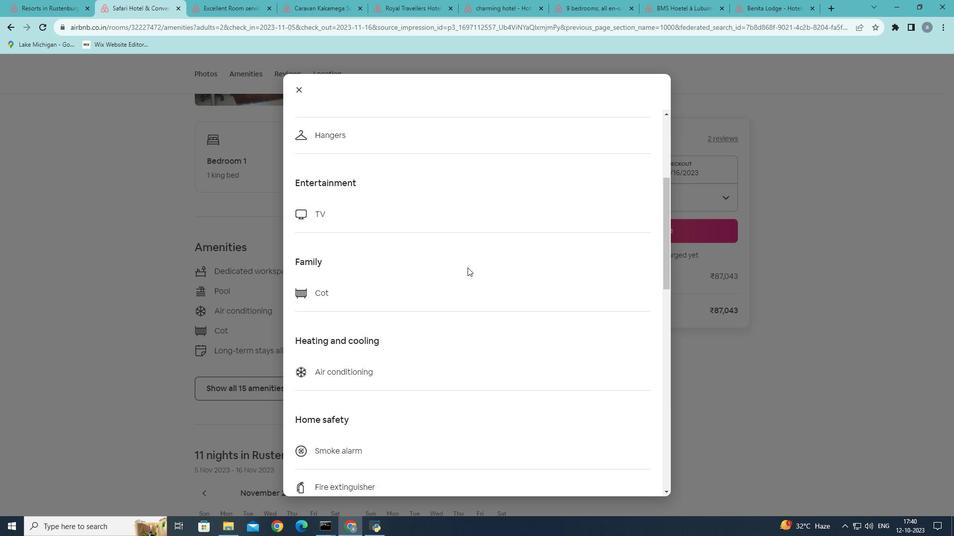 
Action: Mouse scrolled (467, 267) with delta (0, 0)
Screenshot: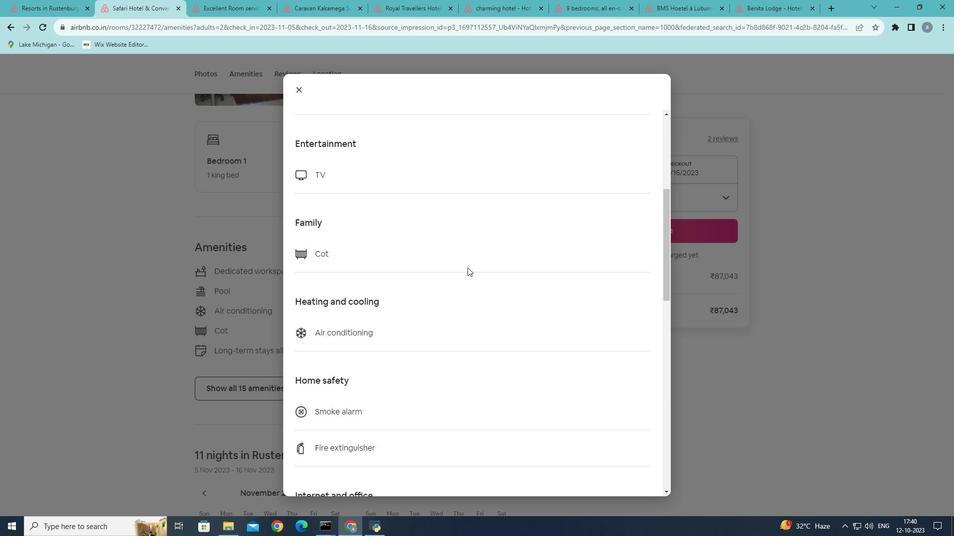 
Action: Mouse scrolled (467, 267) with delta (0, 0)
Screenshot: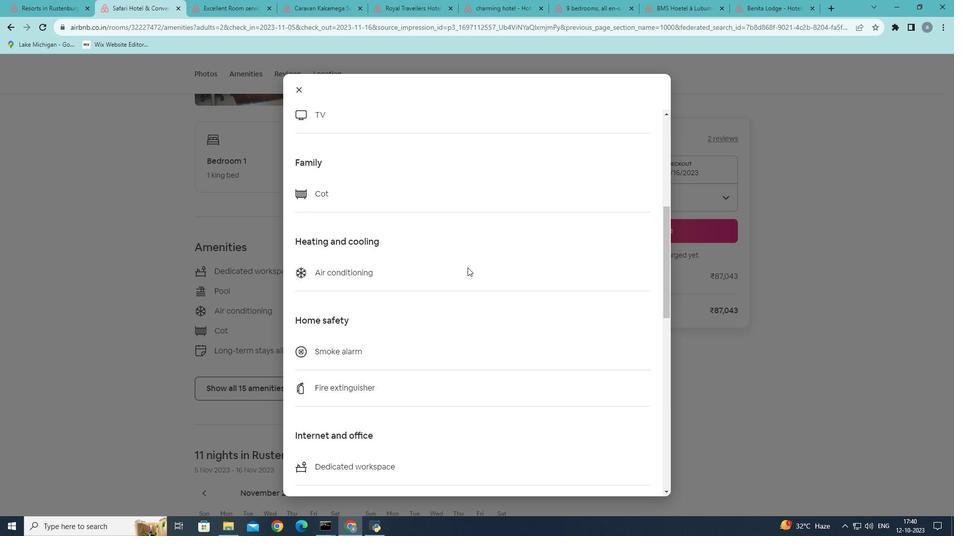 
Action: Mouse scrolled (467, 267) with delta (0, 0)
Screenshot: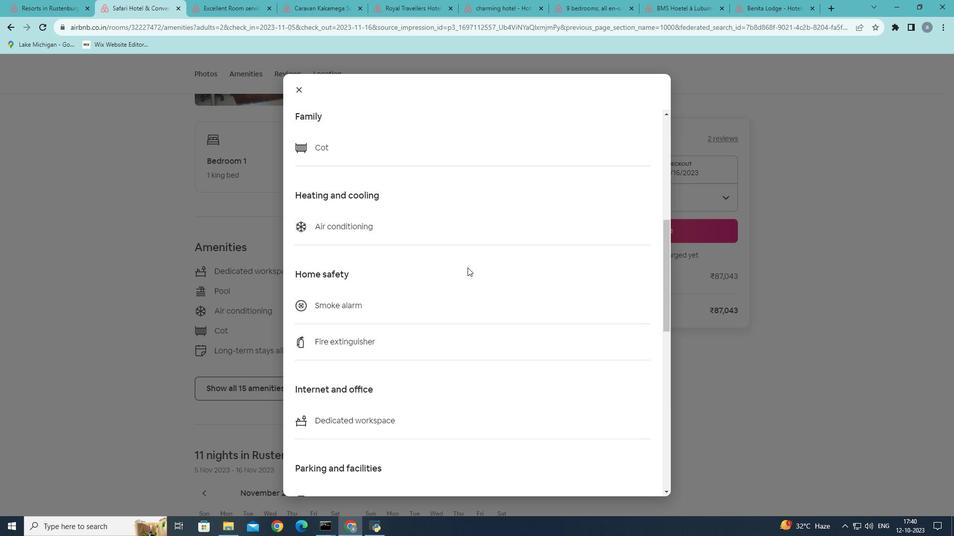 
Action: Mouse scrolled (467, 267) with delta (0, 0)
Screenshot: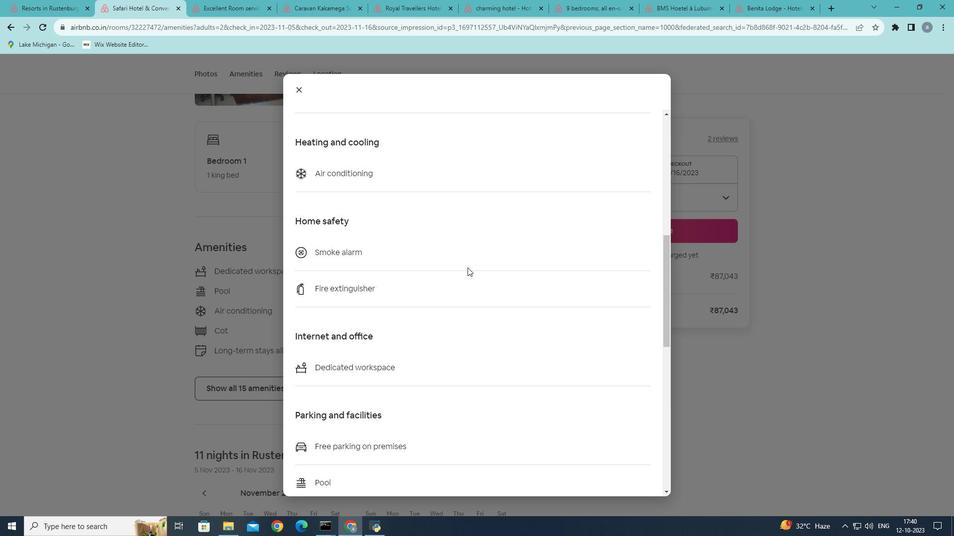 
Action: Mouse scrolled (467, 267) with delta (0, 0)
Screenshot: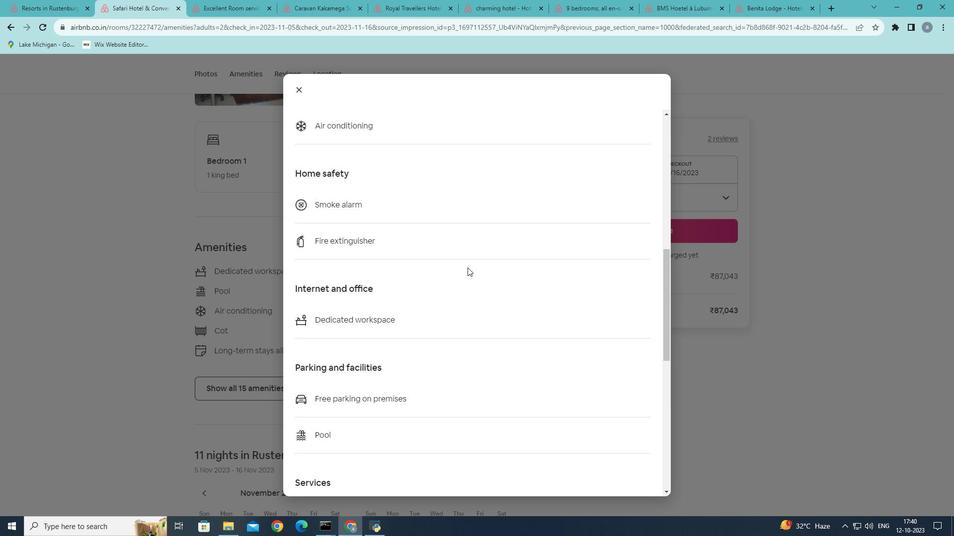 
Action: Mouse scrolled (467, 267) with delta (0, 0)
Screenshot: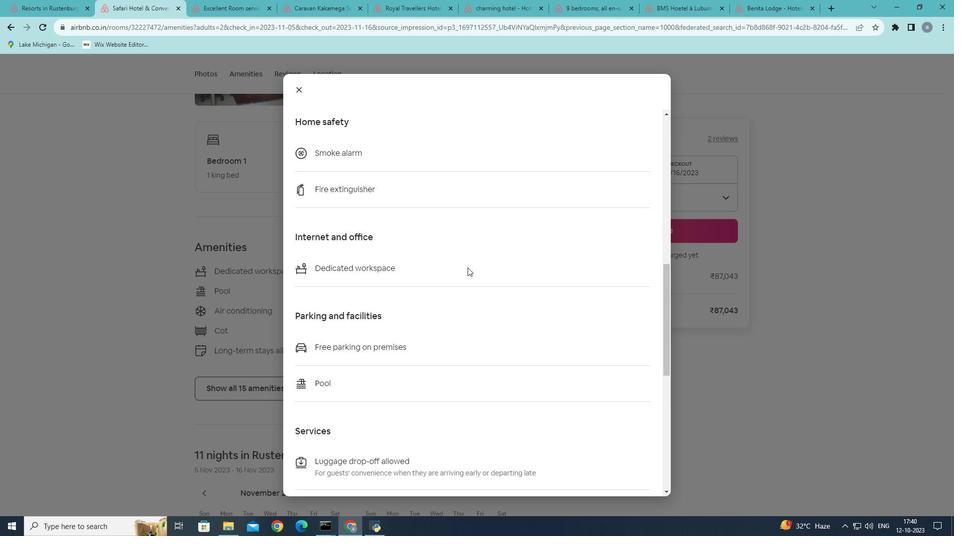 
Action: Mouse scrolled (467, 267) with delta (0, 0)
Screenshot: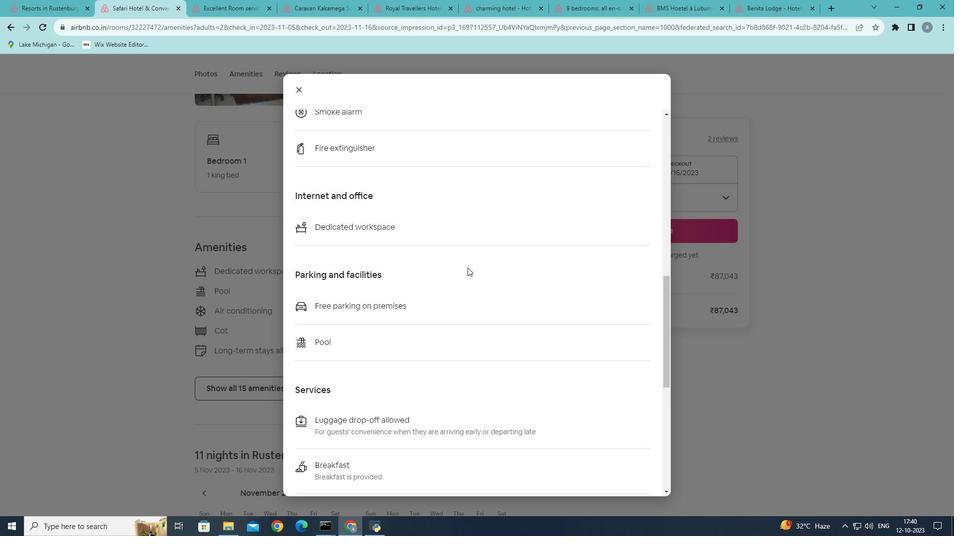 
Action: Mouse scrolled (467, 267) with delta (0, 0)
Screenshot: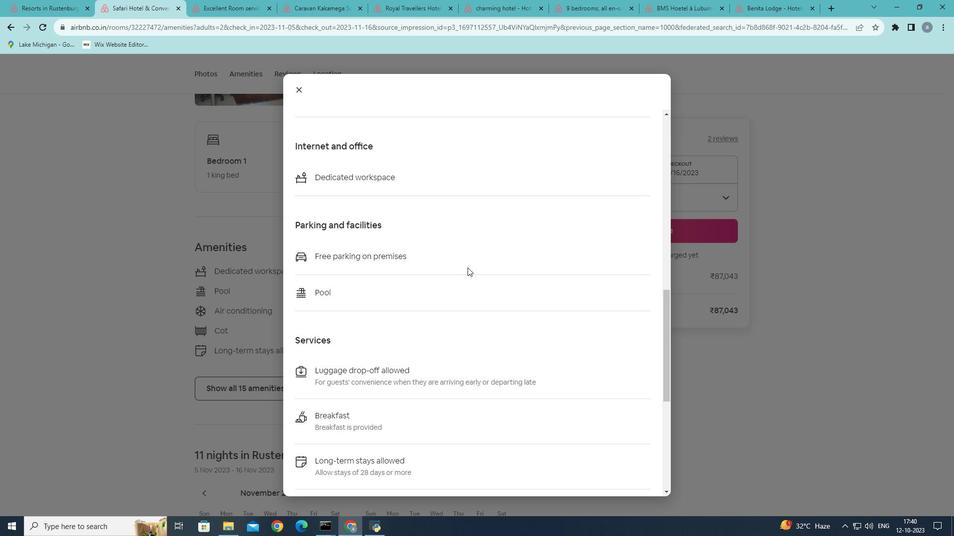 
Action: Mouse scrolled (467, 267) with delta (0, 0)
Screenshot: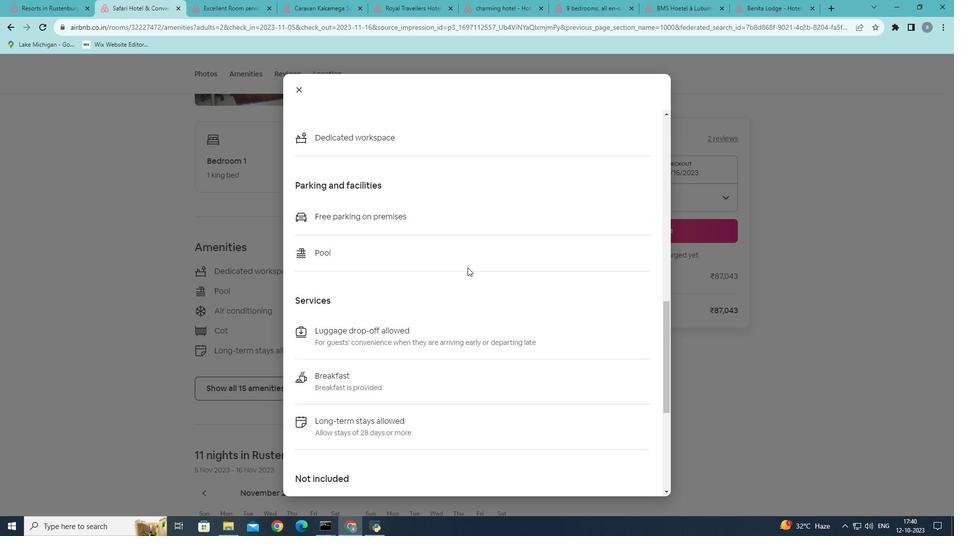 
Action: Mouse scrolled (467, 267) with delta (0, 0)
Screenshot: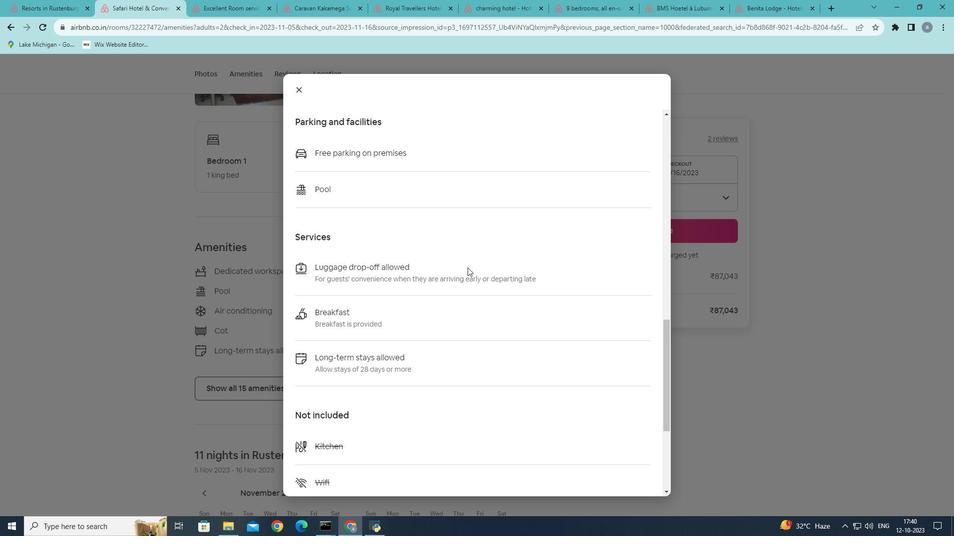 
Action: Mouse scrolled (467, 267) with delta (0, 0)
Screenshot: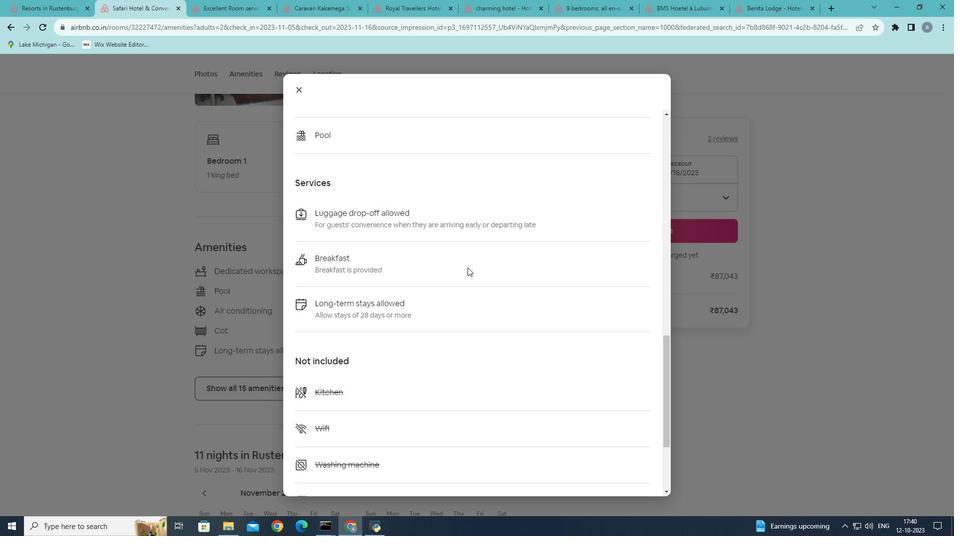 
Action: Mouse scrolled (467, 267) with delta (0, 0)
Screenshot: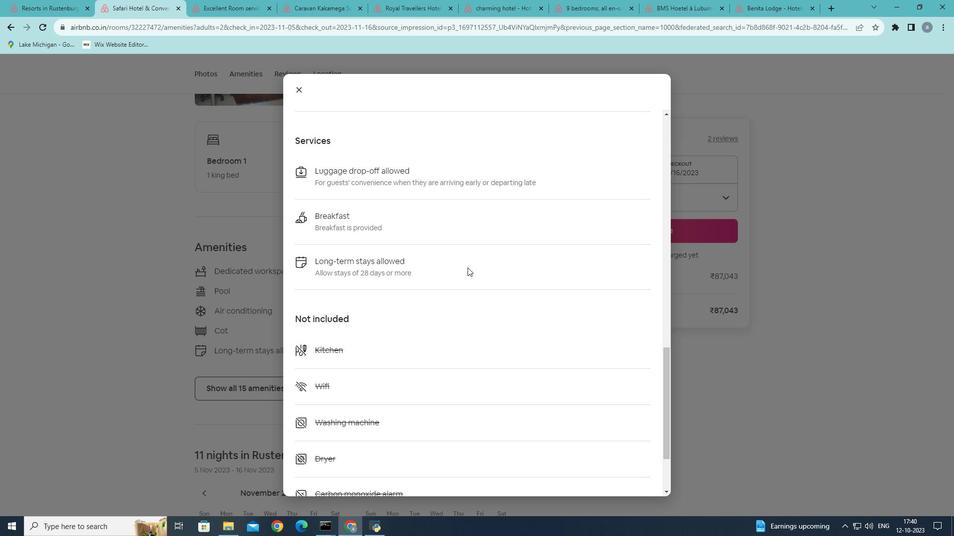 
Action: Mouse scrolled (467, 267) with delta (0, 0)
Screenshot: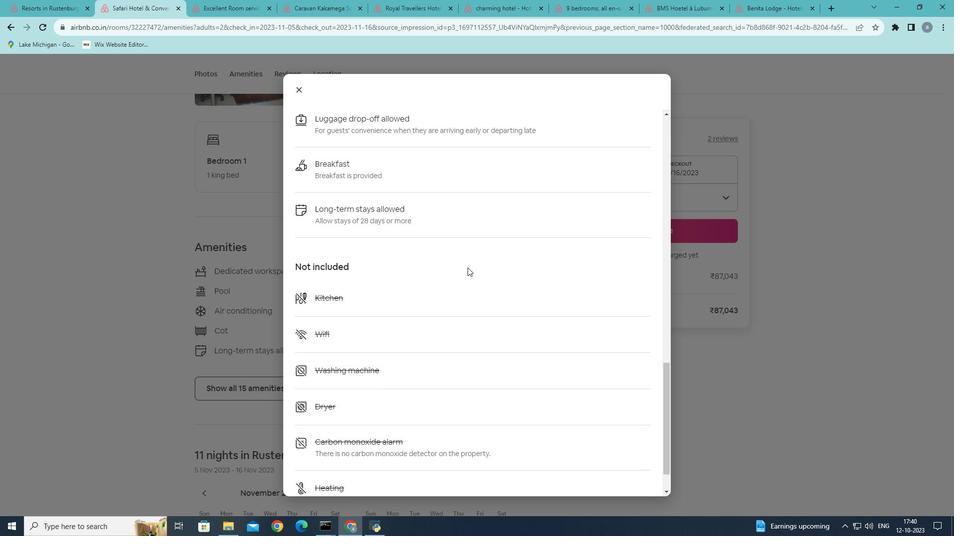 
Action: Mouse scrolled (467, 267) with delta (0, 0)
Screenshot: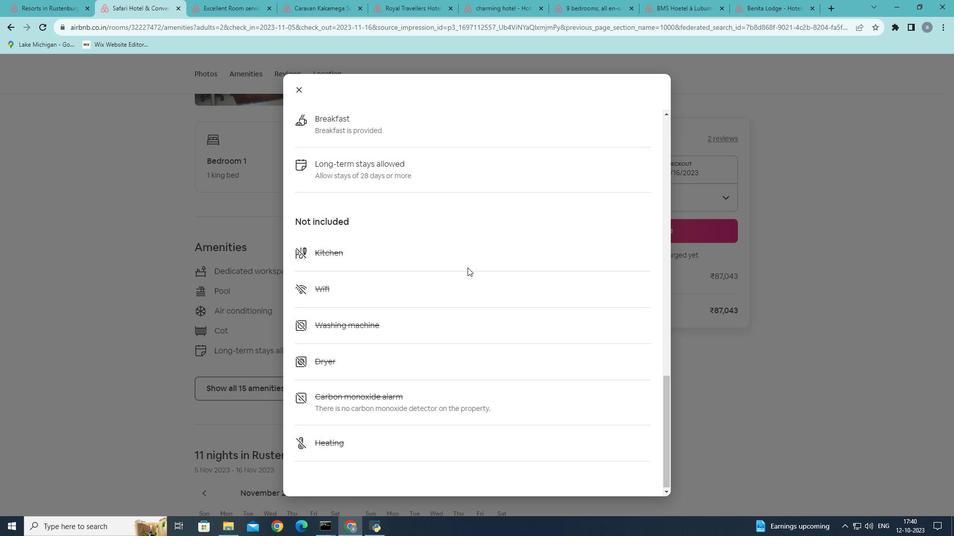
Action: Mouse scrolled (467, 267) with delta (0, 0)
Screenshot: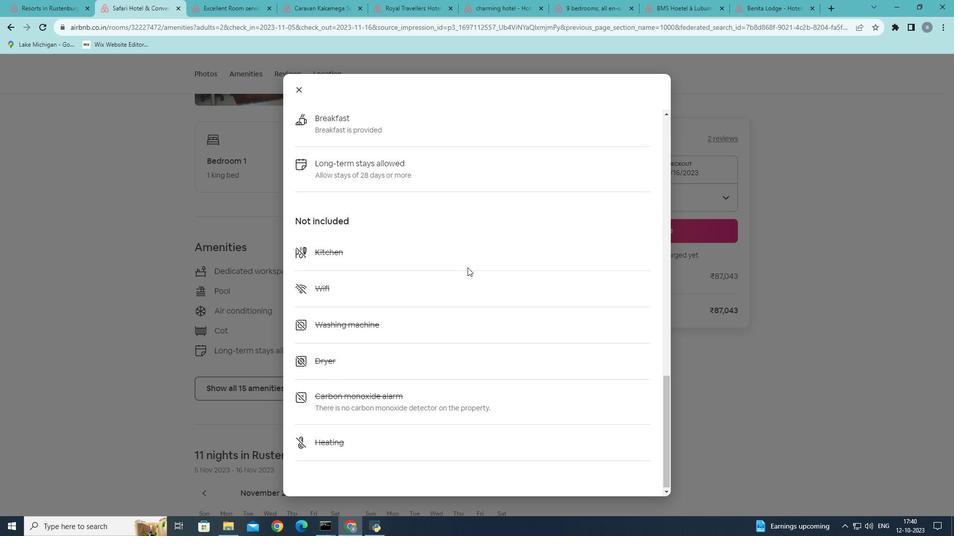 
Action: Mouse scrolled (467, 267) with delta (0, 0)
Screenshot: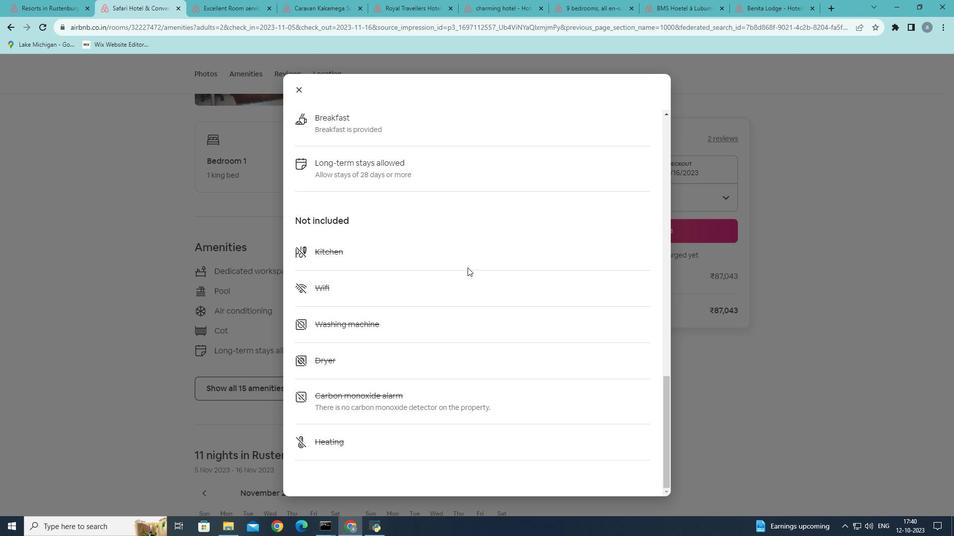 
Action: Mouse scrolled (467, 267) with delta (0, 0)
Screenshot: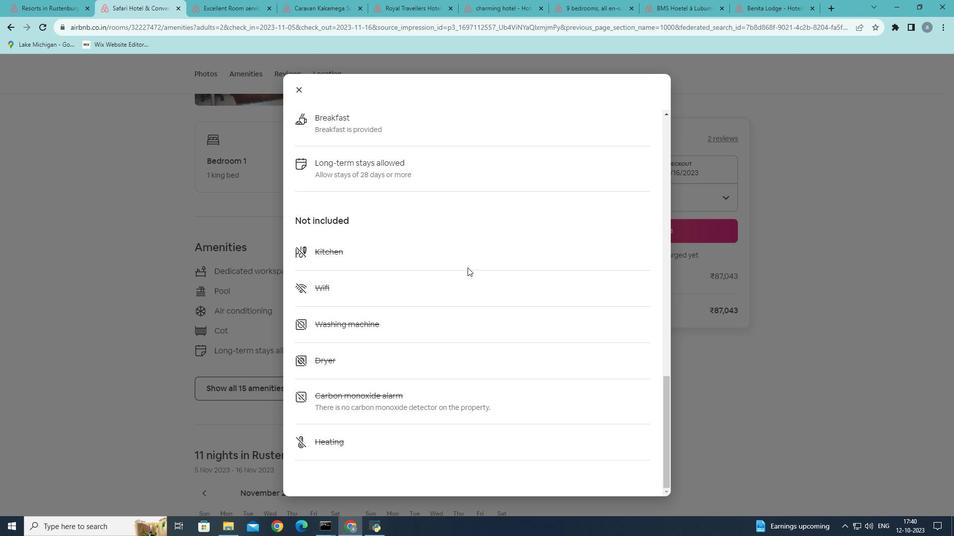 
Action: Mouse scrolled (467, 267) with delta (0, 0)
Screenshot: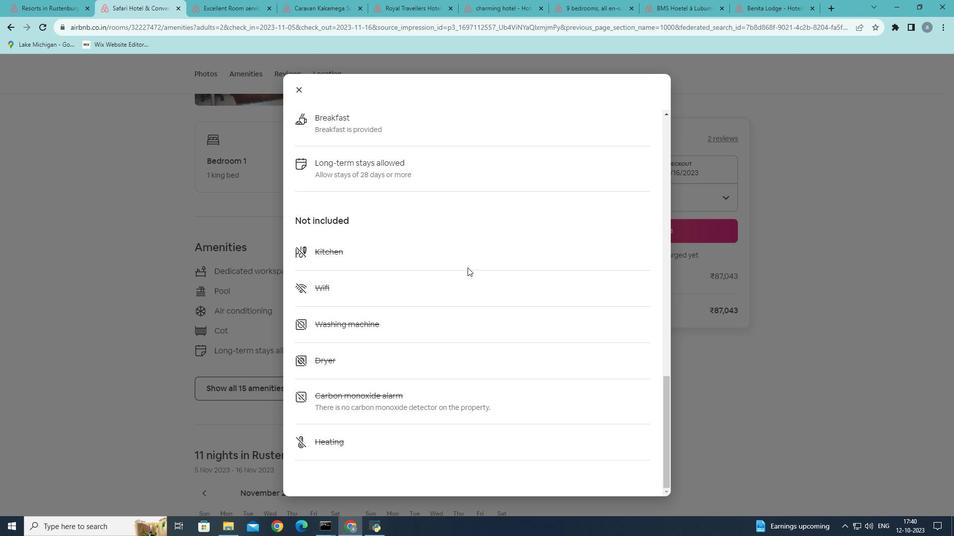 
Action: Mouse scrolled (467, 267) with delta (0, 0)
Screenshot: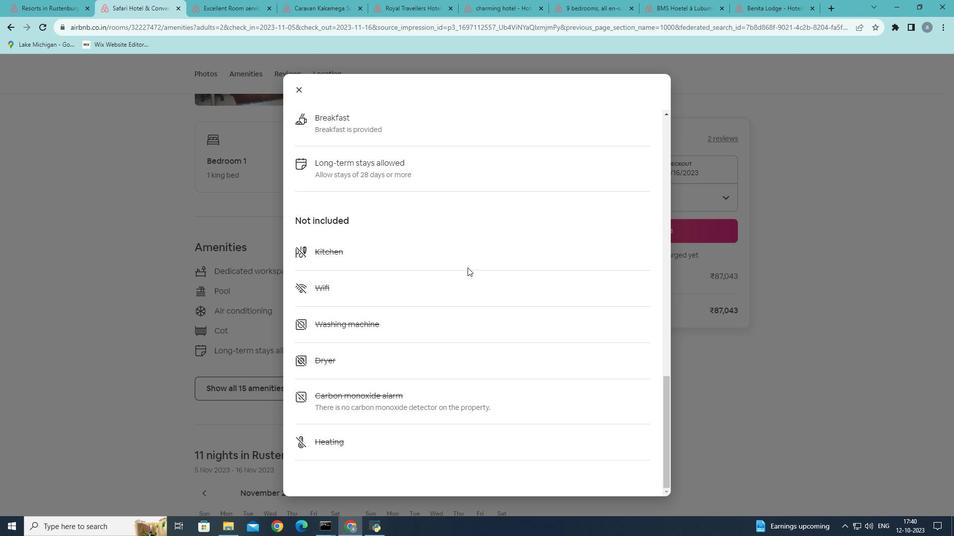 
Action: Mouse scrolled (467, 267) with delta (0, 0)
Screenshot: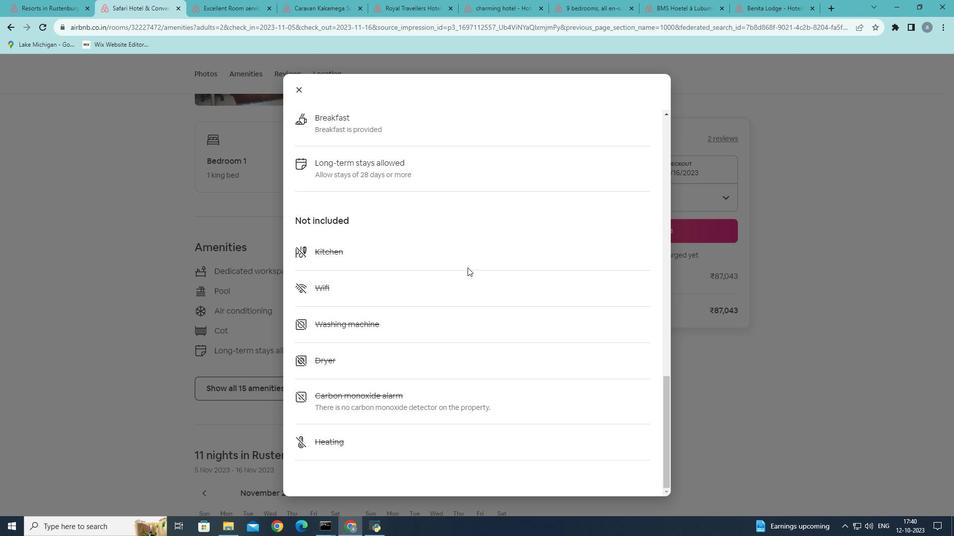 
Action: Mouse scrolled (467, 267) with delta (0, 0)
Screenshot: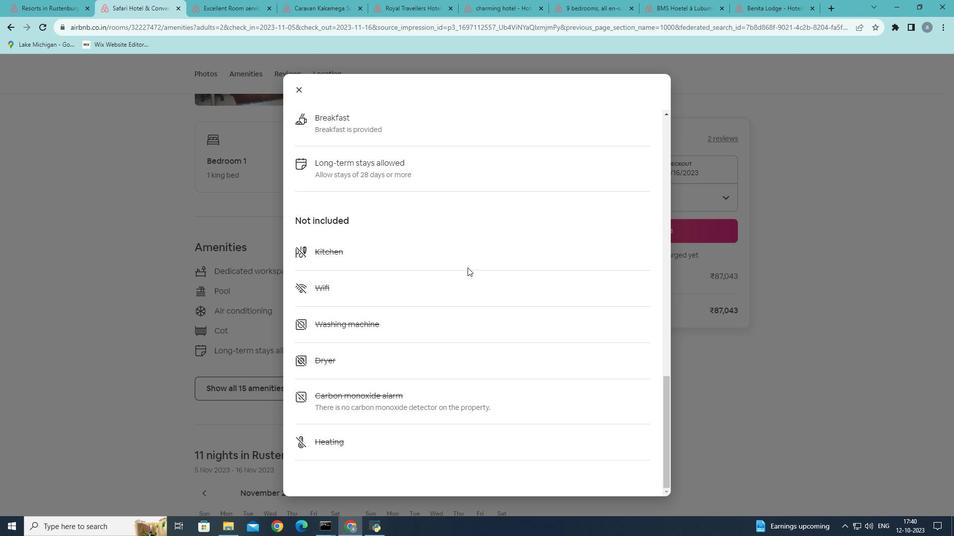
Action: Mouse scrolled (467, 267) with delta (0, 0)
Screenshot: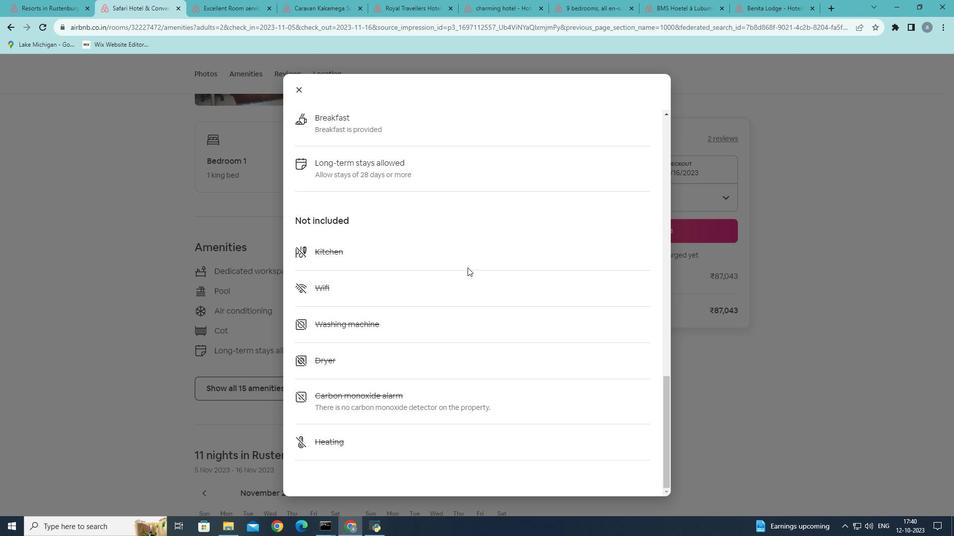 
Action: Mouse scrolled (467, 267) with delta (0, 0)
Screenshot: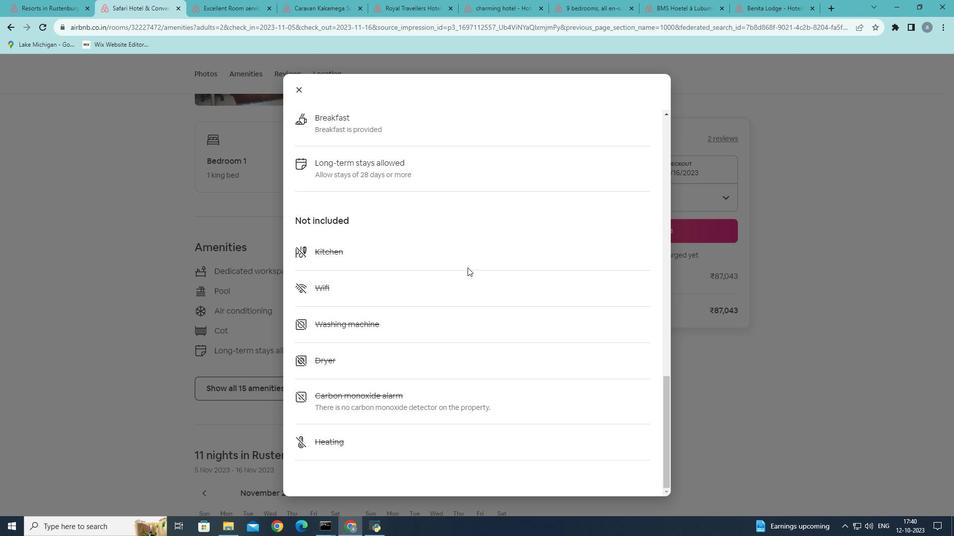 
Action: Mouse scrolled (467, 267) with delta (0, 0)
Screenshot: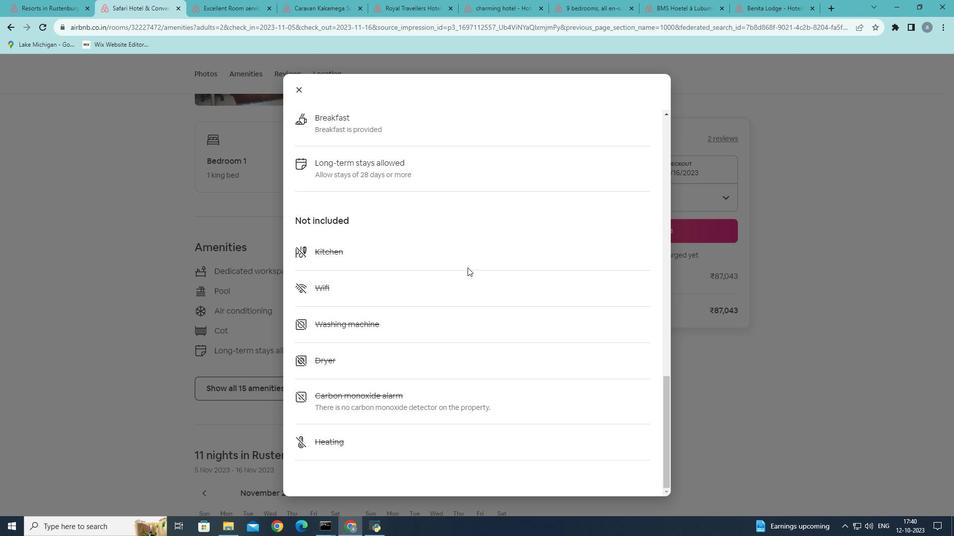 
Action: Mouse scrolled (467, 267) with delta (0, 0)
Screenshot: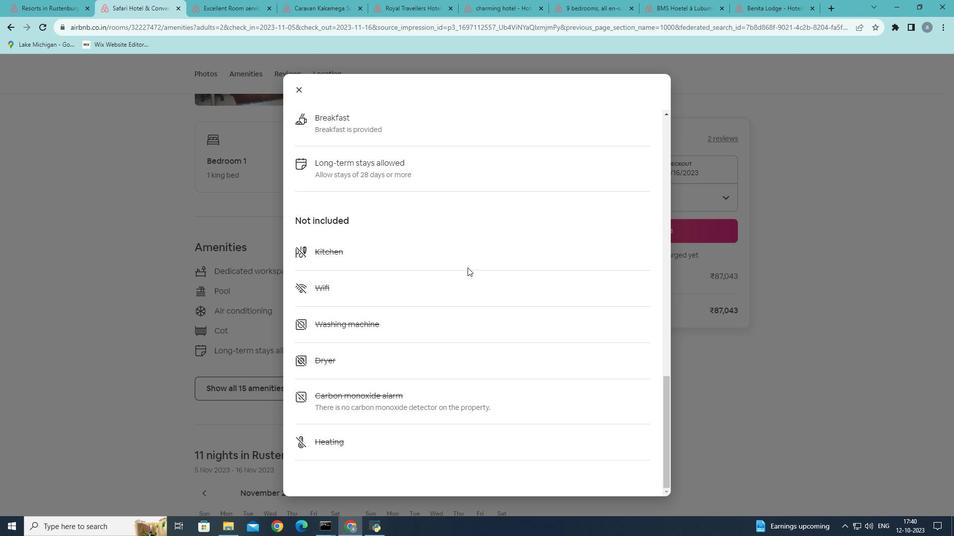 
Action: Mouse scrolled (467, 267) with delta (0, 0)
Screenshot: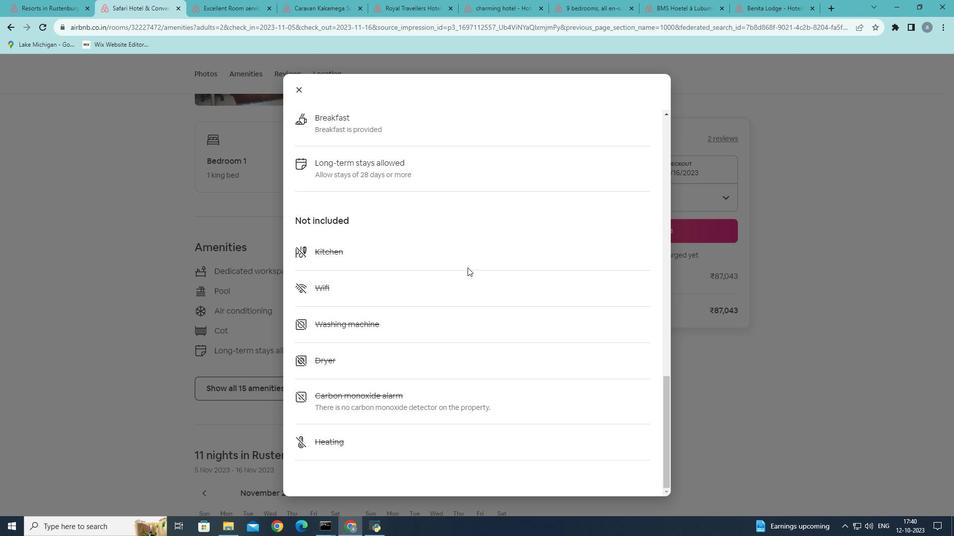 
Action: Mouse scrolled (467, 267) with delta (0, 0)
Screenshot: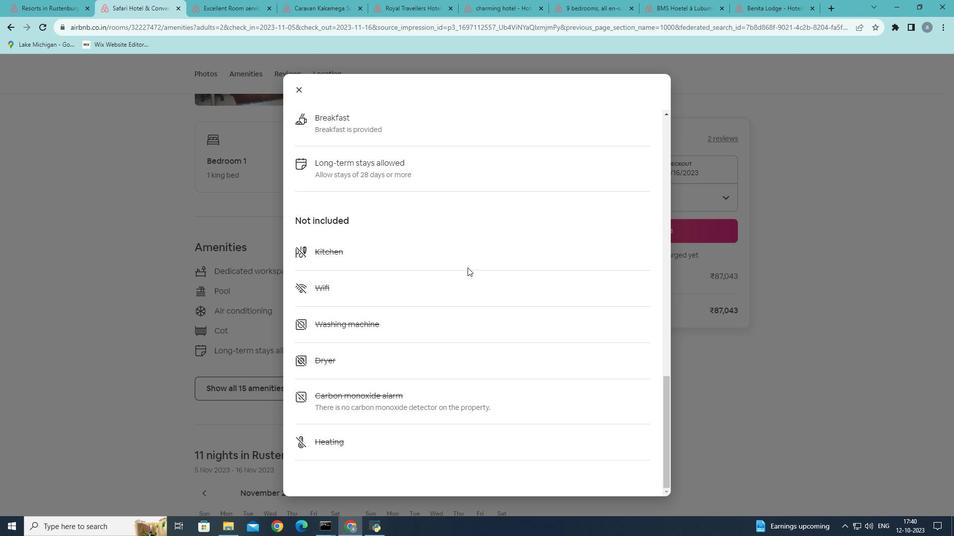 
Action: Mouse moved to (297, 86)
Screenshot: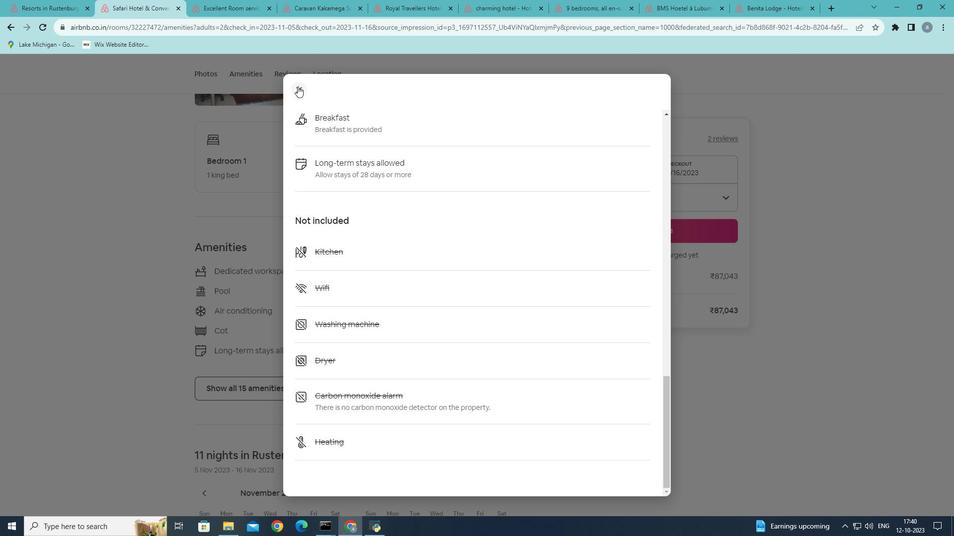 
Action: Mouse pressed left at (297, 86)
Screenshot: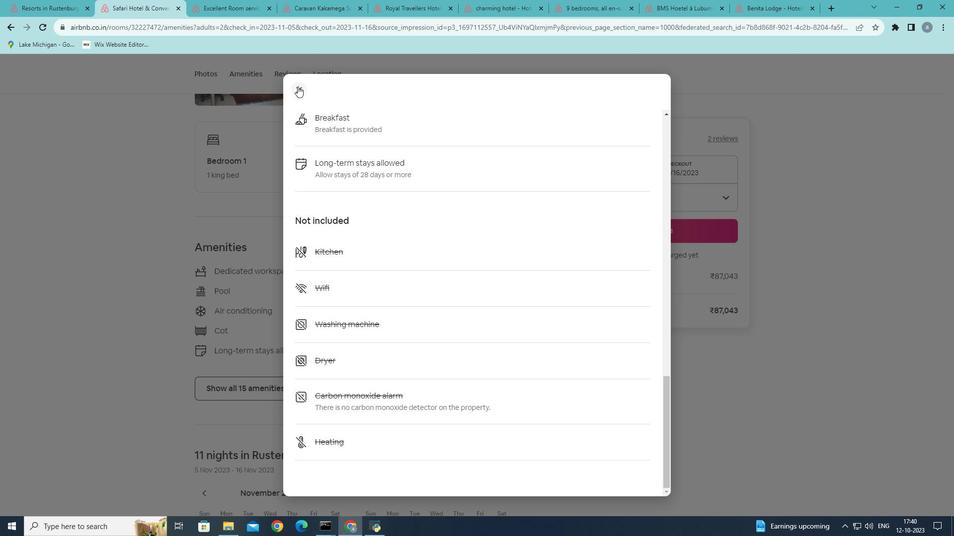 
Action: Mouse moved to (438, 355)
Screenshot: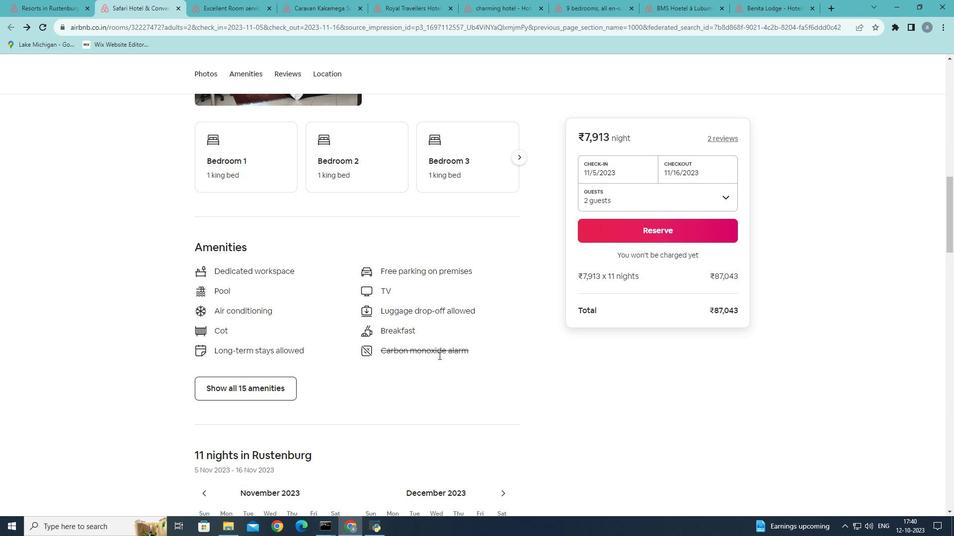 
Action: Mouse scrolled (438, 355) with delta (0, 0)
Screenshot: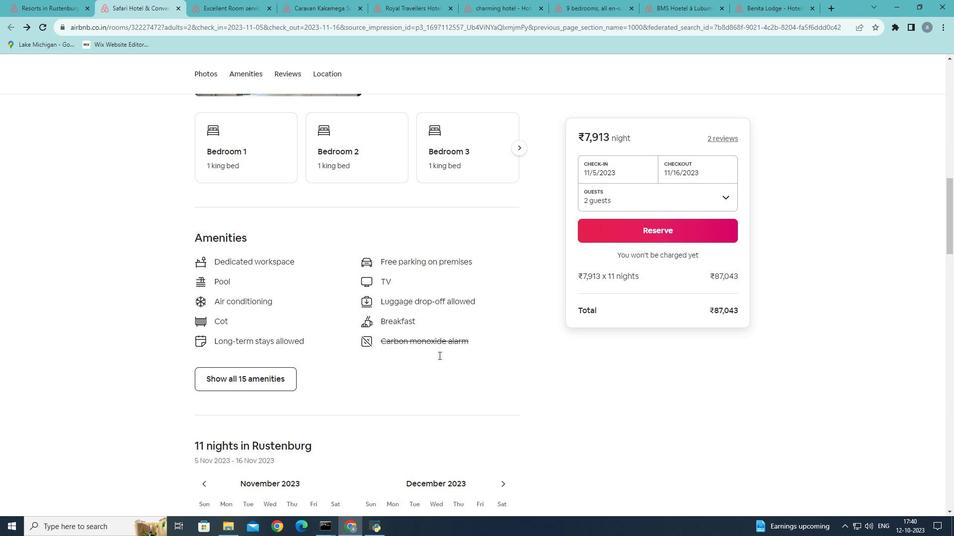 
Action: Mouse scrolled (438, 355) with delta (0, 0)
Screenshot: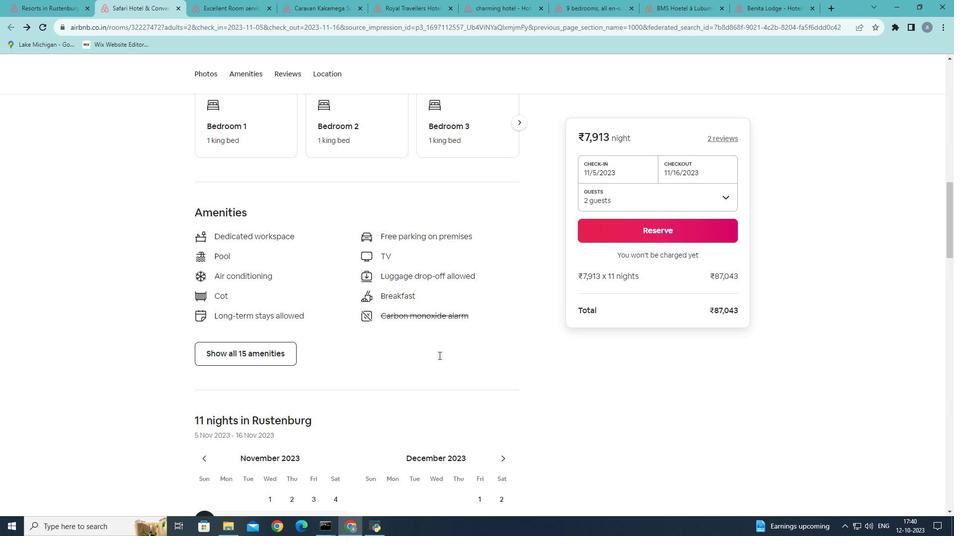 
Action: Mouse scrolled (438, 355) with delta (0, 0)
Screenshot: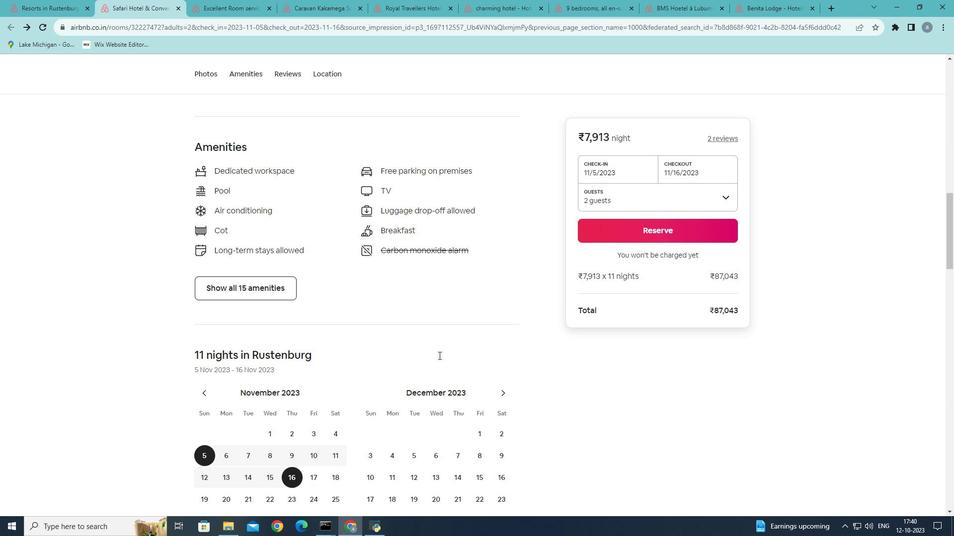 
Action: Mouse scrolled (438, 355) with delta (0, 0)
Screenshot: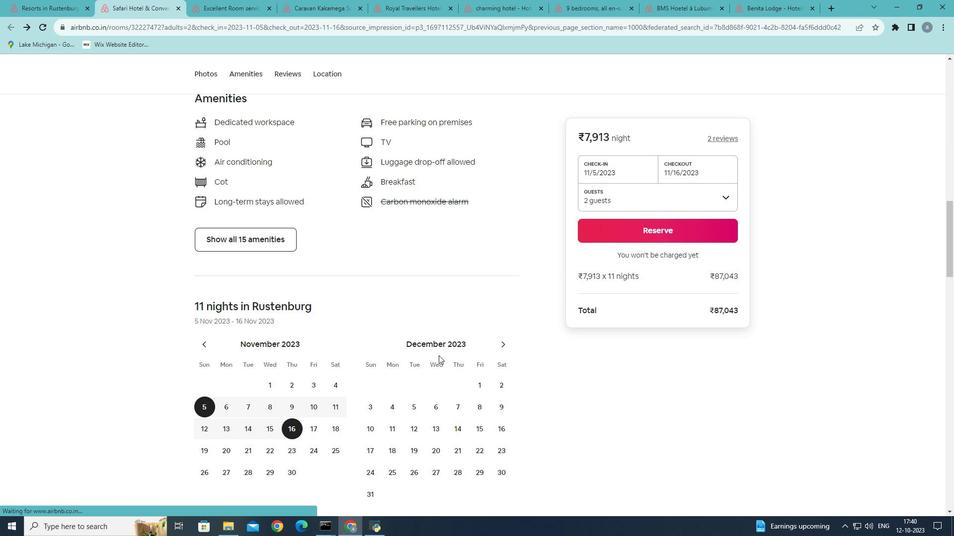 
Action: Mouse scrolled (438, 355) with delta (0, 0)
Screenshot: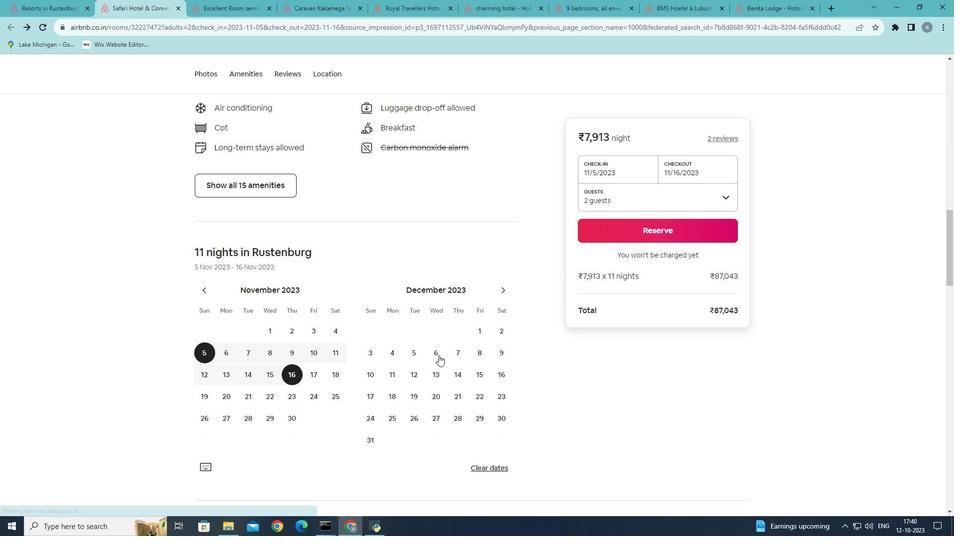 
Action: Mouse scrolled (438, 355) with delta (0, 0)
Screenshot: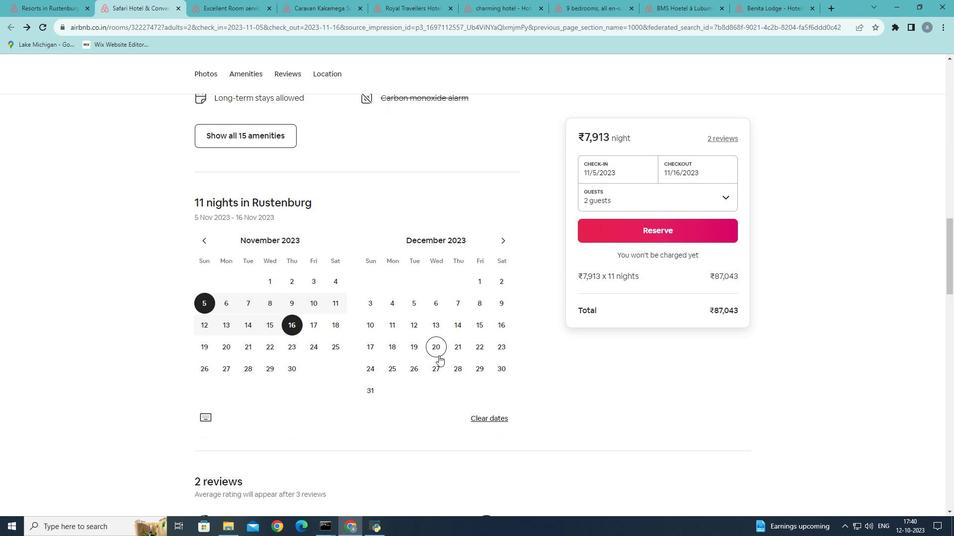
Action: Mouse scrolled (438, 355) with delta (0, 0)
Screenshot: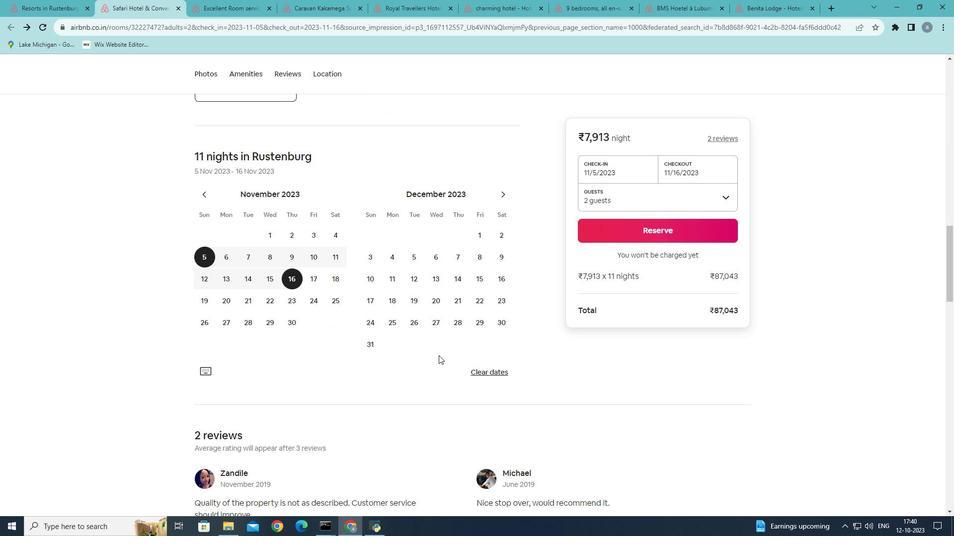 
Action: Mouse scrolled (438, 355) with delta (0, 0)
Screenshot: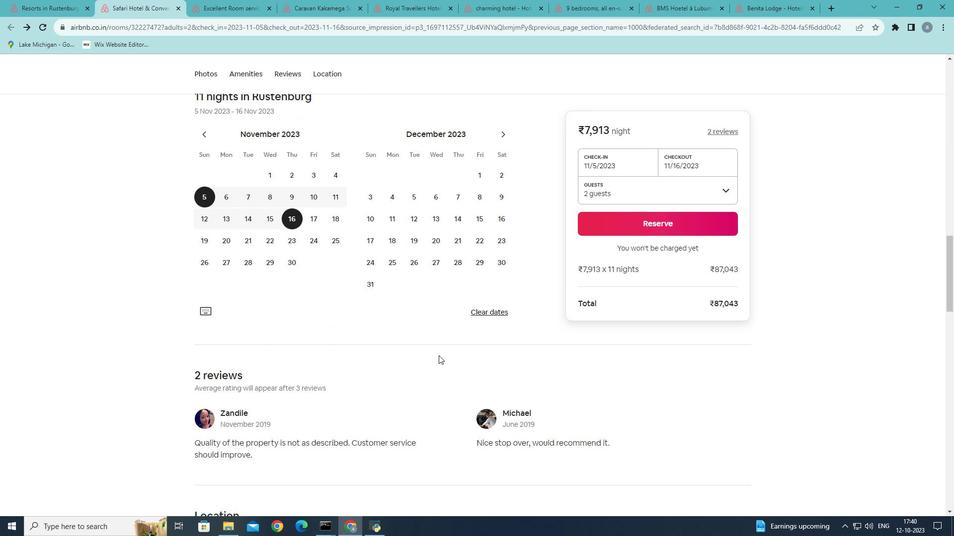 
Action: Mouse moved to (439, 356)
Screenshot: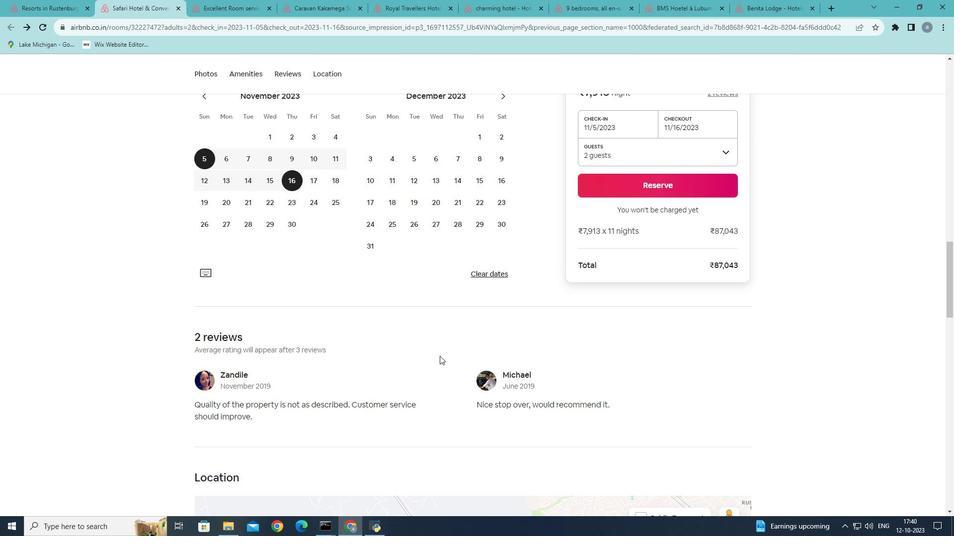 
Action: Mouse scrolled (439, 355) with delta (0, 0)
Screenshot: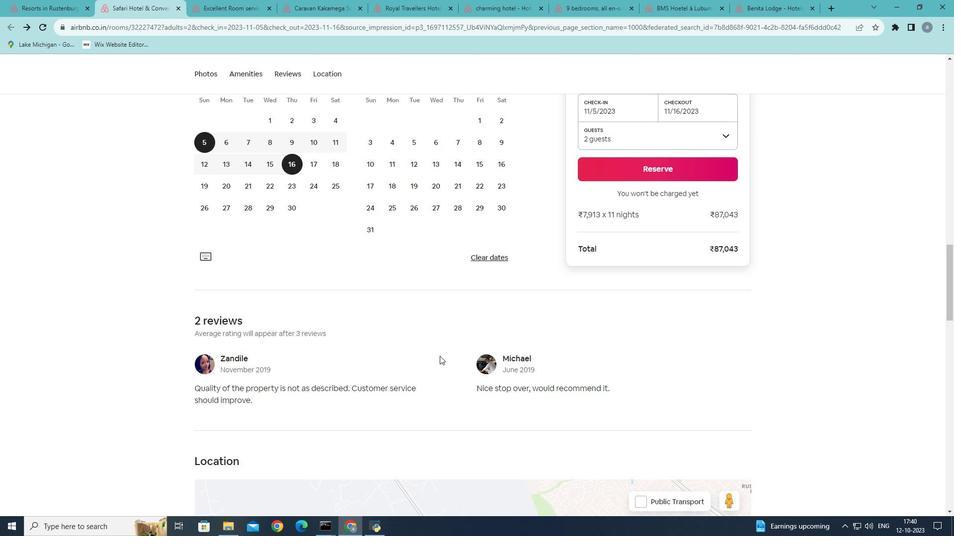 
Action: Mouse scrolled (439, 355) with delta (0, 0)
Screenshot: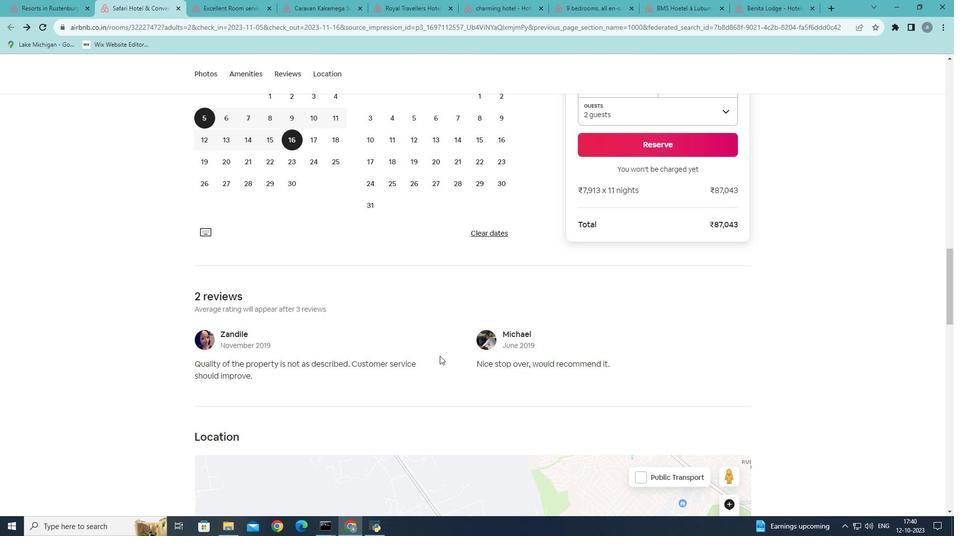 
Action: Mouse scrolled (439, 355) with delta (0, 0)
Screenshot: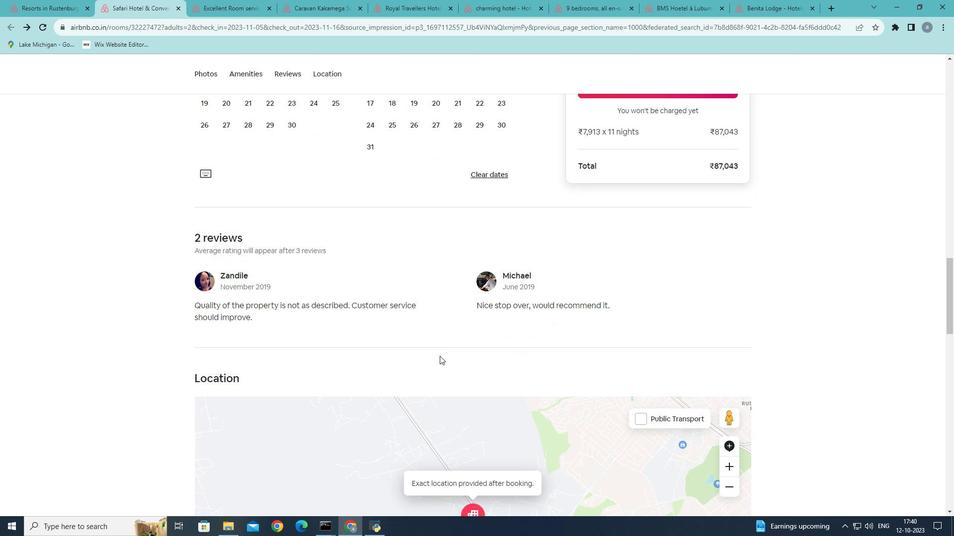 
Action: Mouse moved to (439, 353)
Screenshot: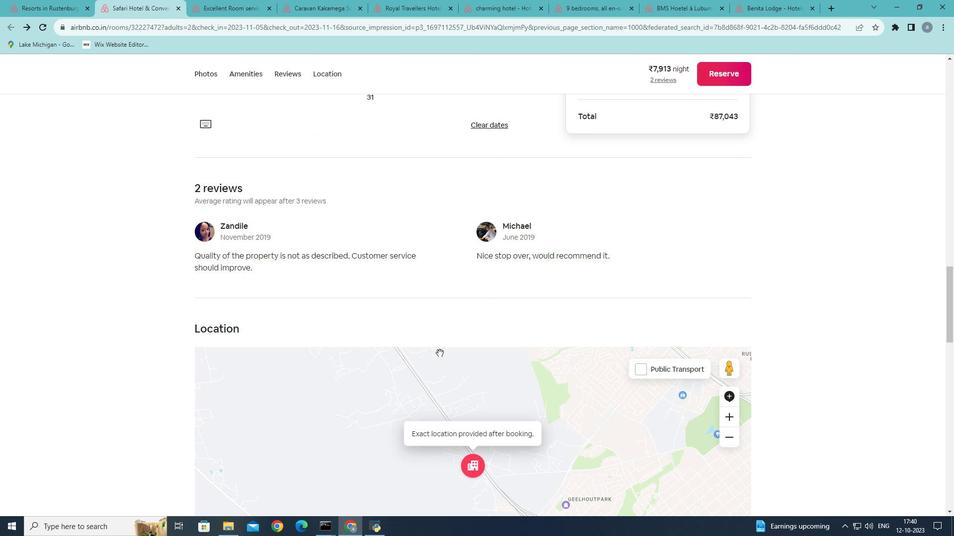 
Action: Mouse scrolled (439, 352) with delta (0, 0)
Screenshot: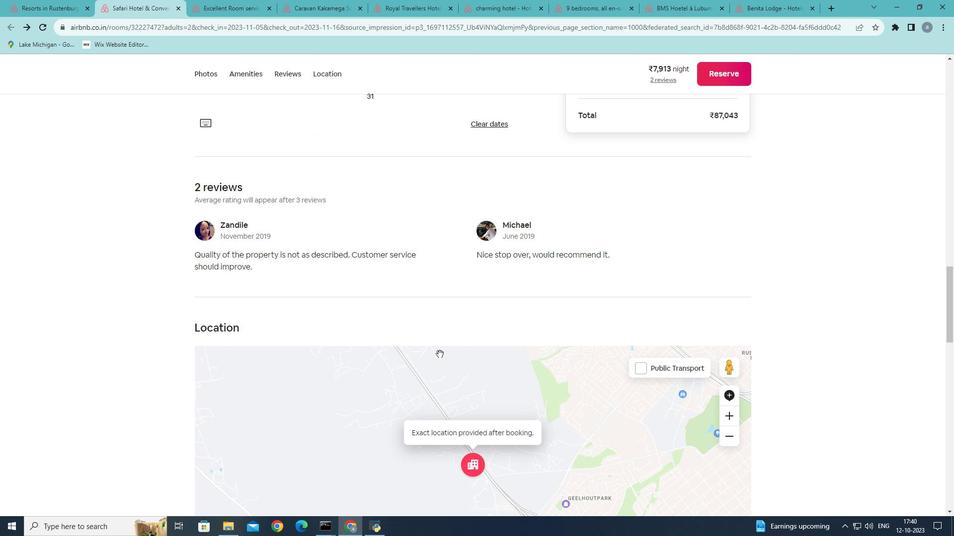 
Action: Mouse moved to (439, 354)
Screenshot: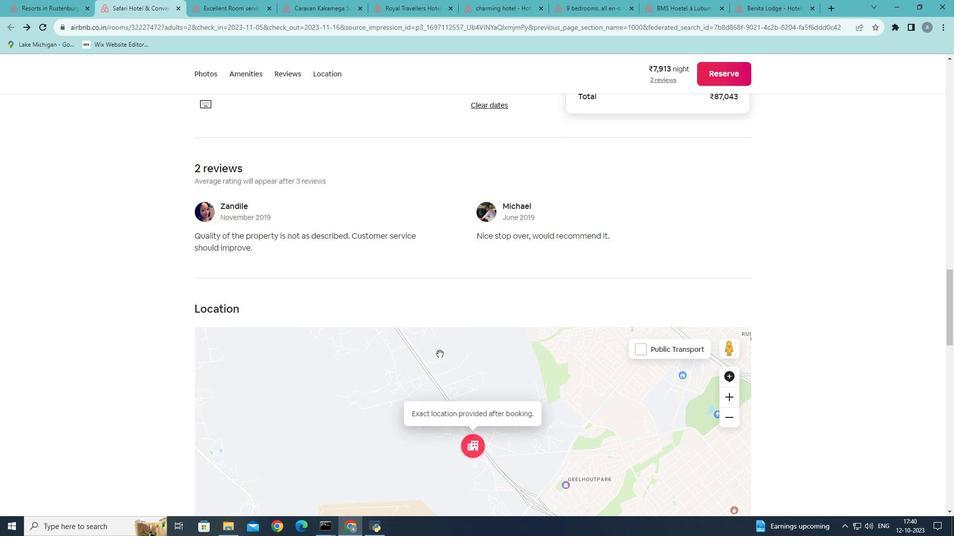 
Action: Mouse scrolled (439, 353) with delta (0, 0)
Screenshot: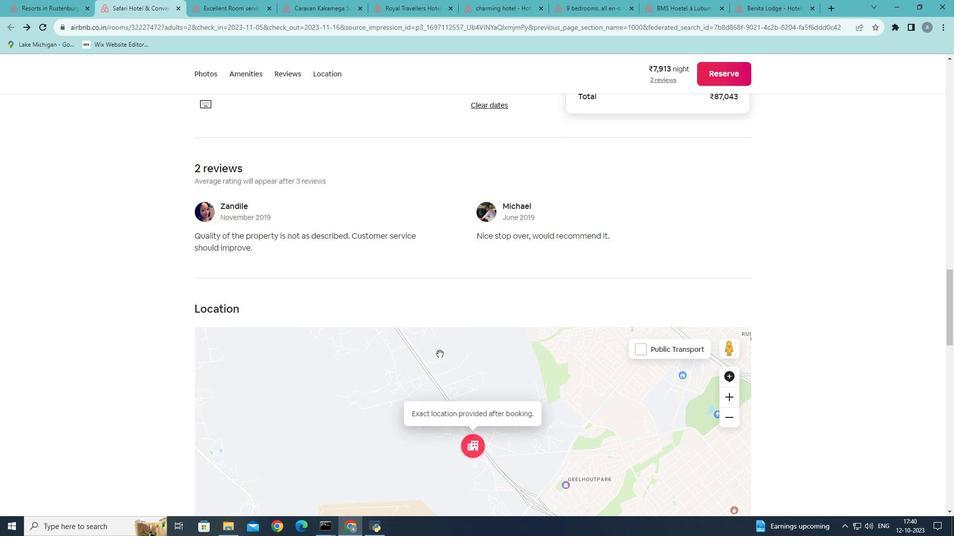 
Action: Mouse scrolled (439, 353) with delta (0, 0)
Screenshot: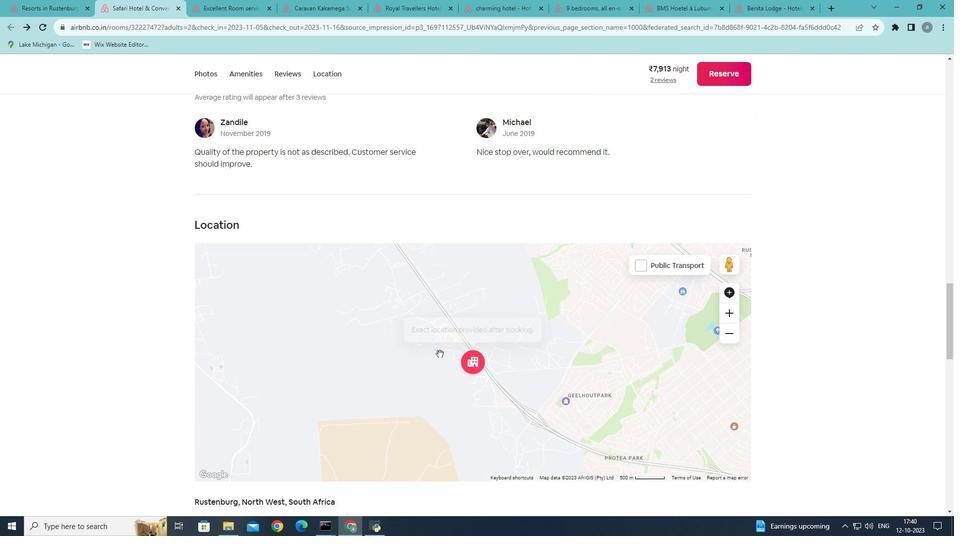 
Action: Mouse moved to (439, 357)
Screenshot: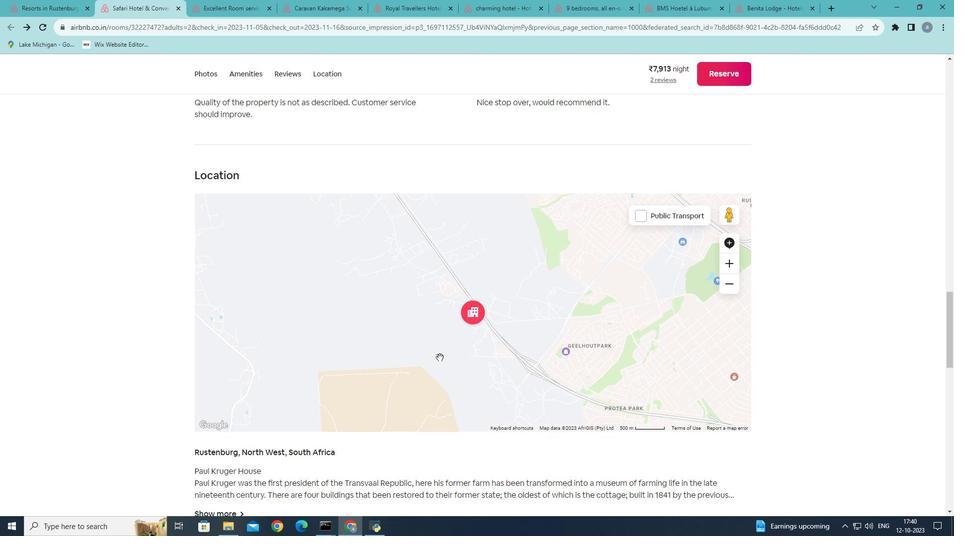 
Action: Mouse scrolled (439, 357) with delta (0, 0)
Screenshot: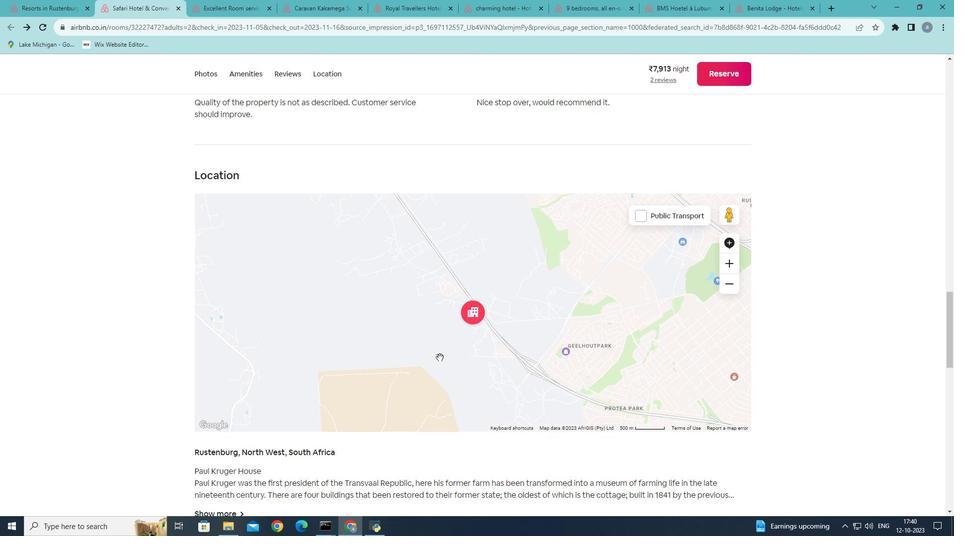 
Action: Mouse scrolled (439, 357) with delta (0, 0)
Screenshot: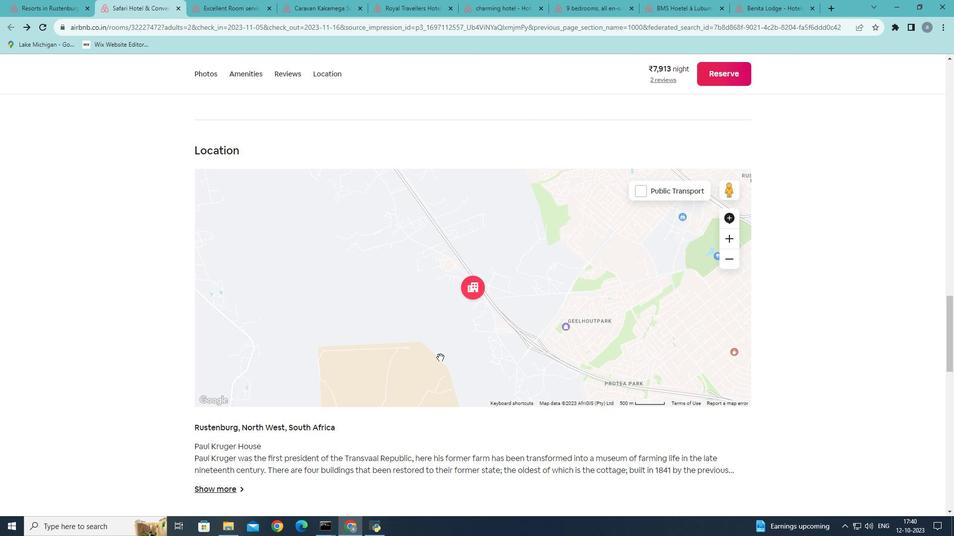 
Action: Mouse moved to (440, 357)
Screenshot: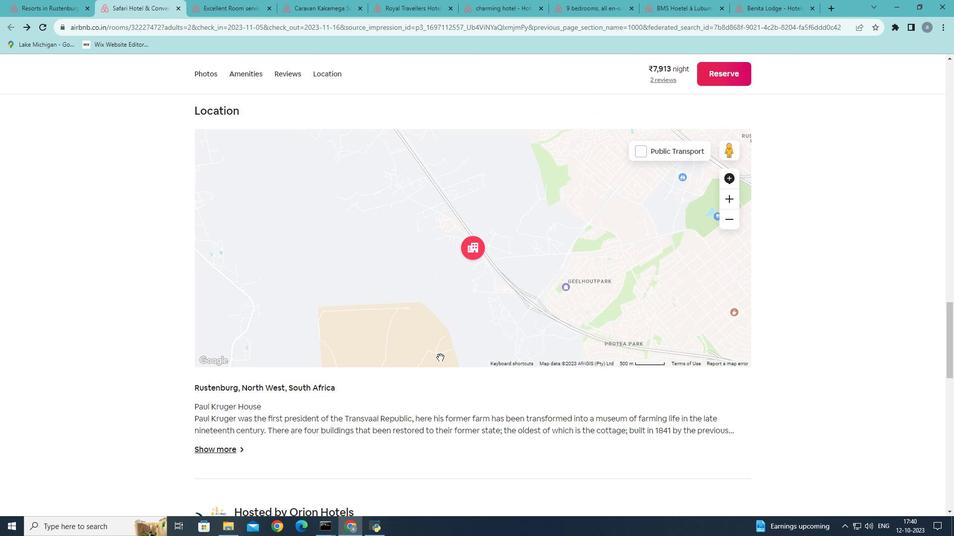 
Action: Mouse scrolled (440, 357) with delta (0, 0)
Screenshot: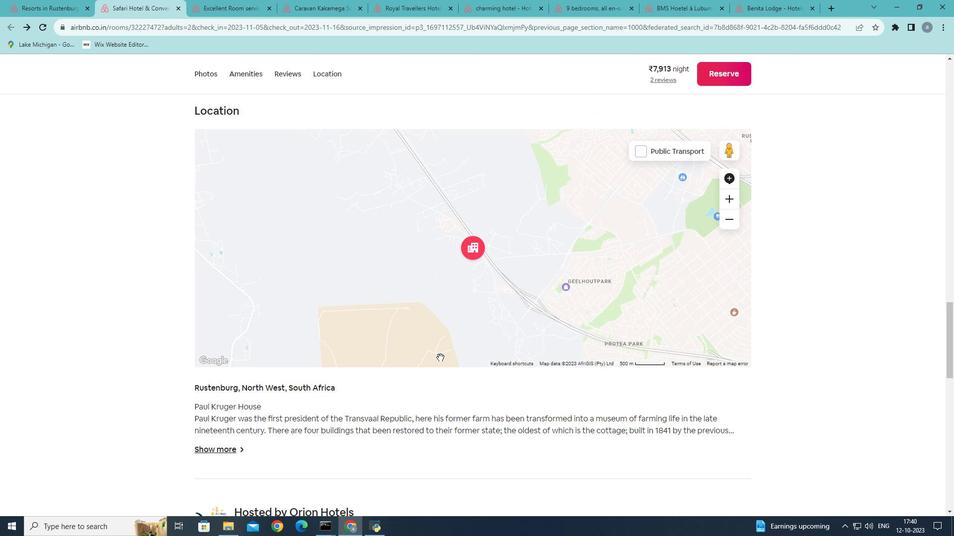 
Action: Mouse moved to (440, 359)
Screenshot: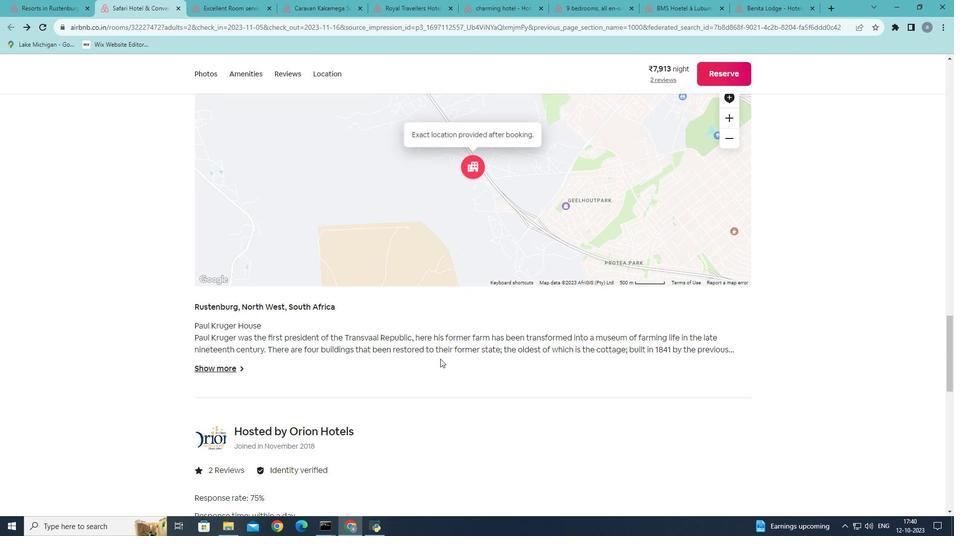 
Action: Mouse scrolled (440, 358) with delta (0, 0)
Screenshot: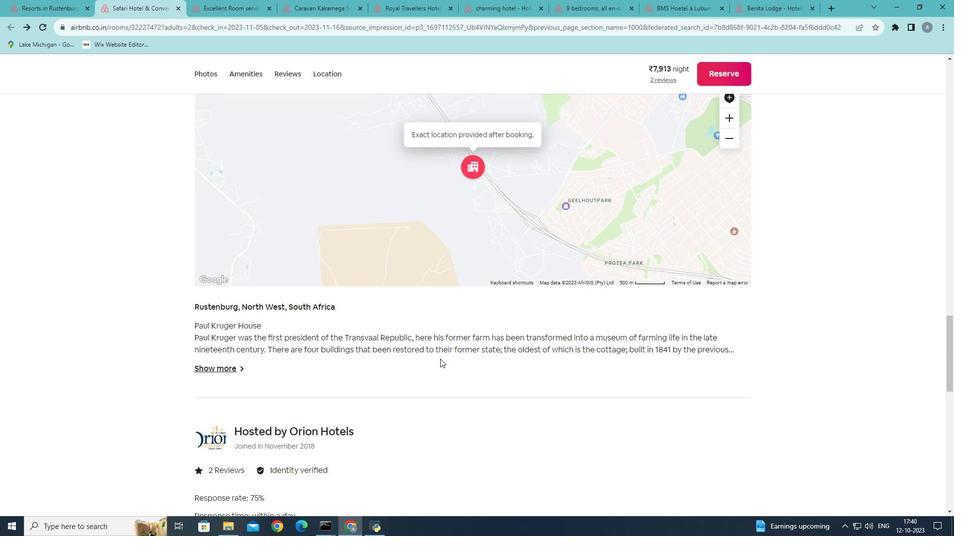 
Action: Mouse scrolled (440, 358) with delta (0, 0)
Screenshot: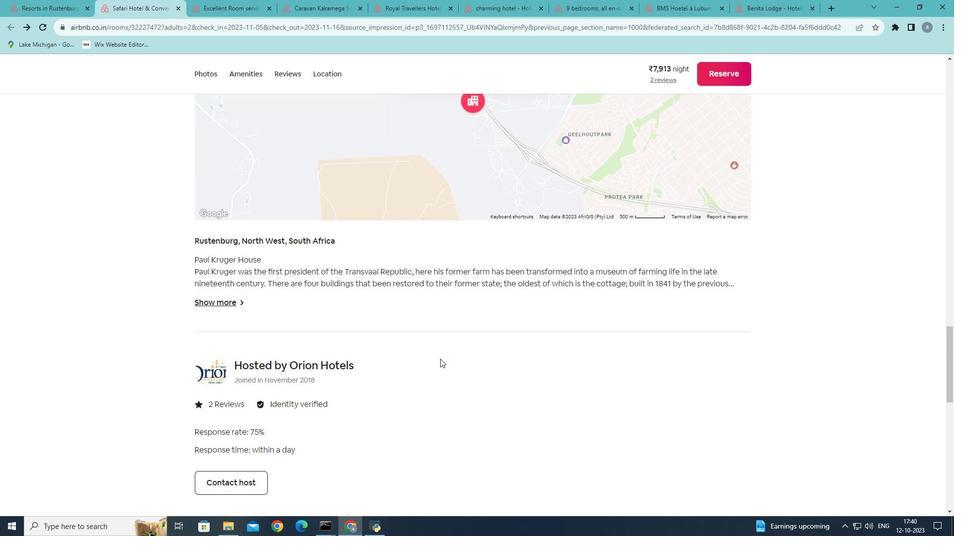 
Action: Mouse scrolled (440, 358) with delta (0, 0)
Screenshot: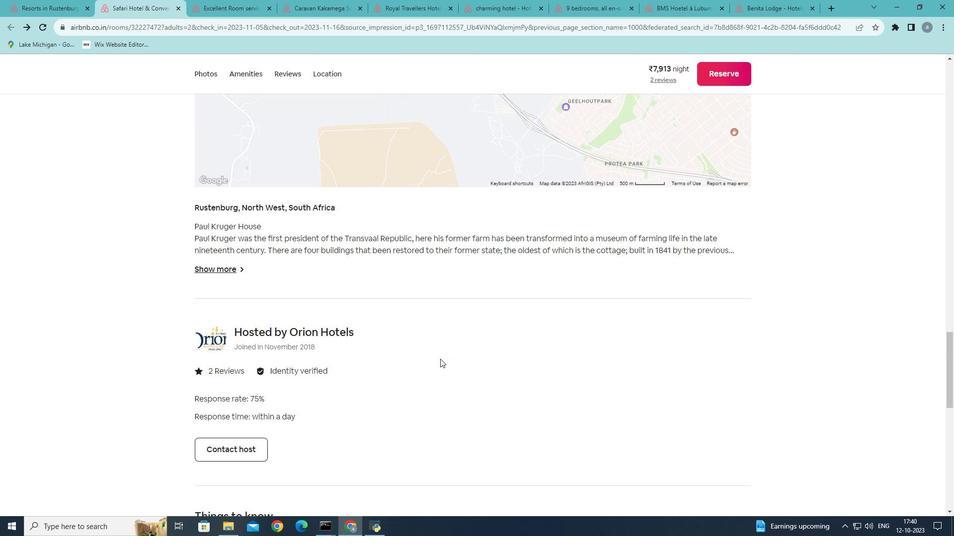 
Action: Mouse moved to (440, 360)
Screenshot: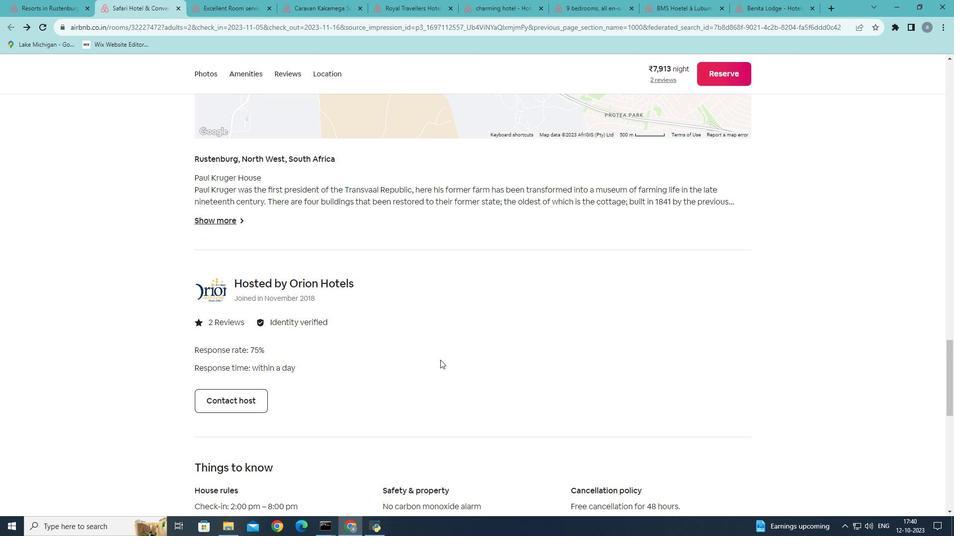 
Action: Mouse scrolled (440, 359) with delta (0, 0)
Screenshot: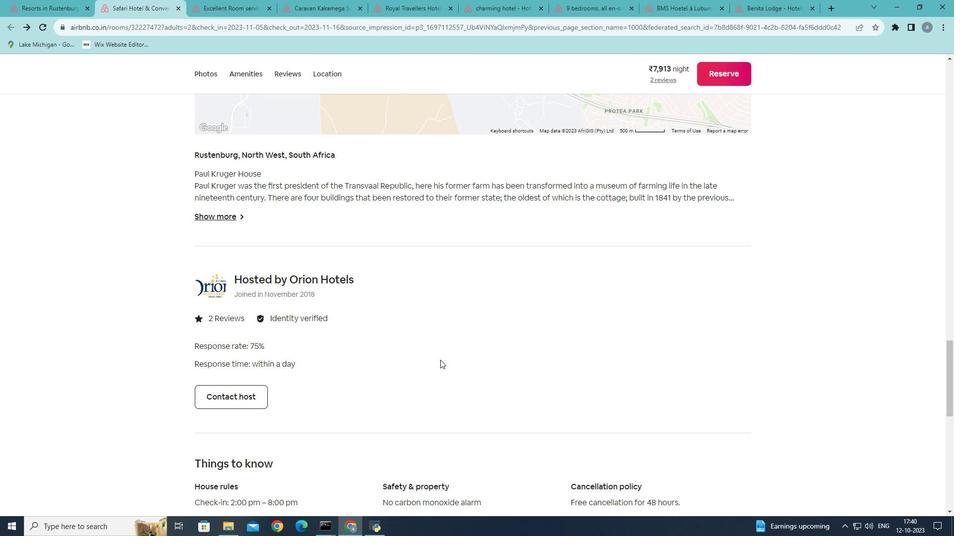 
Action: Mouse scrolled (440, 359) with delta (0, 0)
Screenshot: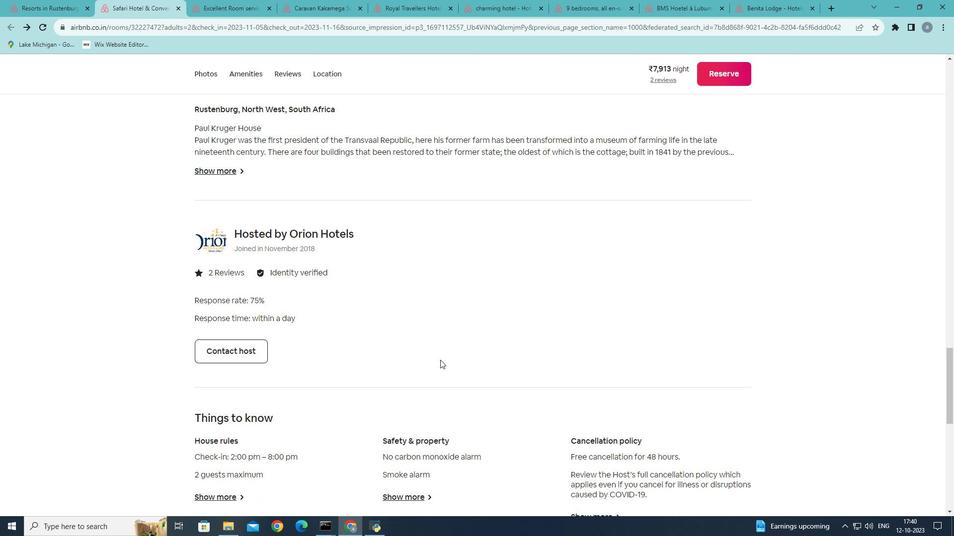
Action: Mouse scrolled (440, 359) with delta (0, 0)
Screenshot: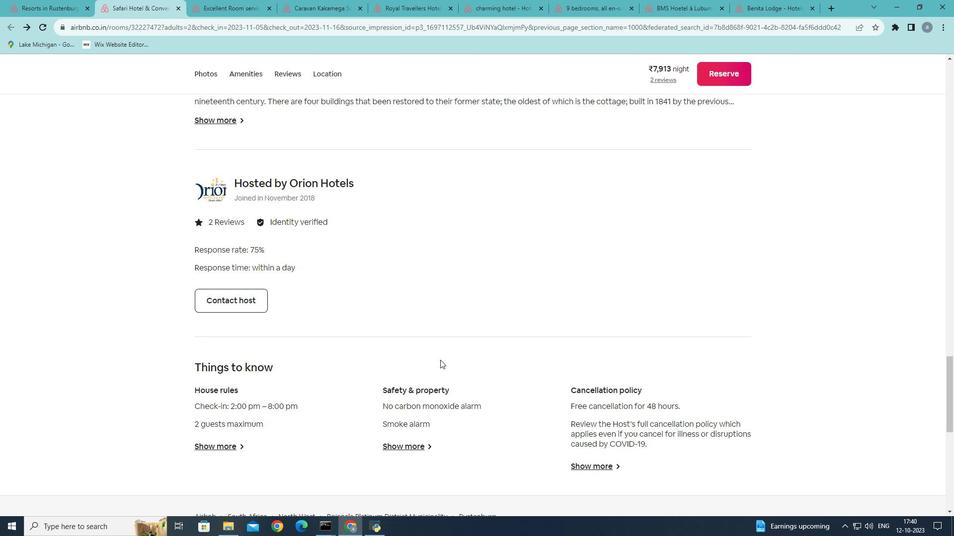
Action: Mouse moved to (440, 360)
Screenshot: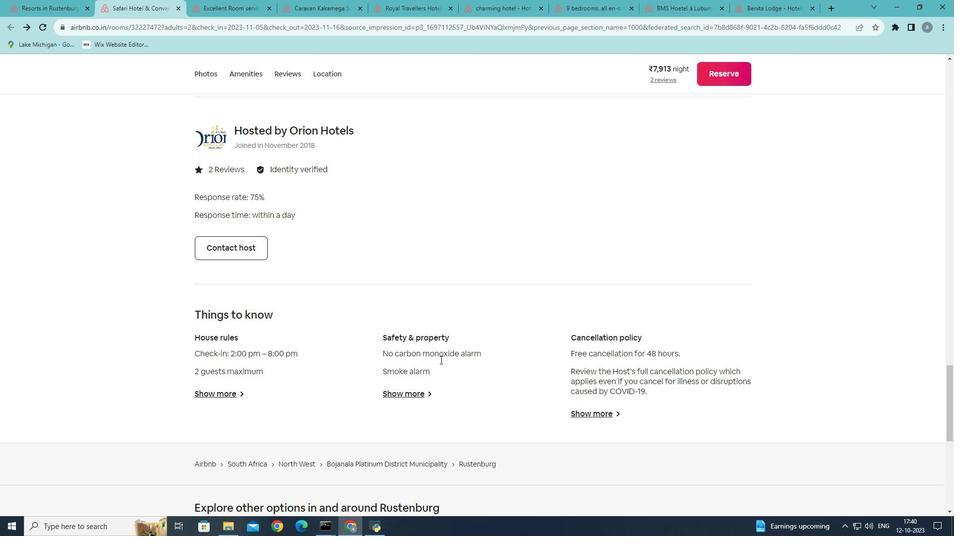 
Action: Mouse scrolled (440, 359) with delta (0, 0)
Screenshot: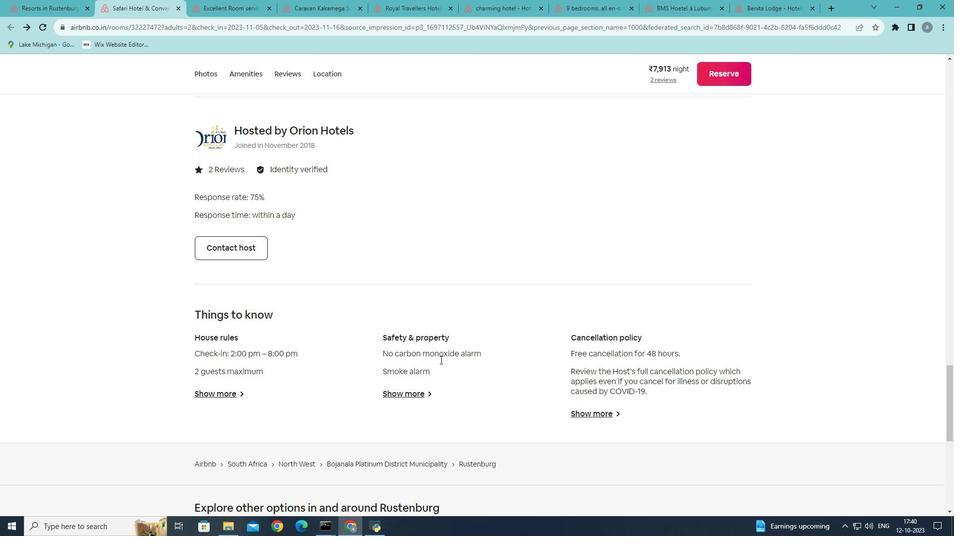 
Action: Mouse scrolled (440, 359) with delta (0, 0)
Screenshot: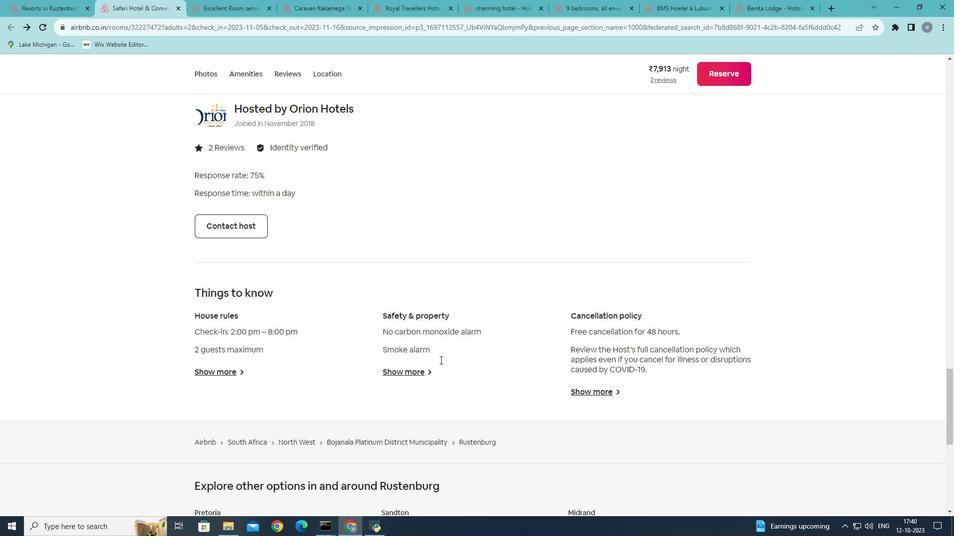 
Action: Mouse scrolled (440, 359) with delta (0, 0)
Screenshot: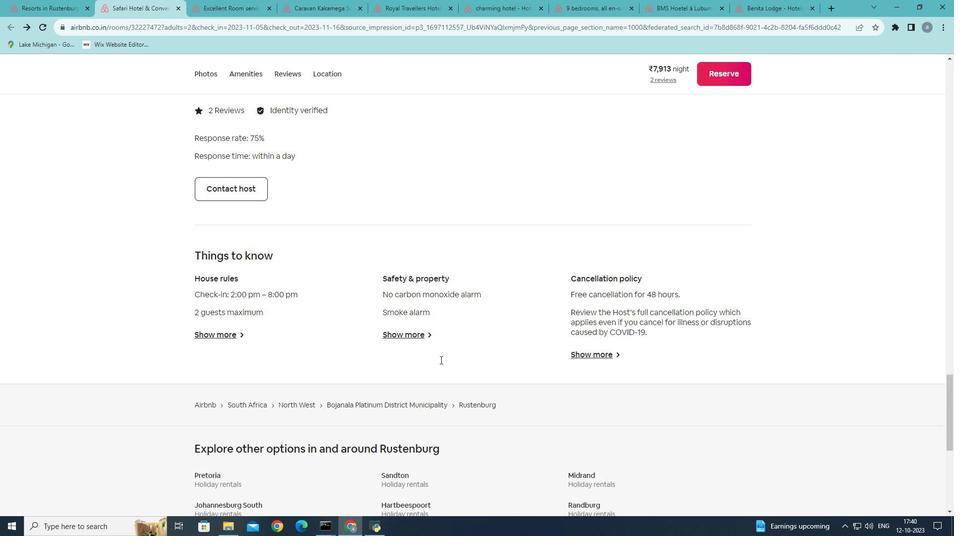 
Action: Mouse scrolled (440, 359) with delta (0, 0)
Screenshot: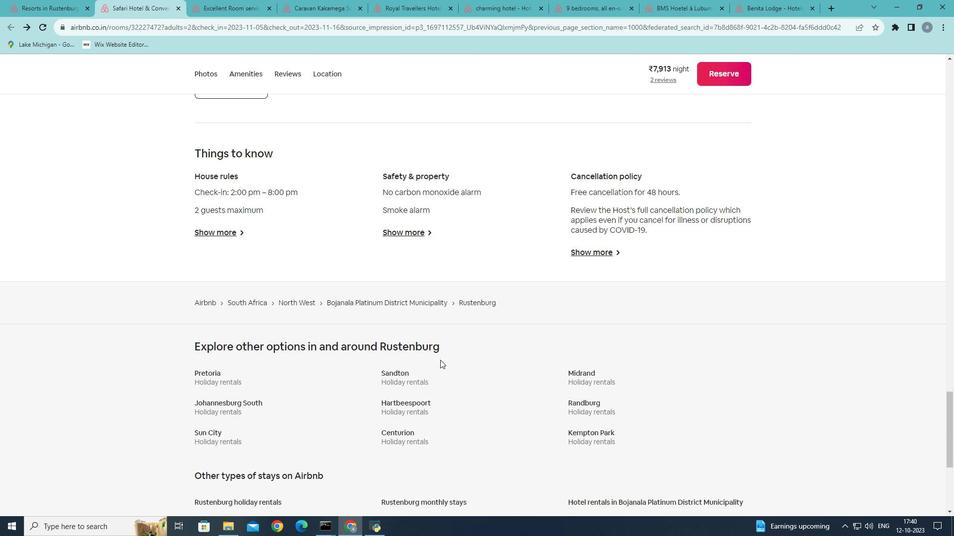 
Action: Mouse scrolled (440, 359) with delta (0, 0)
Screenshot: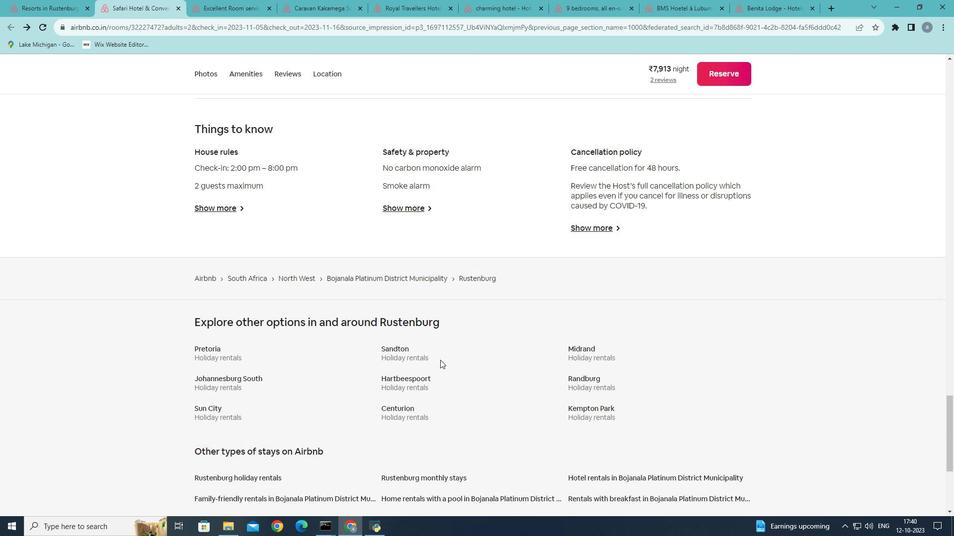 
Action: Mouse scrolled (440, 359) with delta (0, 0)
Screenshot: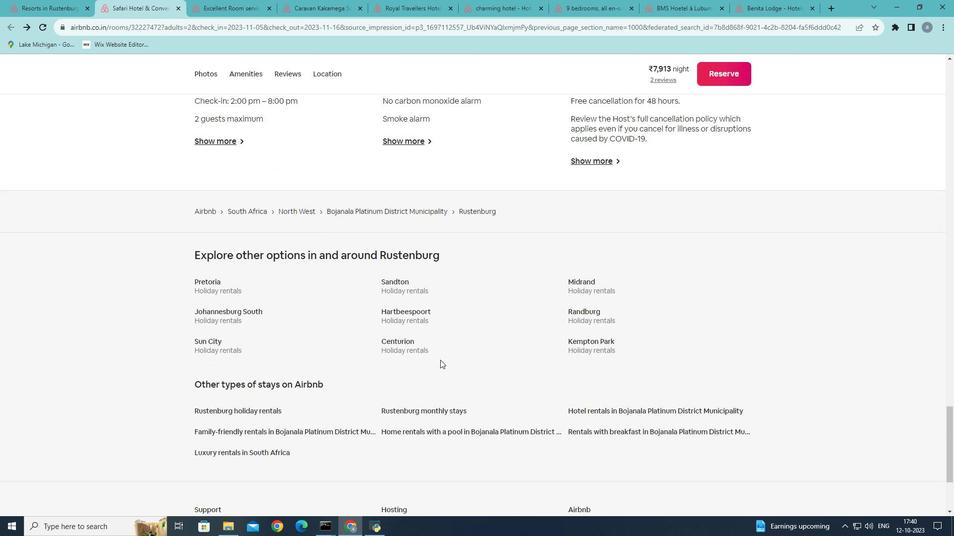 
Action: Mouse scrolled (440, 359) with delta (0, 0)
Screenshot: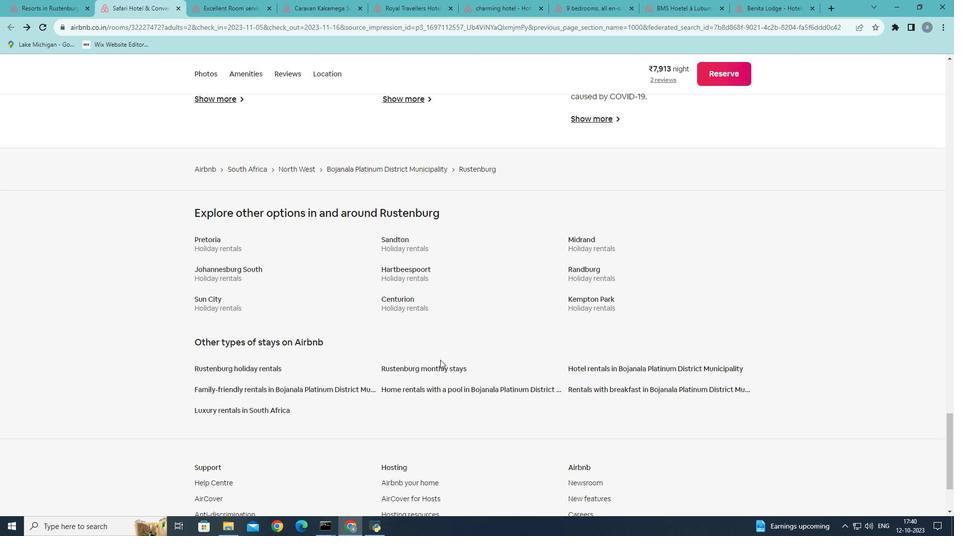 
Action: Mouse scrolled (440, 359) with delta (0, 0)
Screenshot: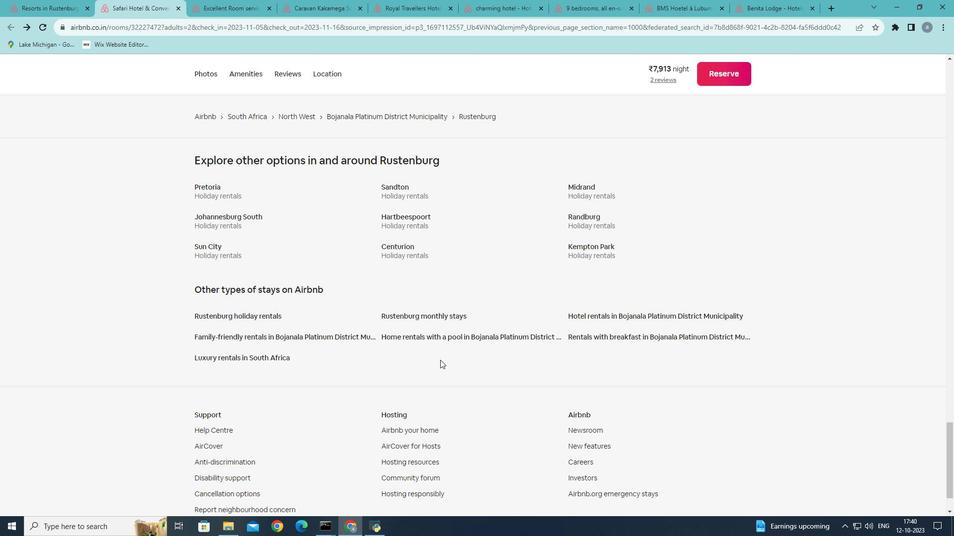 
Action: Mouse scrolled (440, 359) with delta (0, 0)
Screenshot: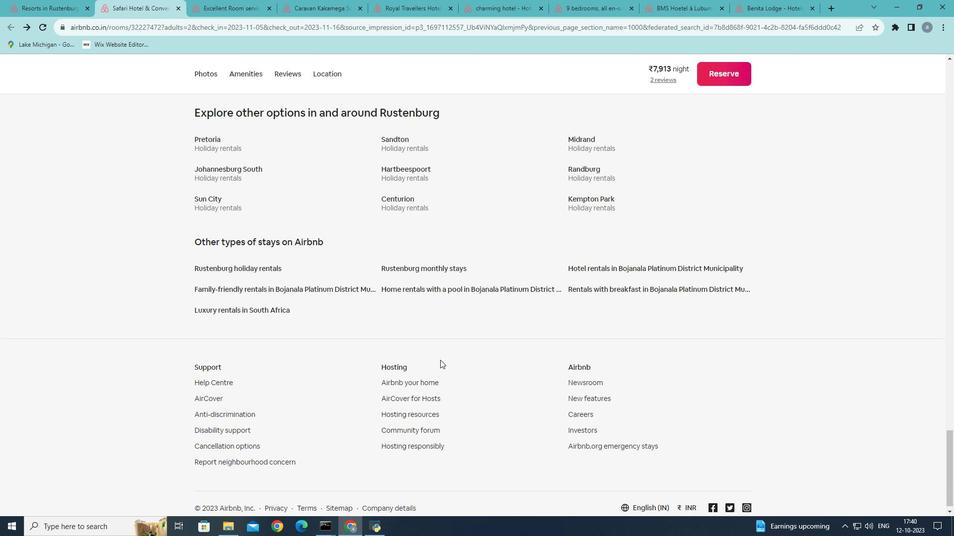 
Action: Mouse scrolled (440, 359) with delta (0, 0)
Screenshot: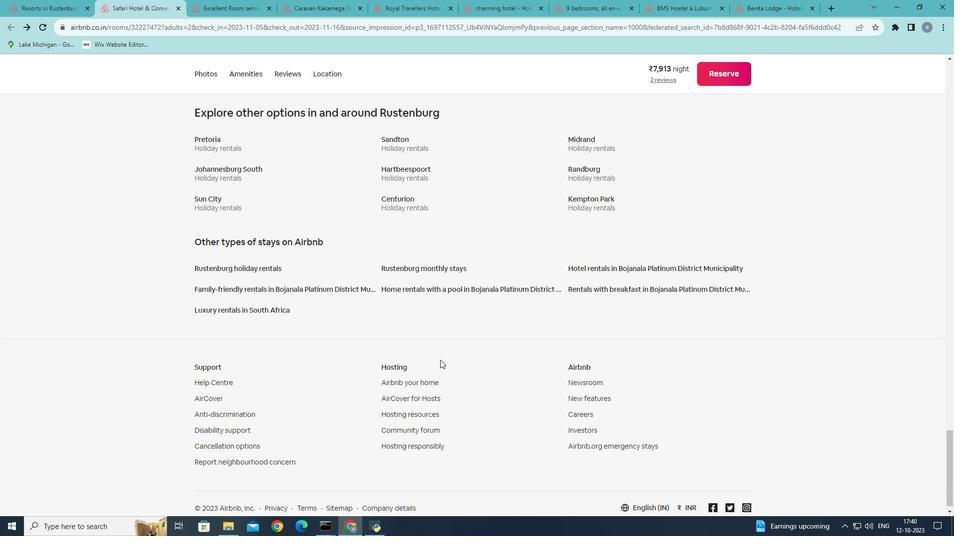 
Action: Mouse scrolled (440, 359) with delta (0, 0)
Screenshot: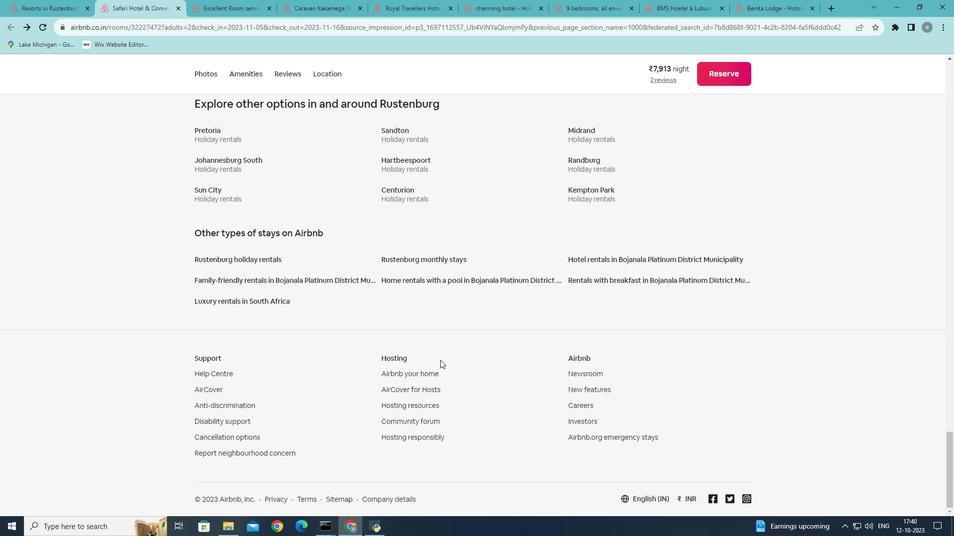
Action: Mouse scrolled (440, 359) with delta (0, 0)
Screenshot: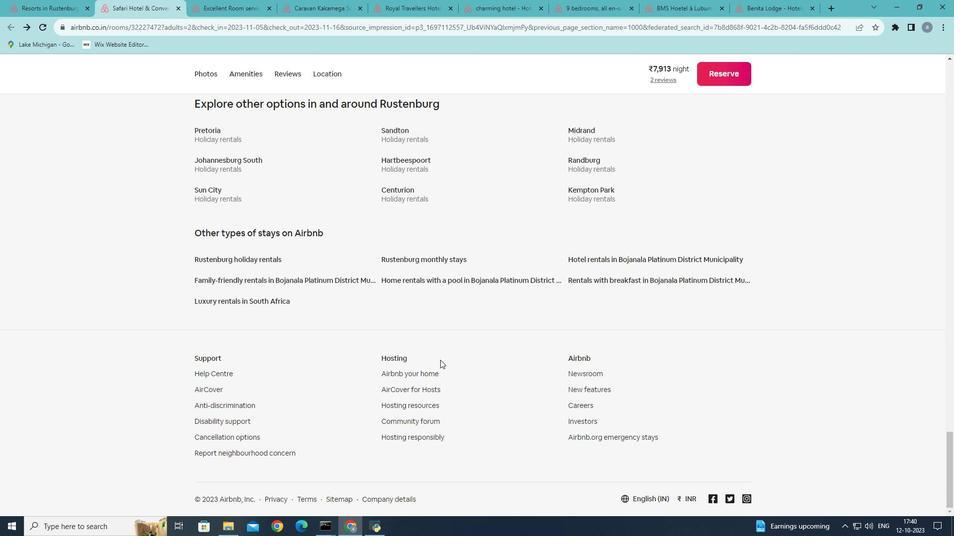 
Action: Mouse scrolled (440, 359) with delta (0, 0)
Screenshot: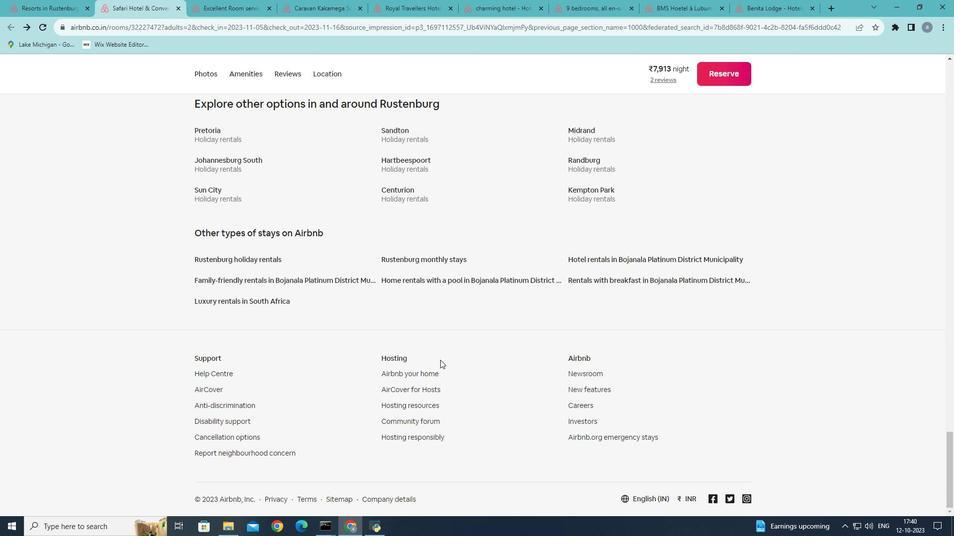 
Action: Mouse scrolled (440, 359) with delta (0, 0)
Screenshot: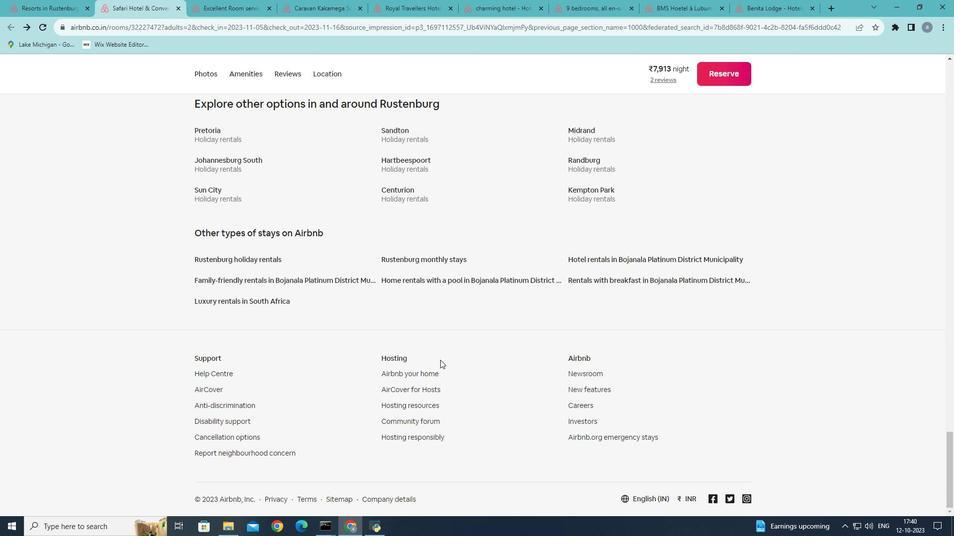 
Action: Mouse moved to (53, 6)
Screenshot: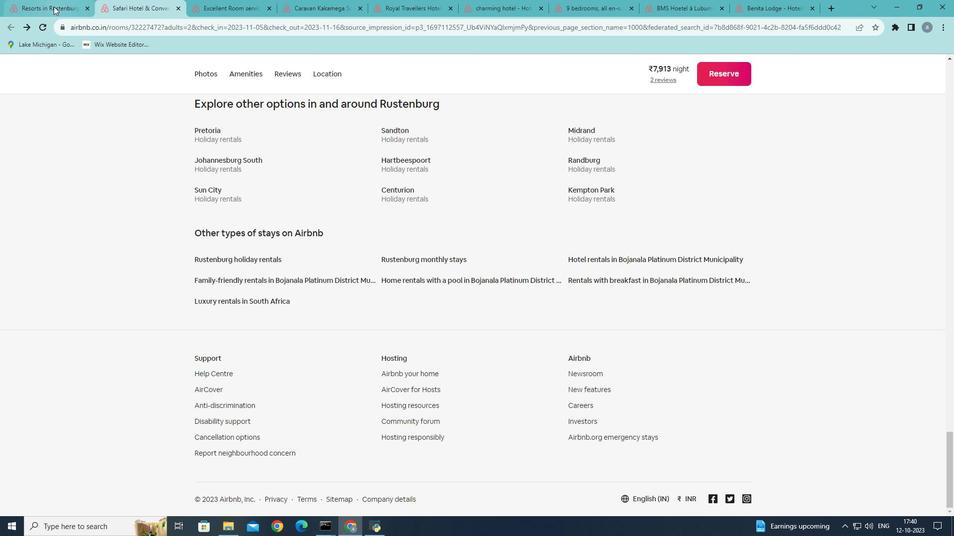 
Action: Mouse pressed left at (53, 6)
Screenshot: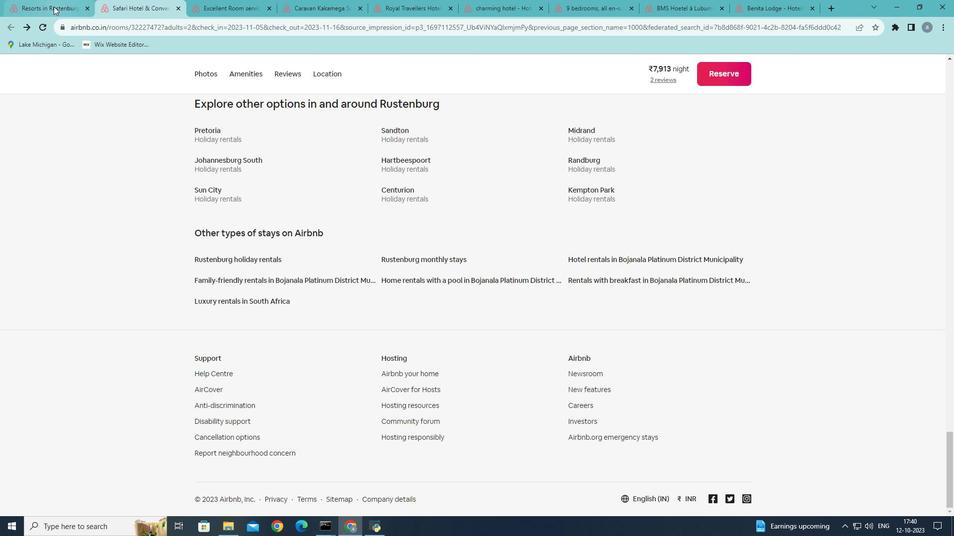 
Action: Mouse moved to (115, 169)
Screenshot: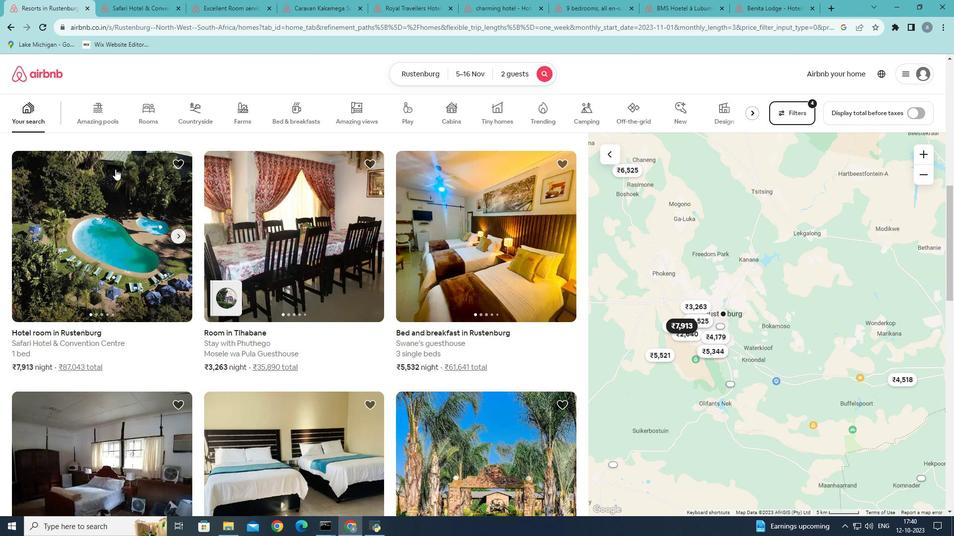 
Action: Mouse scrolled (115, 168) with delta (0, 0)
Screenshot: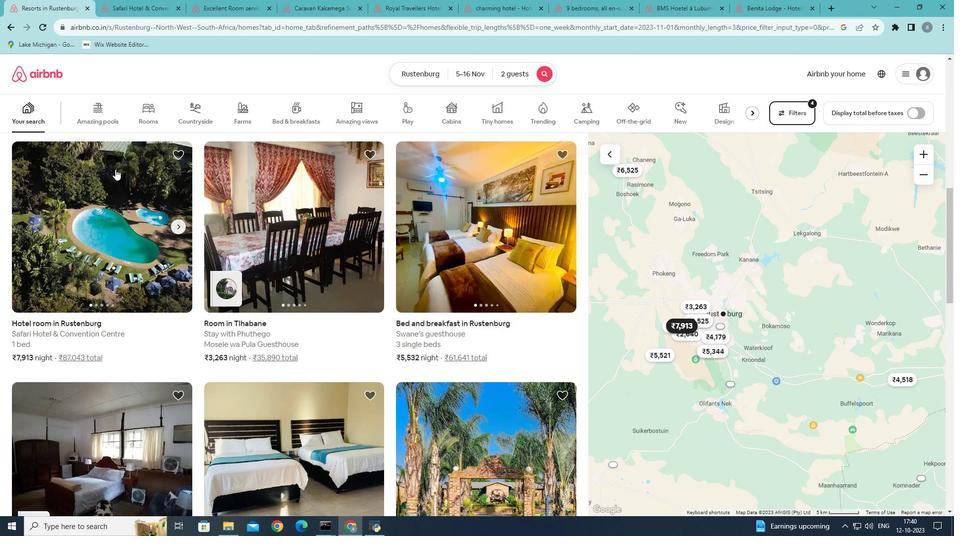 
Action: Mouse moved to (262, 235)
Screenshot: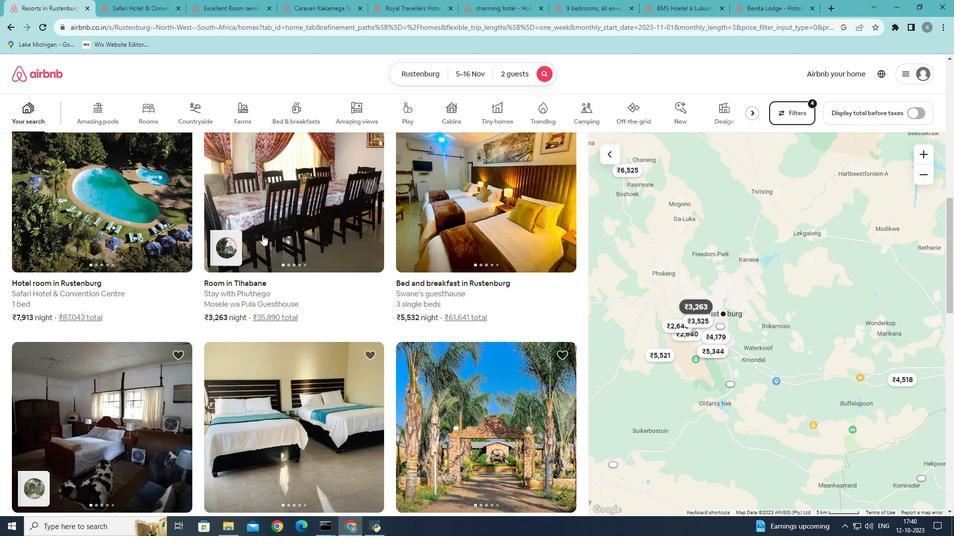 
Action: Mouse scrolled (262, 234) with delta (0, 0)
Screenshot: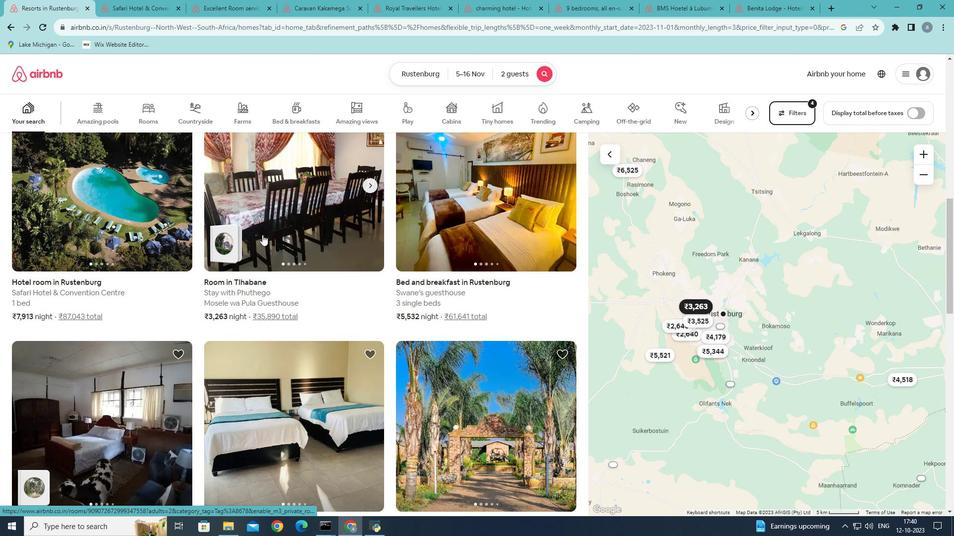 
Action: Mouse scrolled (262, 234) with delta (0, 0)
Screenshot: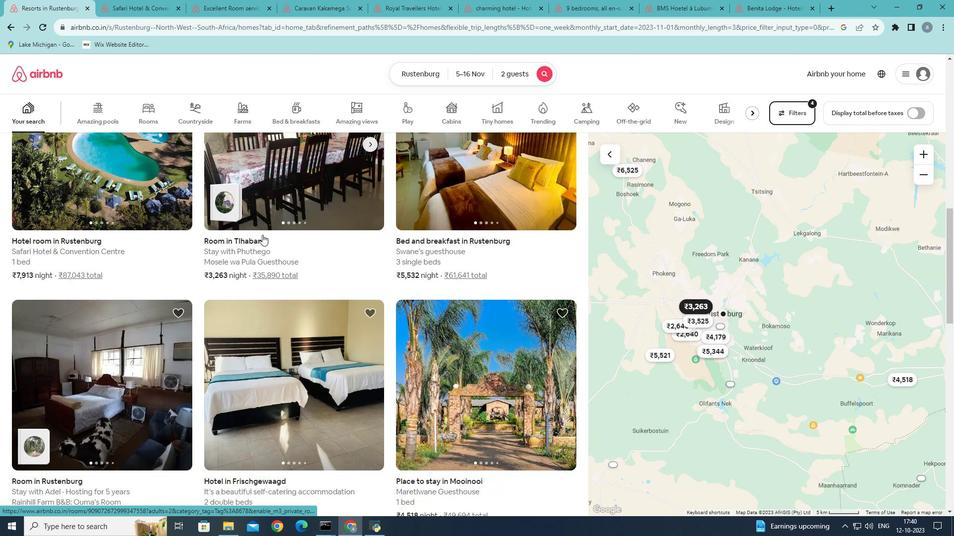 
Action: Mouse scrolled (262, 234) with delta (0, 0)
Screenshot: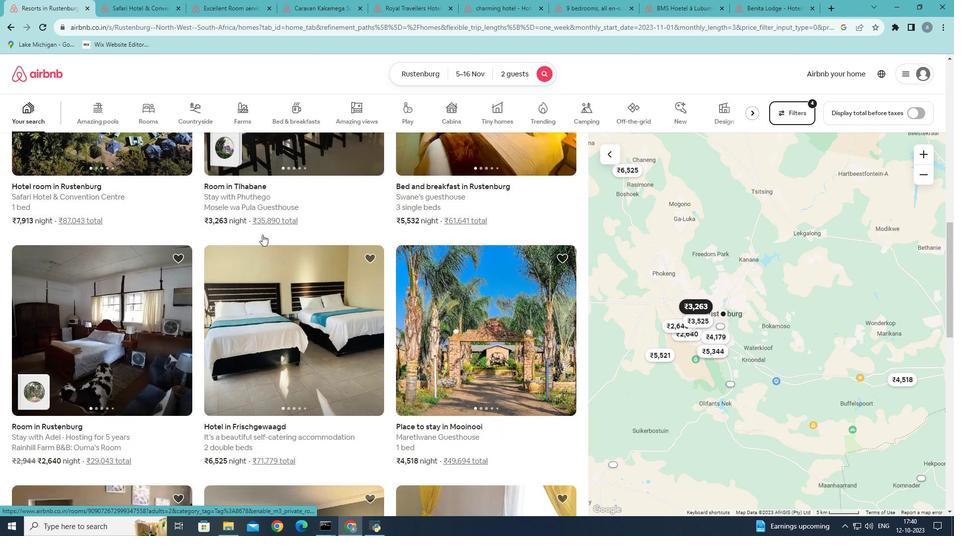 
Action: Mouse moved to (286, 306)
Screenshot: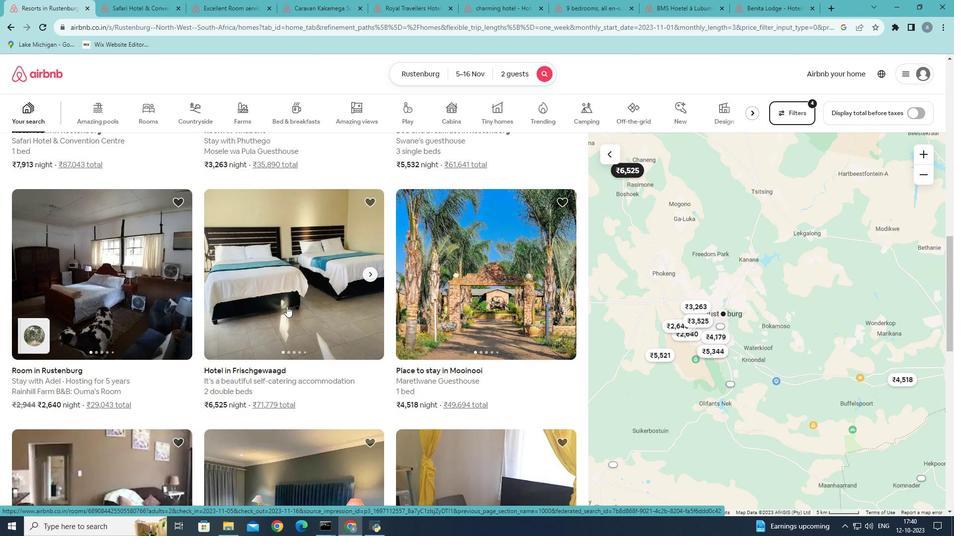 
Action: Mouse scrolled (286, 306) with delta (0, 0)
Screenshot: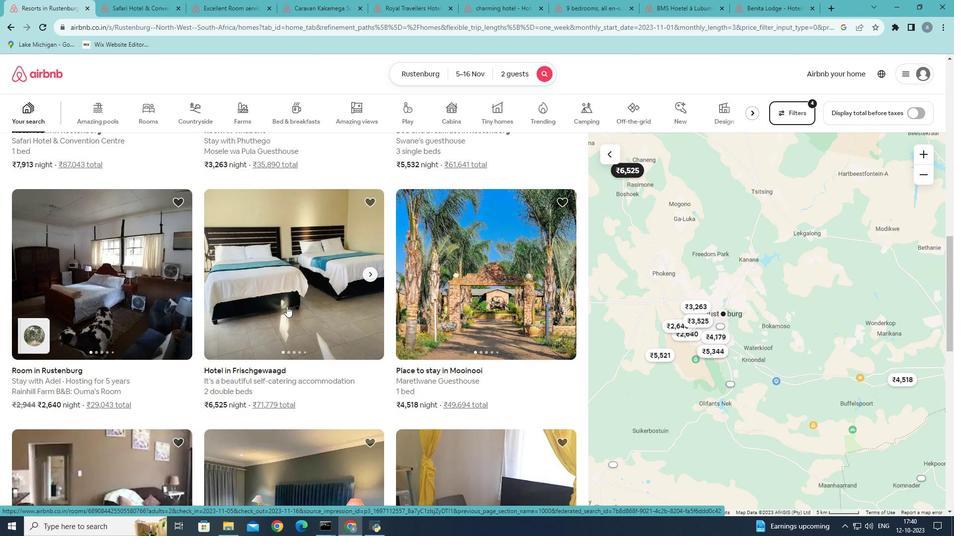 
Action: Mouse moved to (290, 307)
Screenshot: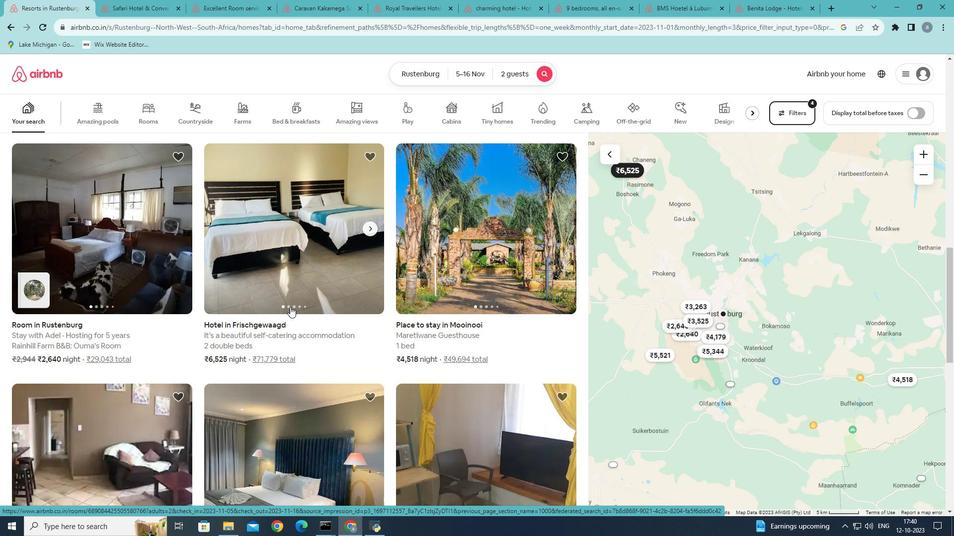
Action: Mouse scrolled (290, 306) with delta (0, 0)
Screenshot: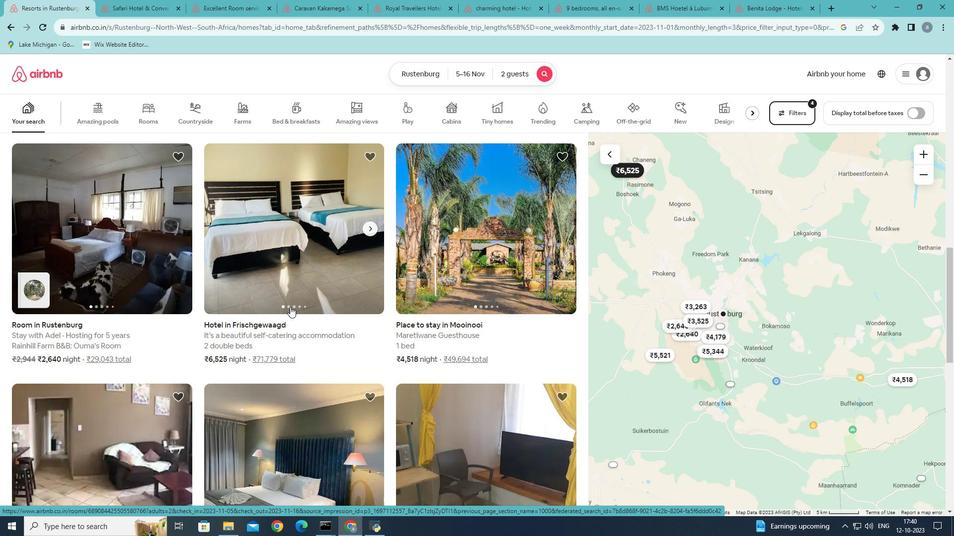 
Action: Mouse moved to (292, 300)
Screenshot: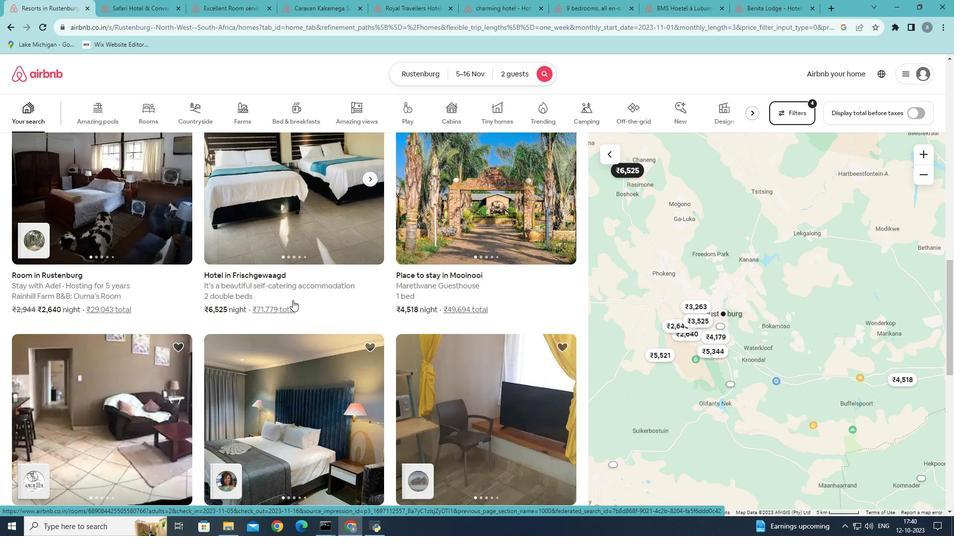 
Action: Mouse scrolled (292, 300) with delta (0, 0)
Screenshot: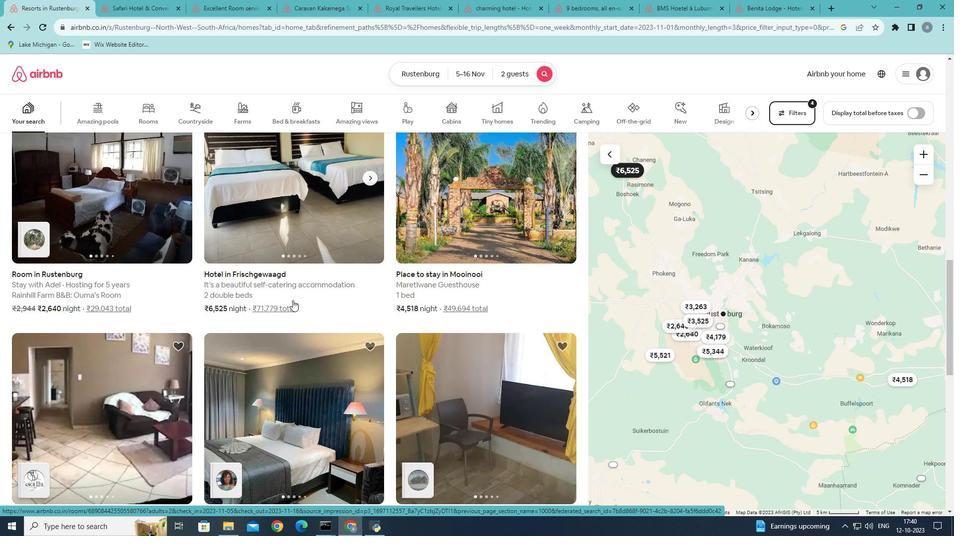 
Action: Mouse scrolled (292, 300) with delta (0, 0)
Screenshot: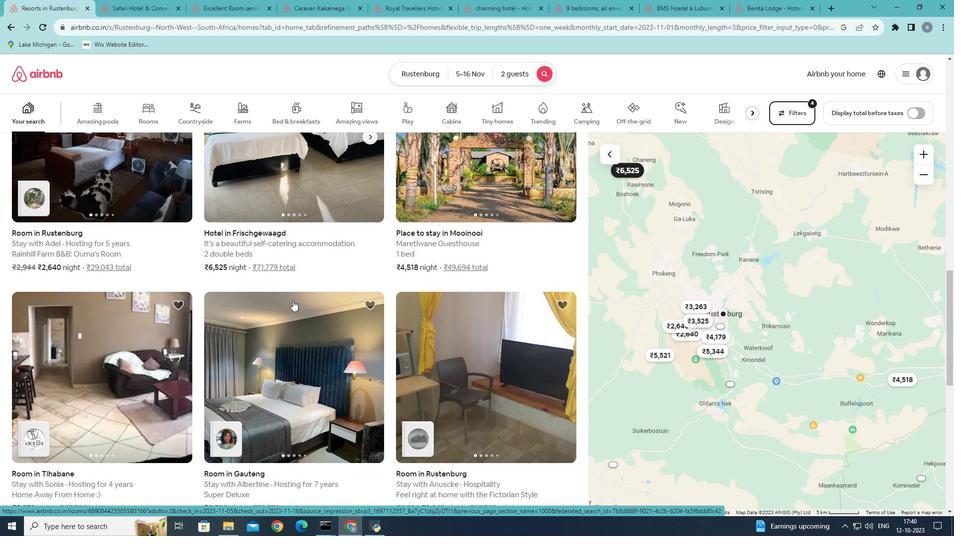 
Action: Mouse scrolled (292, 300) with delta (0, 0)
Screenshot: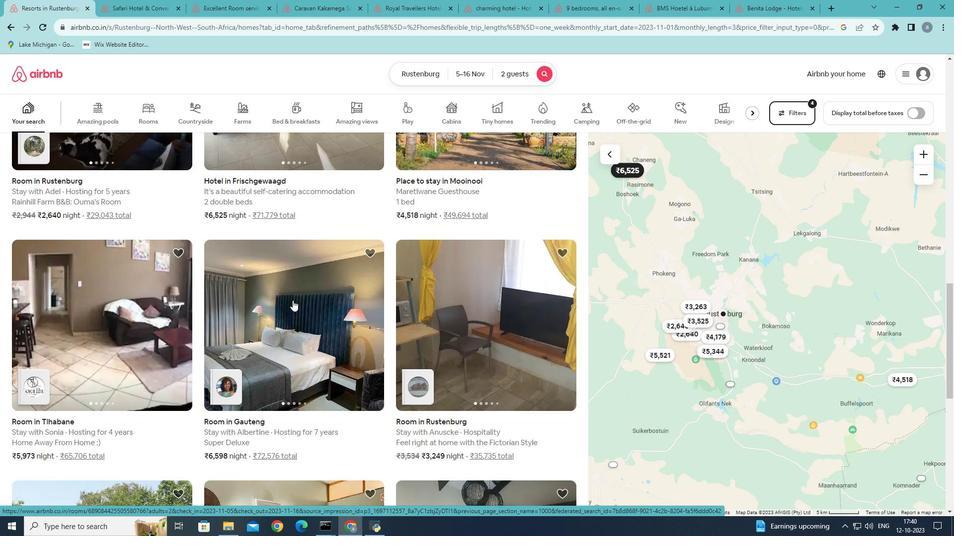 
Action: Mouse moved to (293, 303)
Screenshot: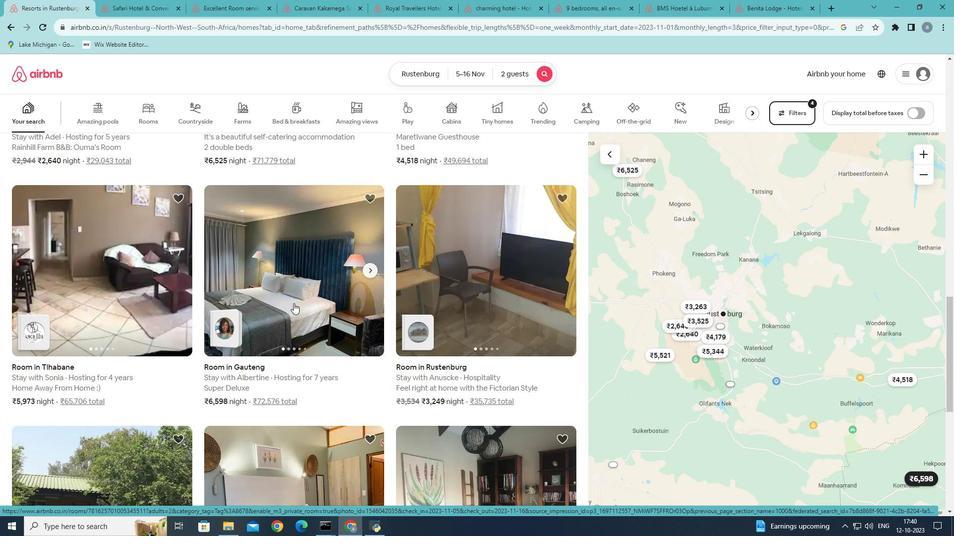 
Action: Mouse scrolled (293, 303) with delta (0, 0)
Screenshot: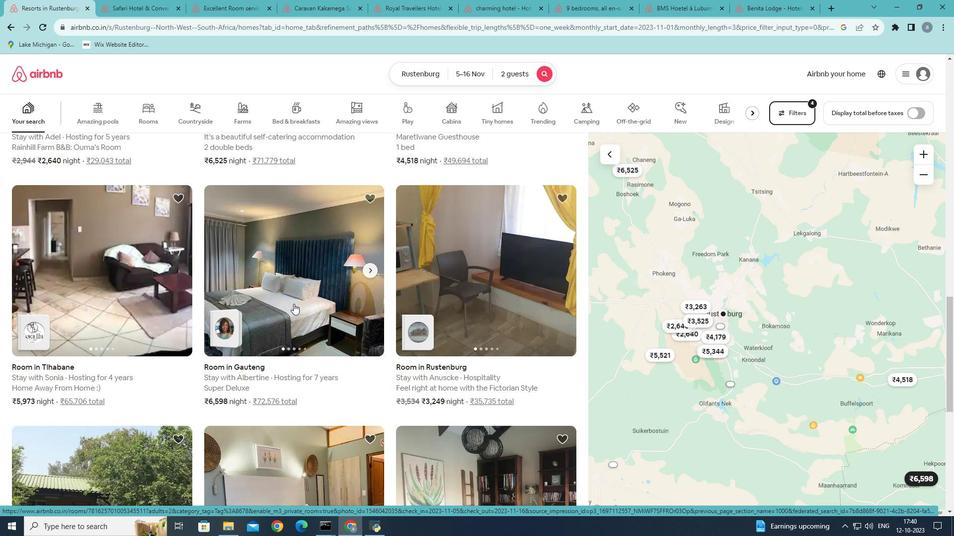 
Action: Mouse moved to (294, 306)
Screenshot: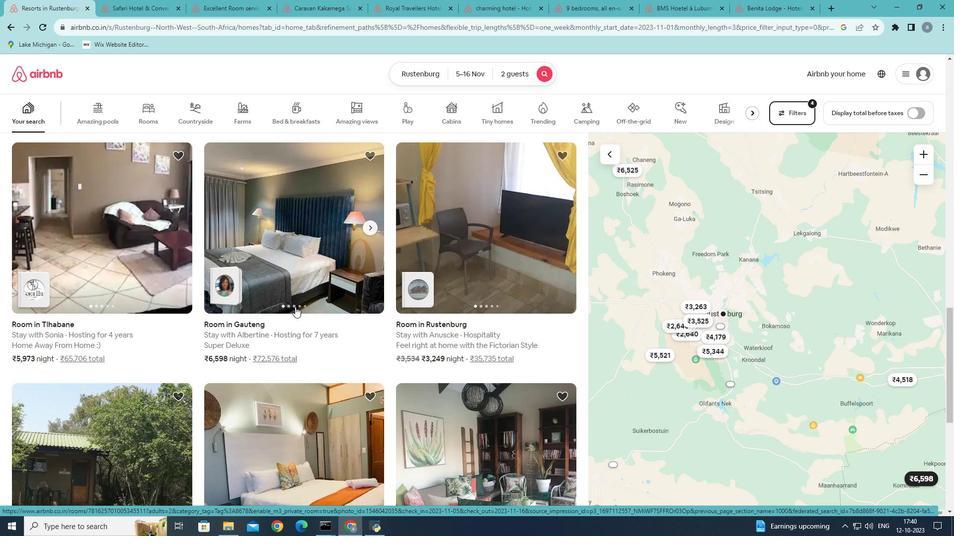 
Action: Mouse scrolled (294, 306) with delta (0, 0)
Screenshot: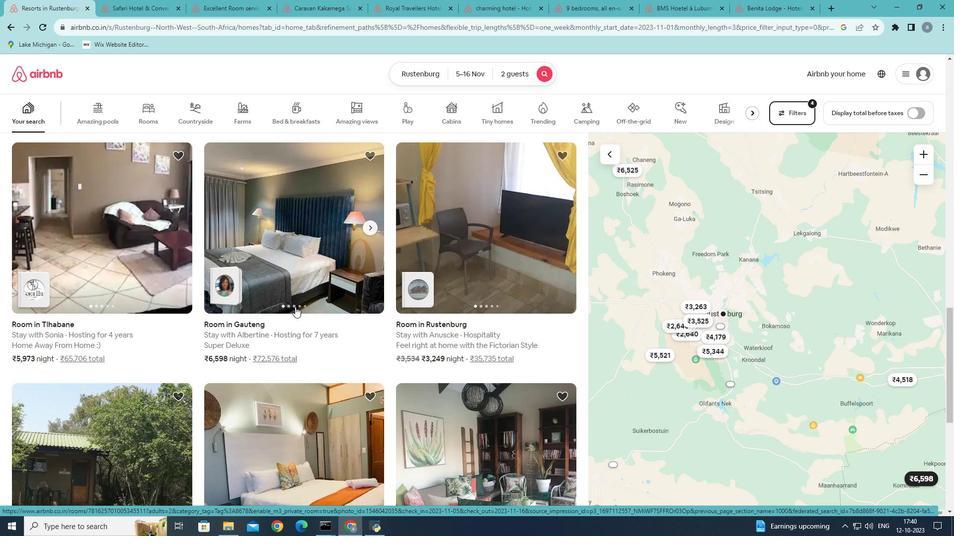 
Action: Mouse moved to (295, 307)
Screenshot: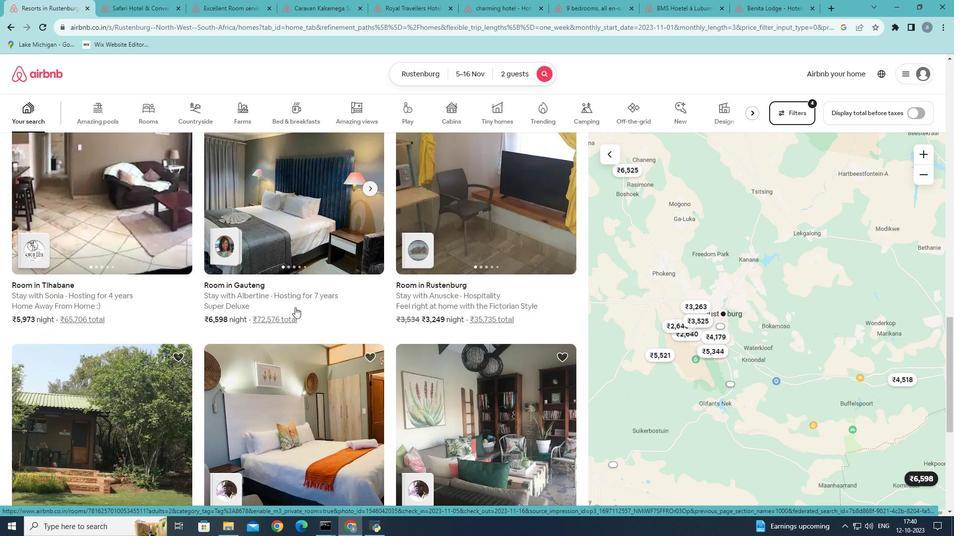 
Action: Mouse scrolled (295, 307) with delta (0, 0)
Screenshot: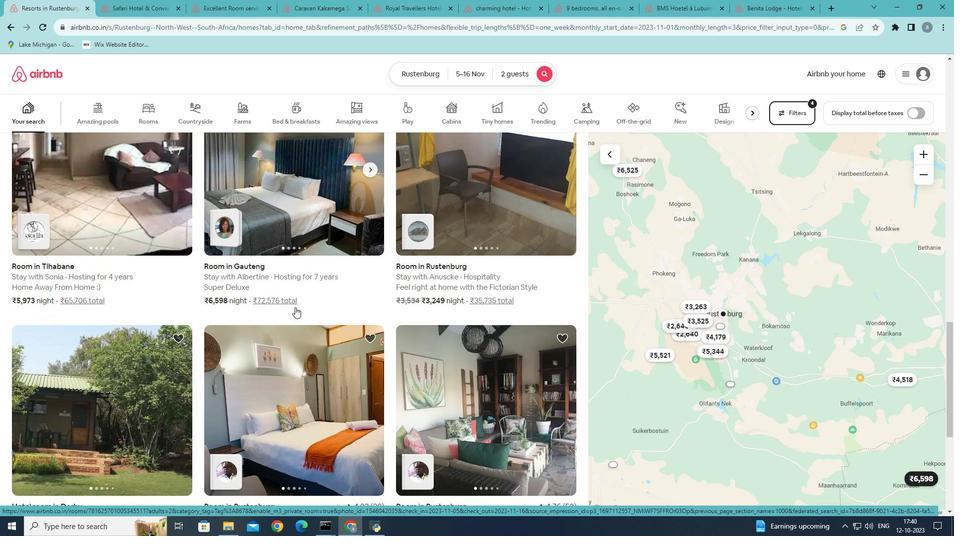 
Action: Mouse moved to (295, 311)
Screenshot: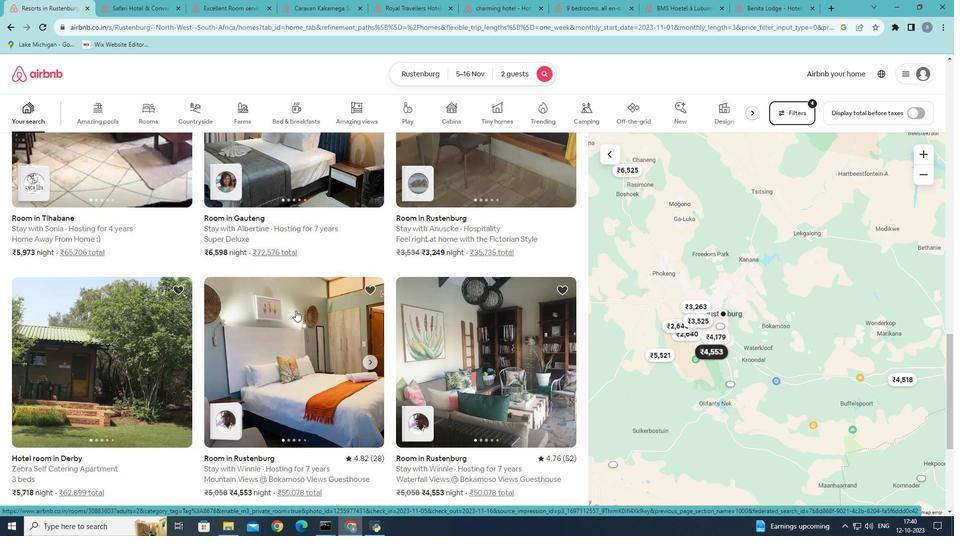 
Action: Mouse scrolled (295, 310) with delta (0, 0)
Screenshot: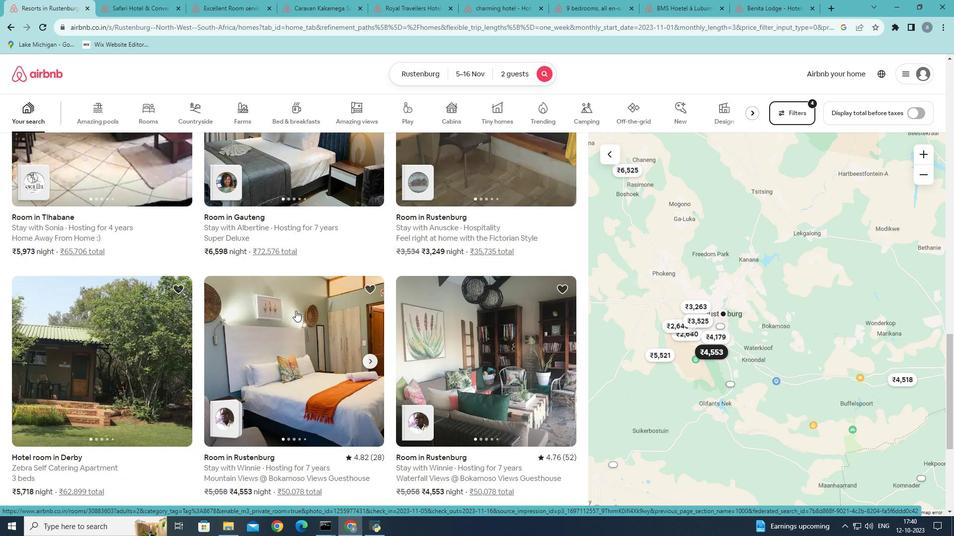 
Action: Mouse moved to (340, 383)
Screenshot: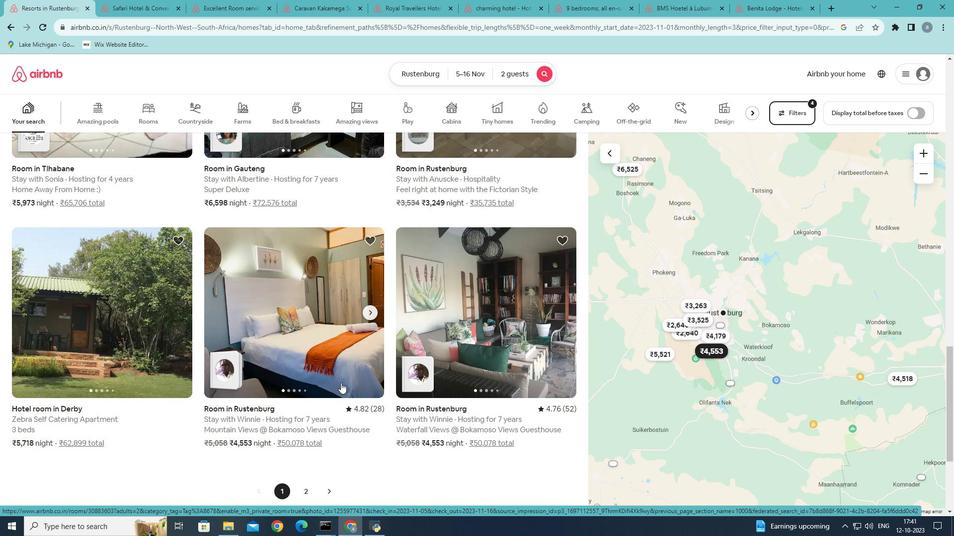 
Action: Mouse scrolled (340, 382) with delta (0, 0)
Screenshot: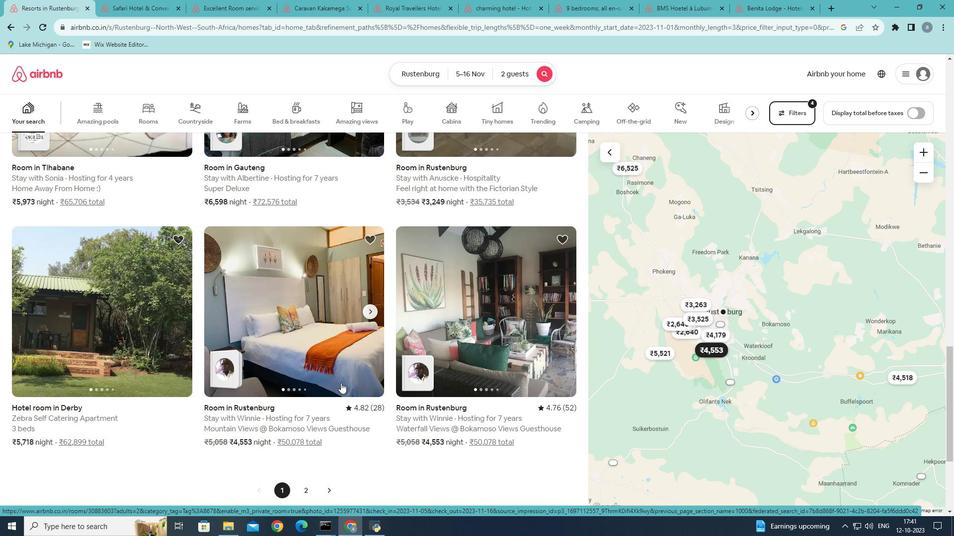
Action: Mouse scrolled (340, 382) with delta (0, 0)
Screenshot: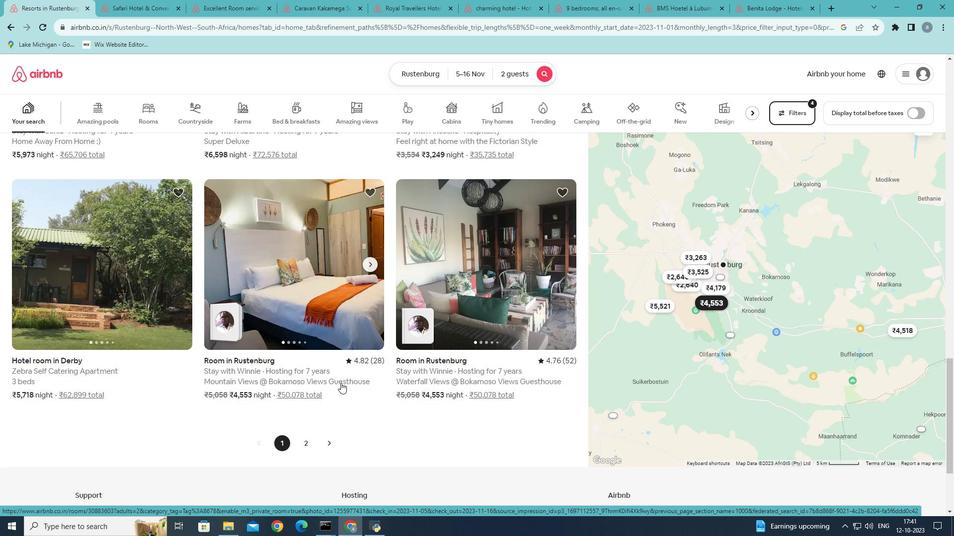 
Action: Mouse scrolled (340, 382) with delta (0, 0)
Screenshot: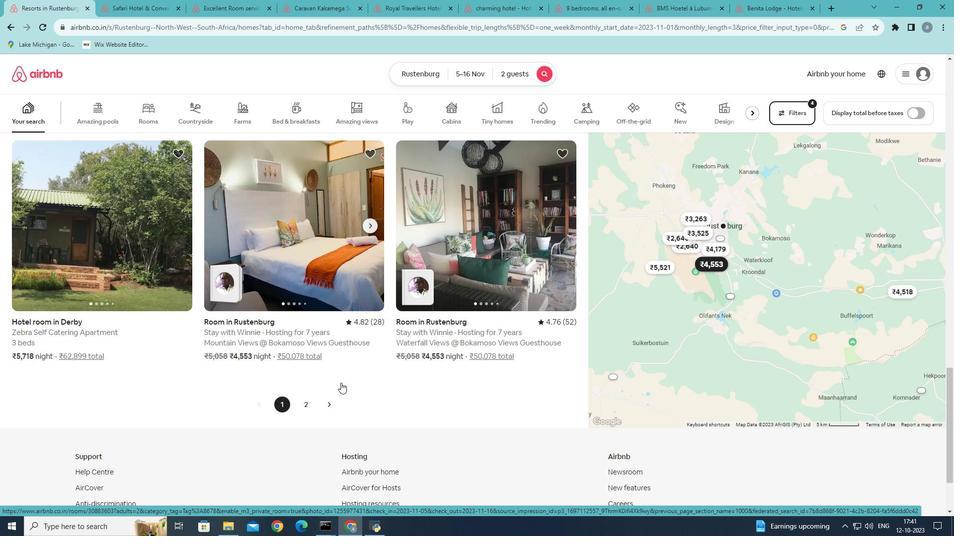 
Action: Mouse moved to (306, 340)
Screenshot: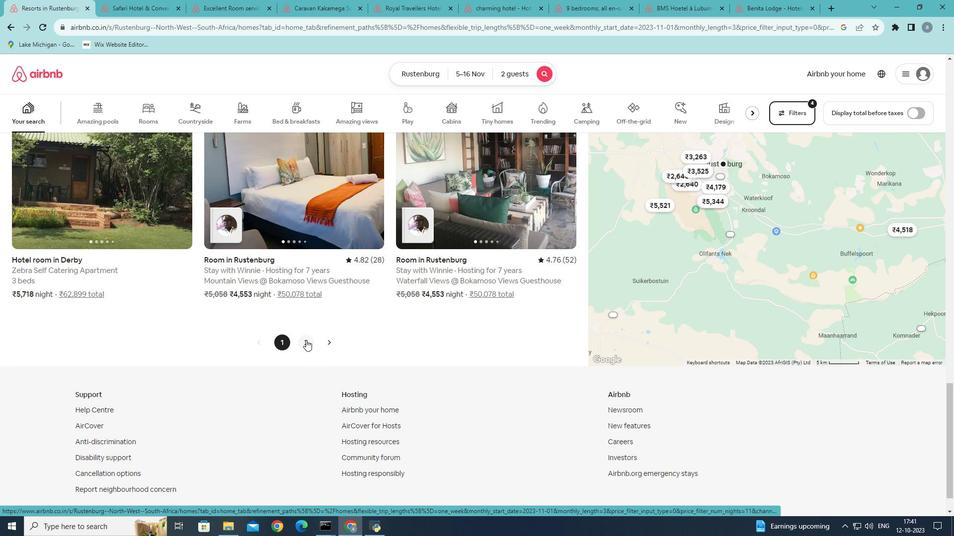 
Action: Mouse pressed left at (306, 340)
Screenshot: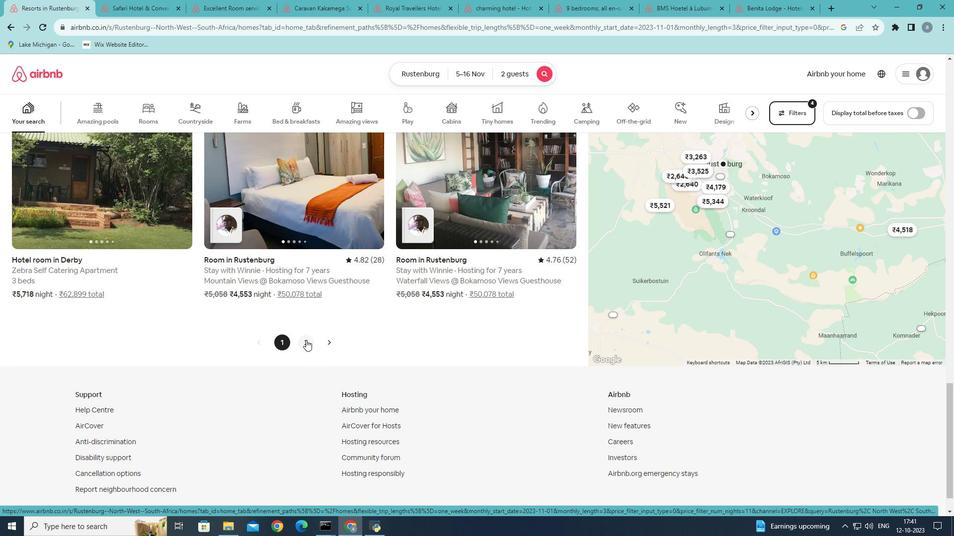 
Action: Mouse moved to (348, 329)
Screenshot: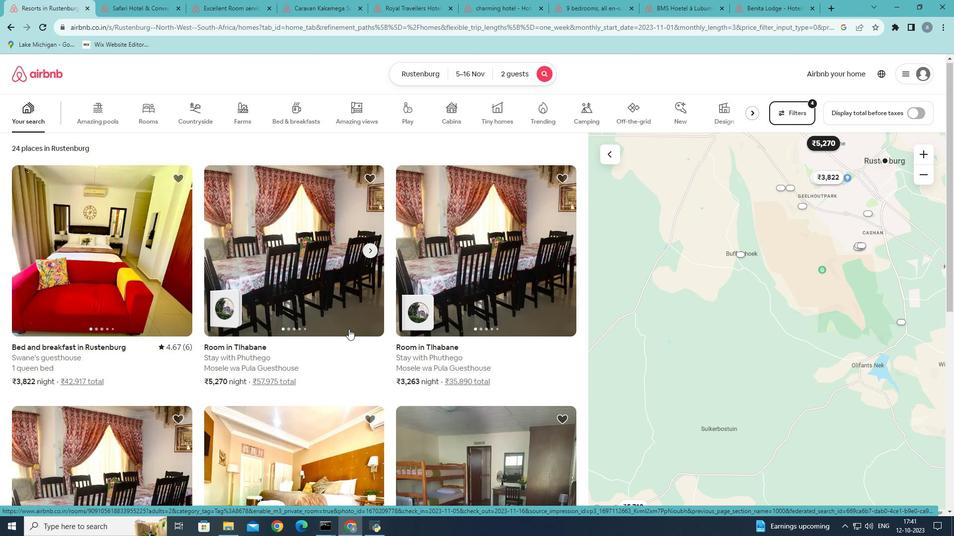 
Action: Mouse scrolled (348, 328) with delta (0, 0)
Screenshot: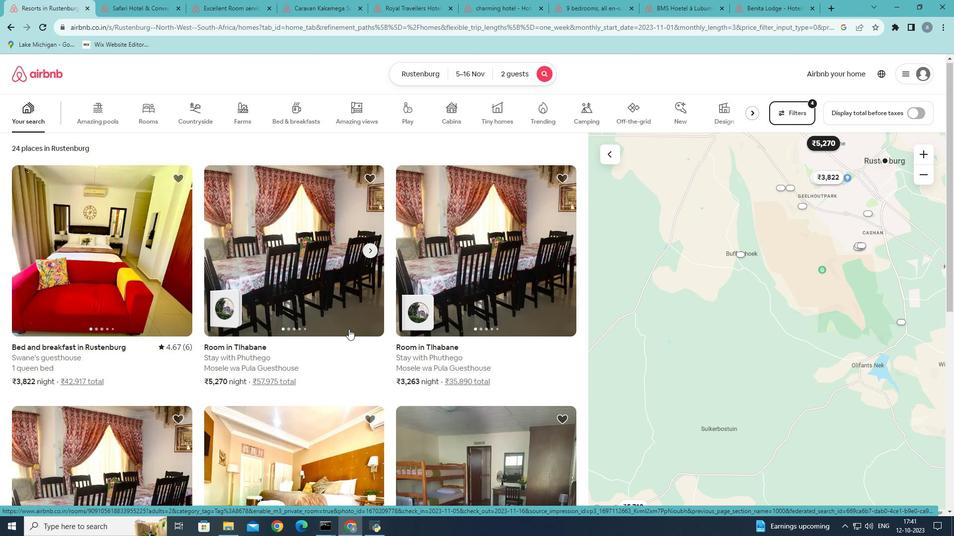 
Action: Mouse scrolled (348, 328) with delta (0, 0)
Screenshot: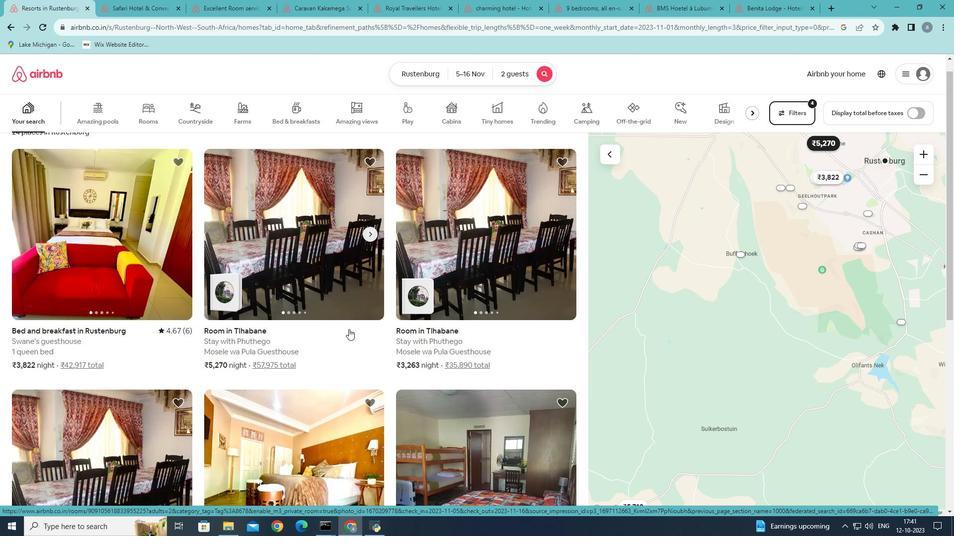 
Action: Mouse scrolled (348, 328) with delta (0, 0)
Screenshot: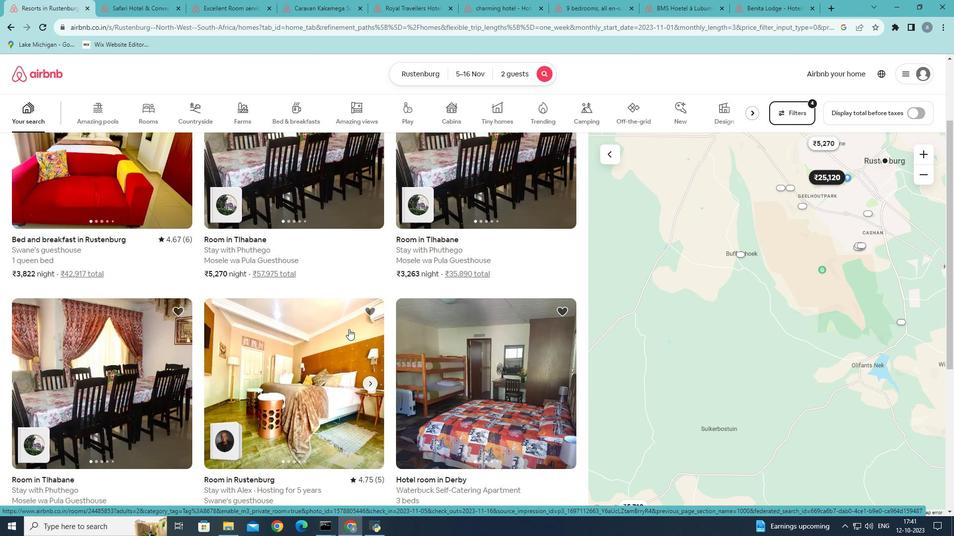 
Action: Mouse moved to (348, 329)
Screenshot: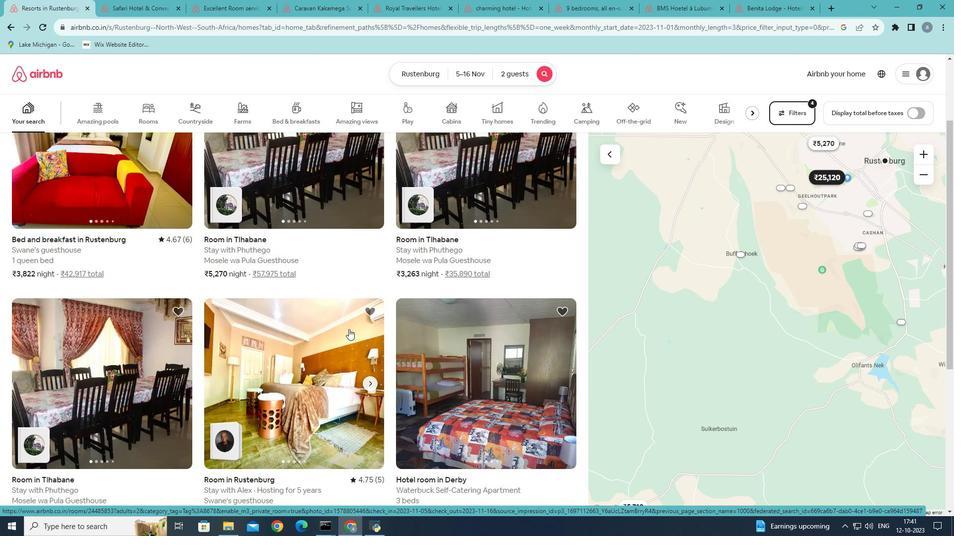 
Action: Mouse scrolled (348, 328) with delta (0, 0)
Screenshot: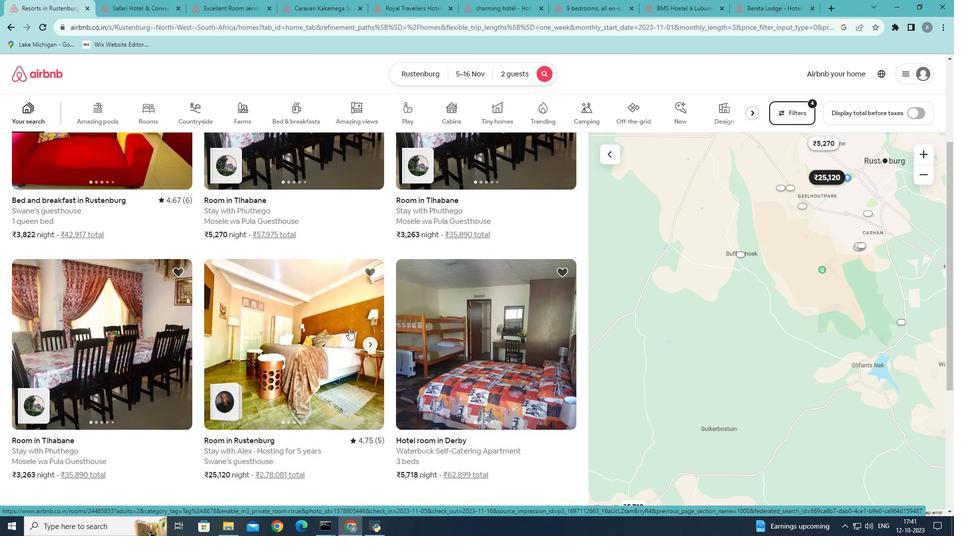 
Action: Mouse scrolled (348, 328) with delta (0, 0)
Screenshot: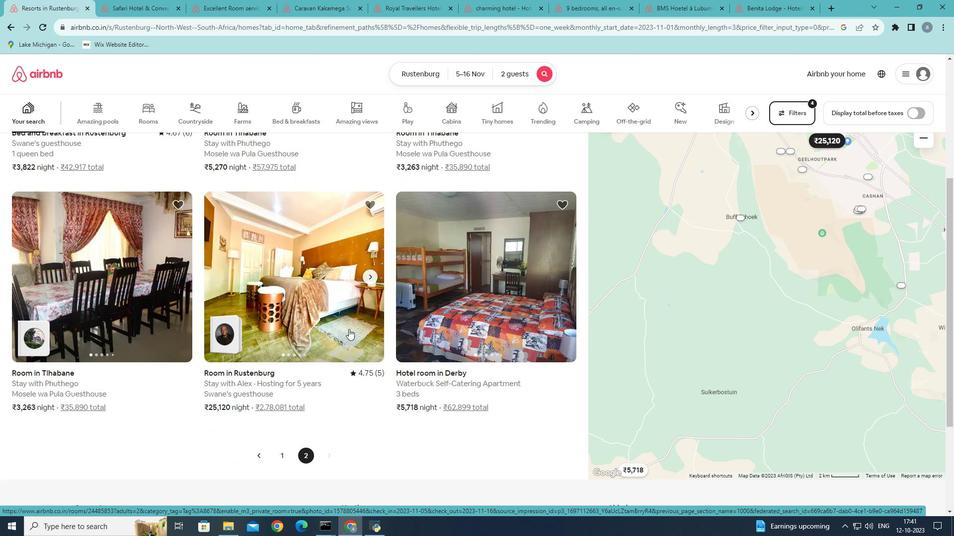 
Action: Mouse scrolled (348, 328) with delta (0, 0)
Screenshot: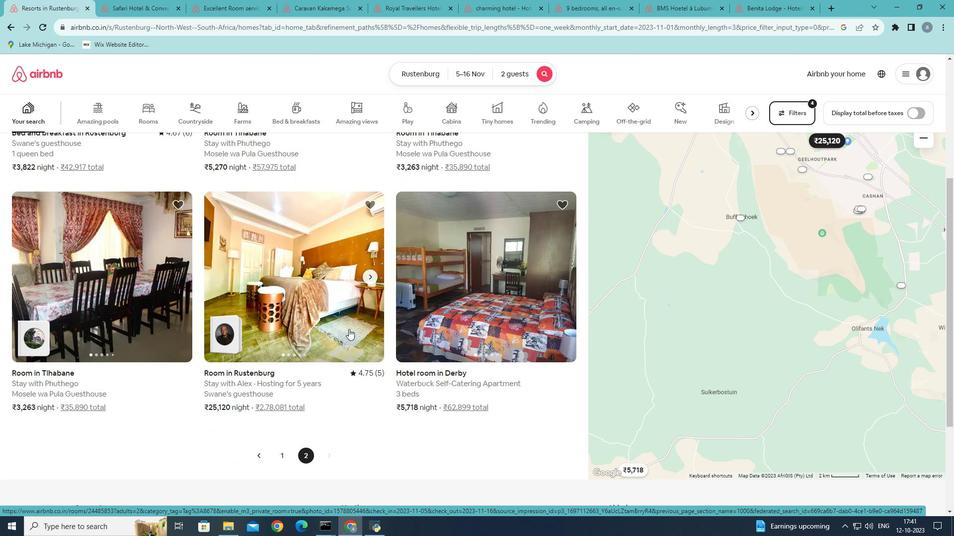 
Action: Mouse scrolled (348, 328) with delta (0, 0)
Screenshot: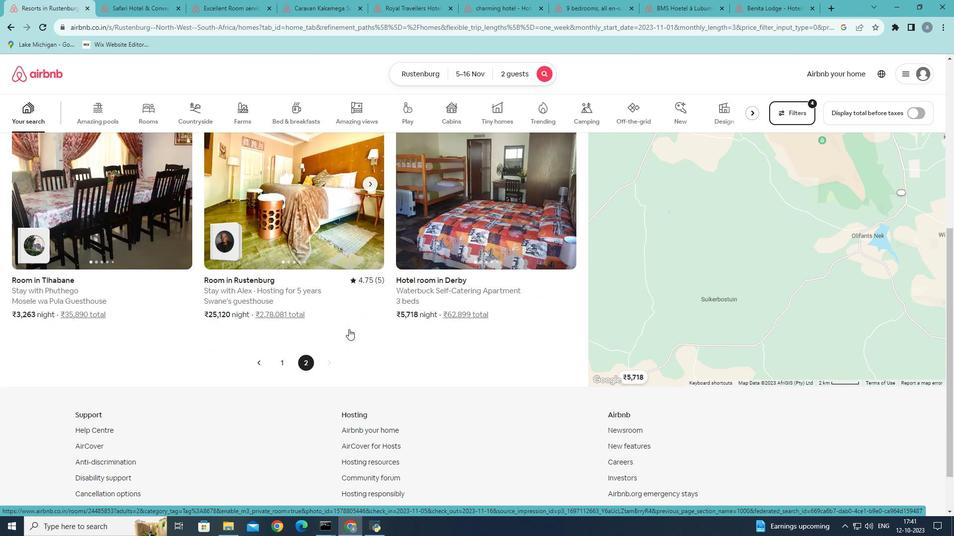 
Action: Mouse scrolled (348, 329) with delta (0, 0)
Screenshot: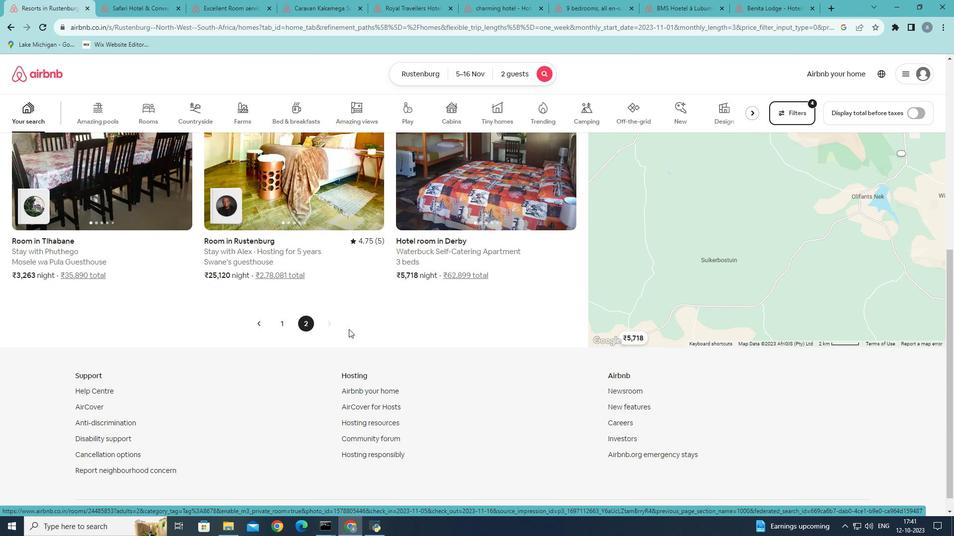 
Action: Mouse scrolled (348, 329) with delta (0, 0)
Screenshot: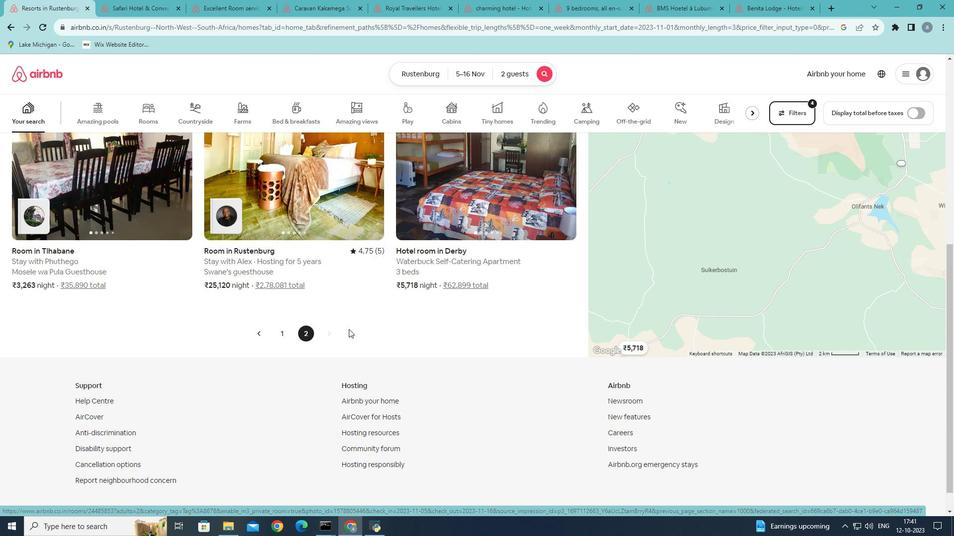 
Action: Mouse scrolled (348, 329) with delta (0, 0)
Screenshot: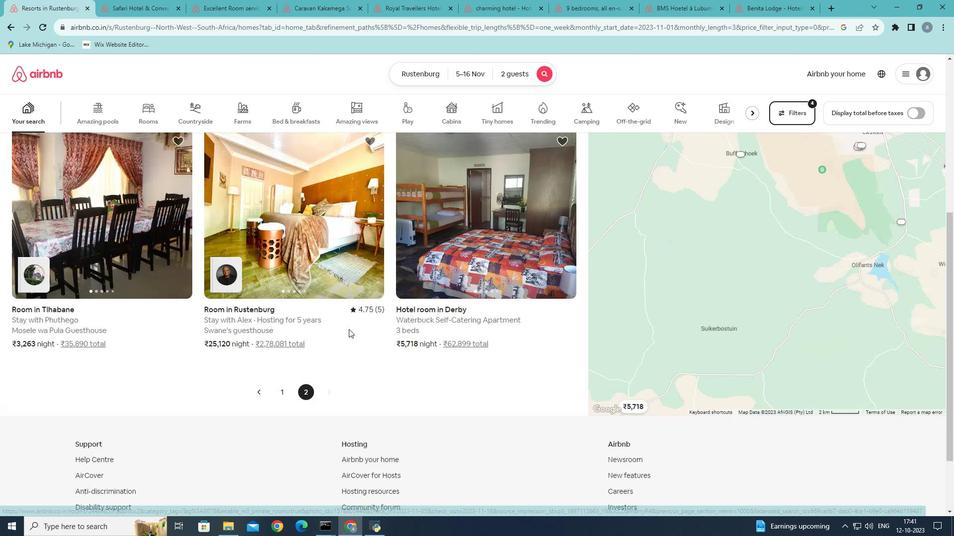 
Action: Mouse moved to (287, 347)
Screenshot: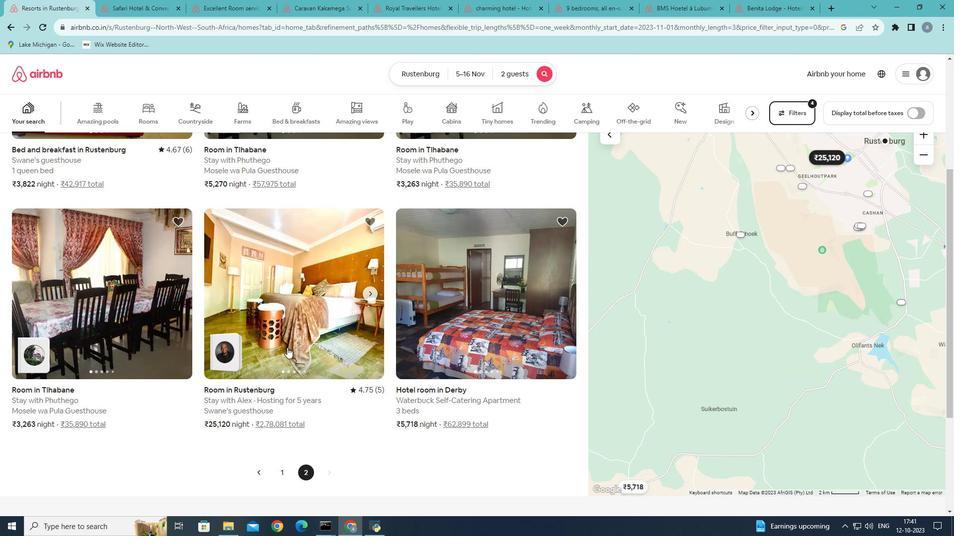 
Action: Mouse scrolled (287, 348) with delta (0, 0)
Screenshot: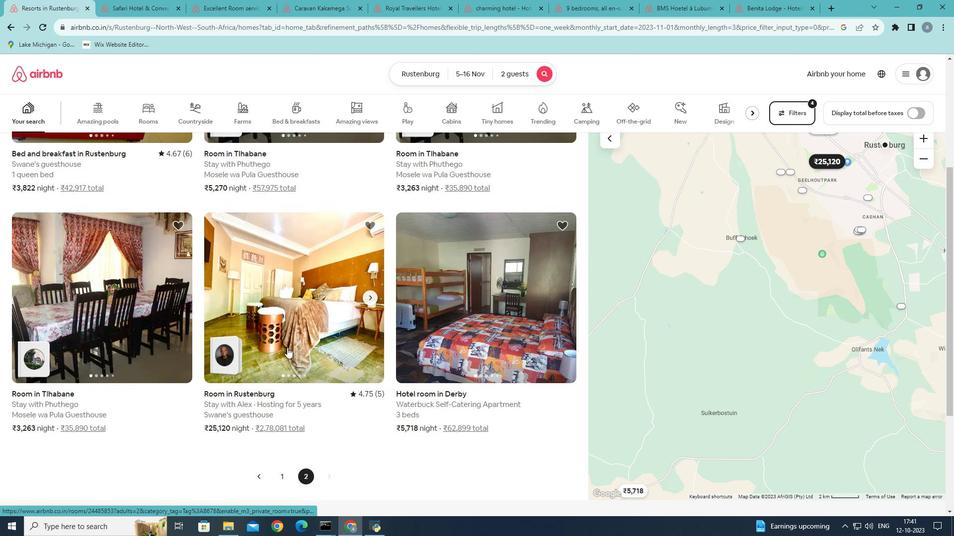 
Action: Mouse scrolled (287, 348) with delta (0, 0)
Screenshot: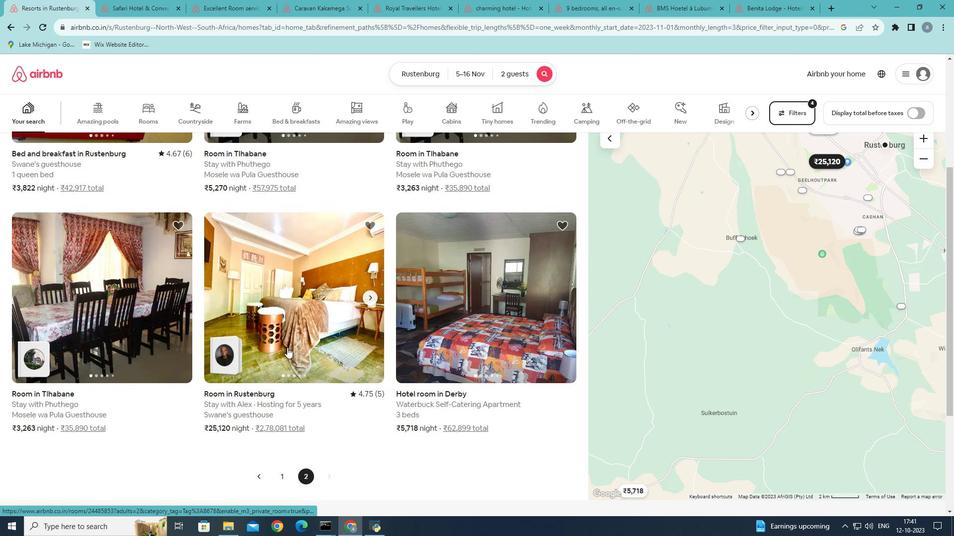 
Action: Mouse scrolled (287, 348) with delta (0, 0)
Screenshot: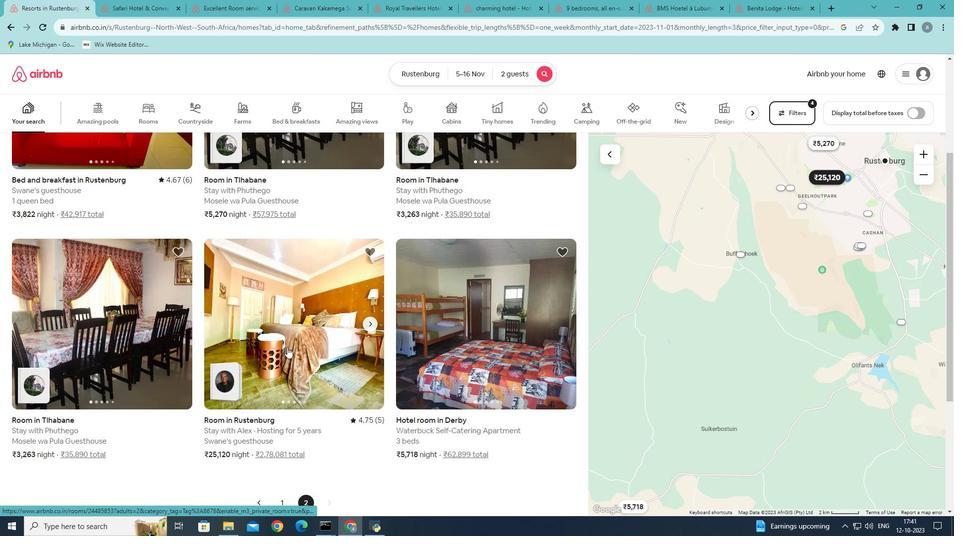 
Action: Mouse moved to (112, 285)
Screenshot: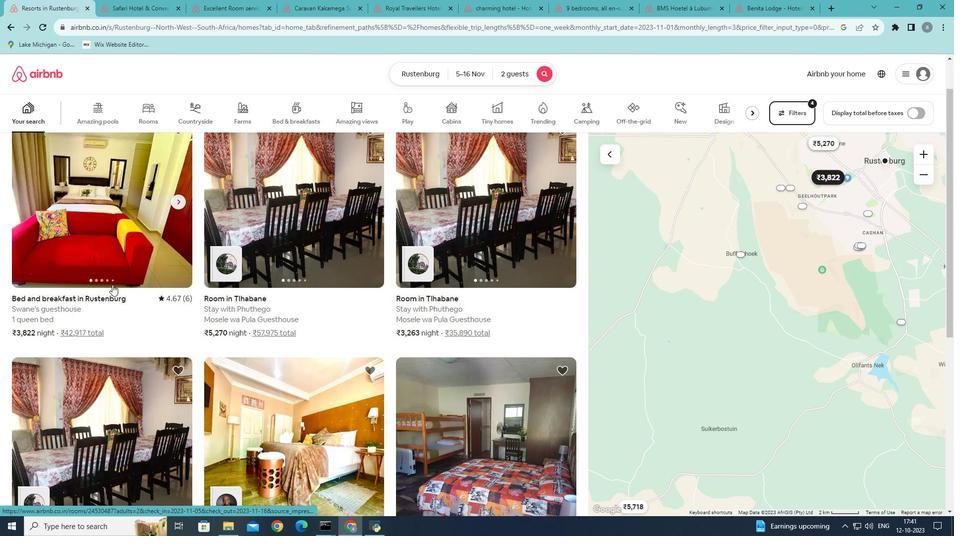 
Action: Mouse pressed left at (112, 285)
Screenshot: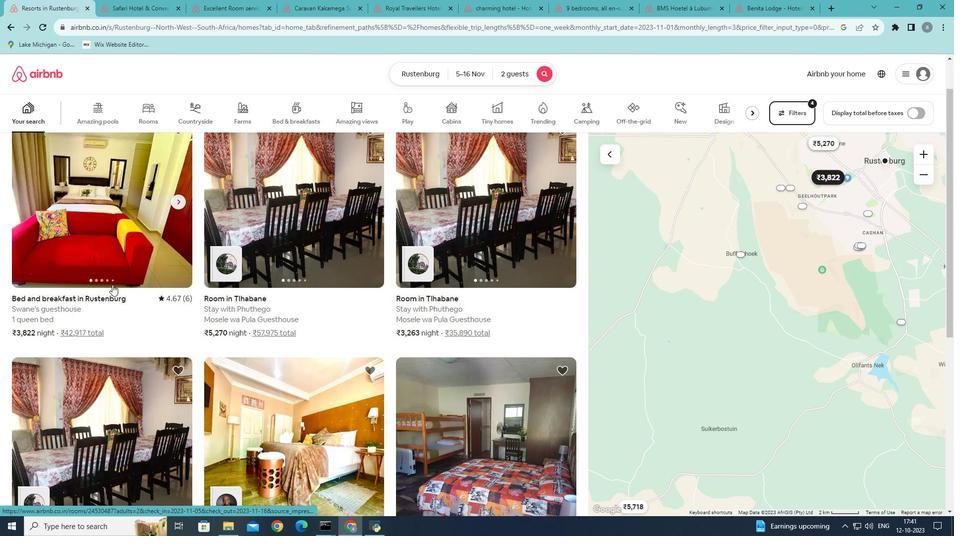 
Action: Mouse moved to (704, 370)
Screenshot: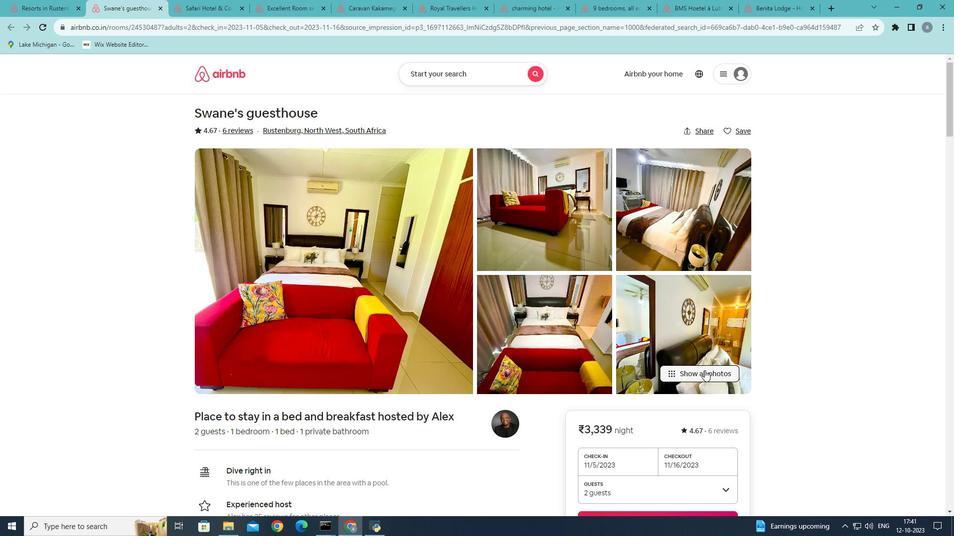 
Action: Mouse pressed left at (704, 370)
Screenshot: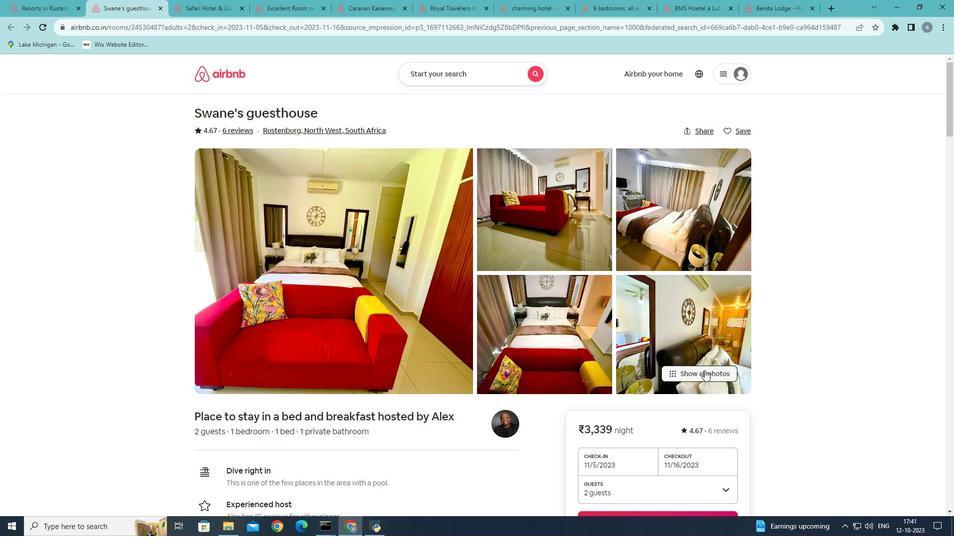 
Action: Mouse moved to (580, 380)
Screenshot: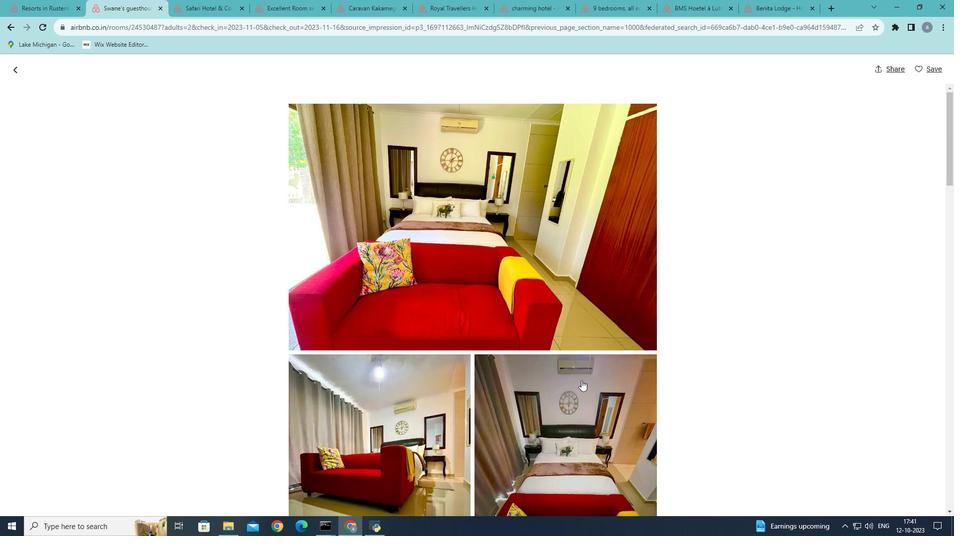 
Action: Mouse scrolled (580, 379) with delta (0, 0)
Screenshot: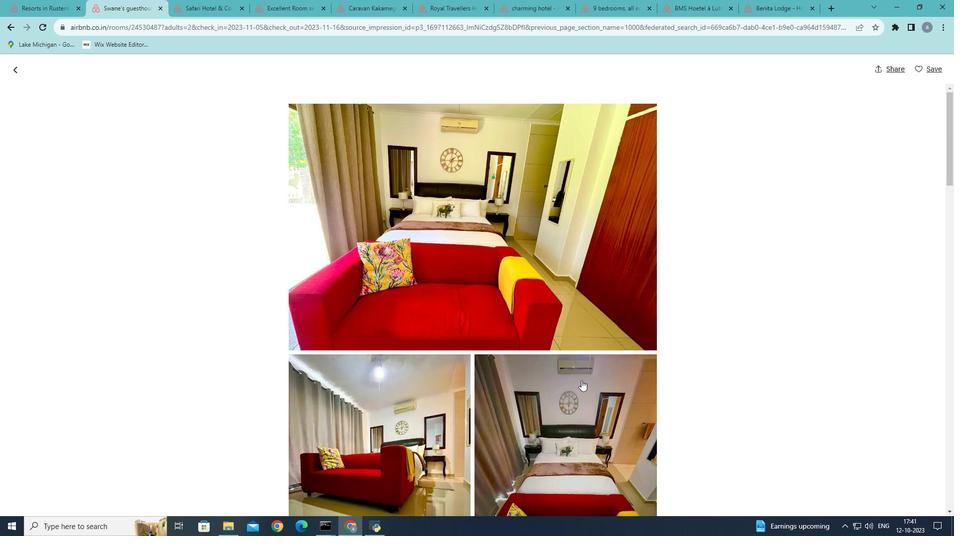 
Action: Mouse moved to (582, 381)
Screenshot: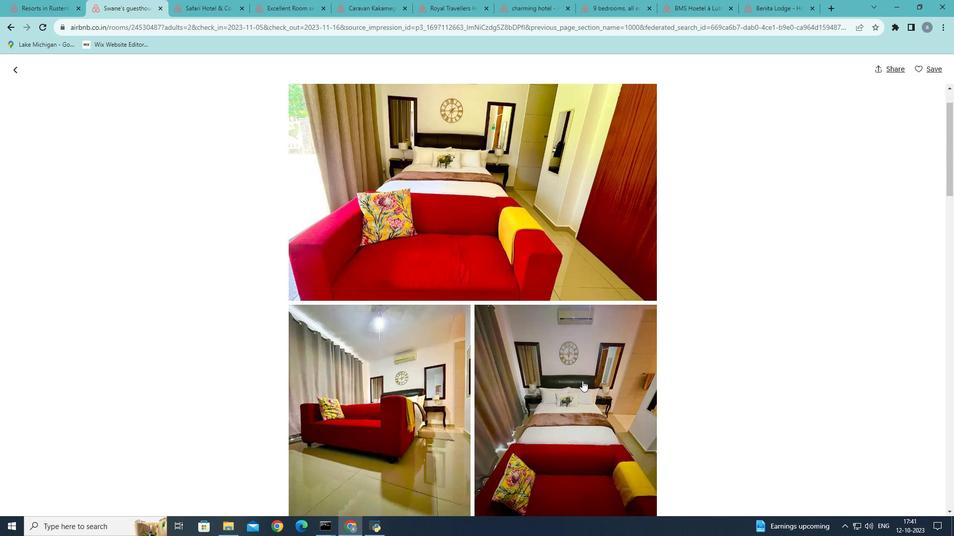 
Action: Mouse scrolled (582, 380) with delta (0, 0)
Screenshot: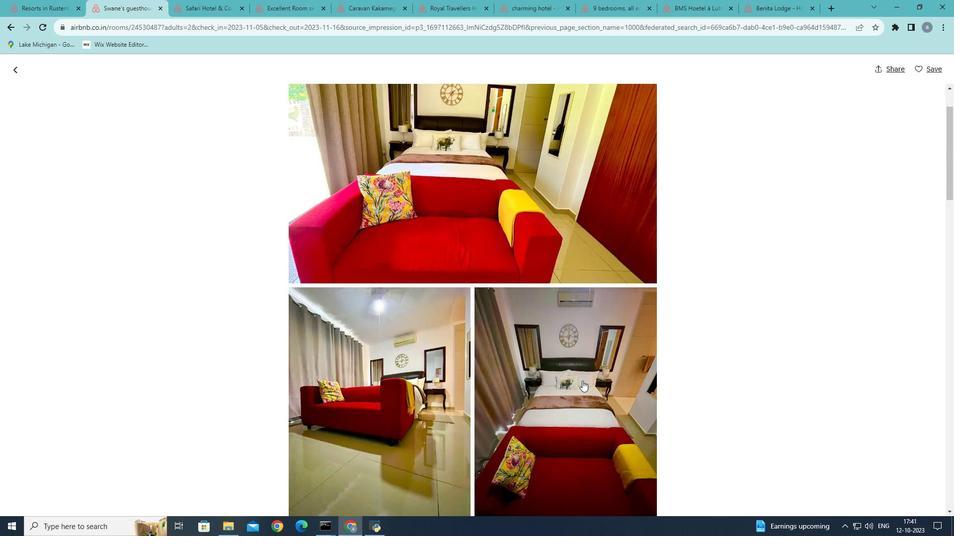 
Action: Mouse scrolled (582, 380) with delta (0, 0)
Screenshot: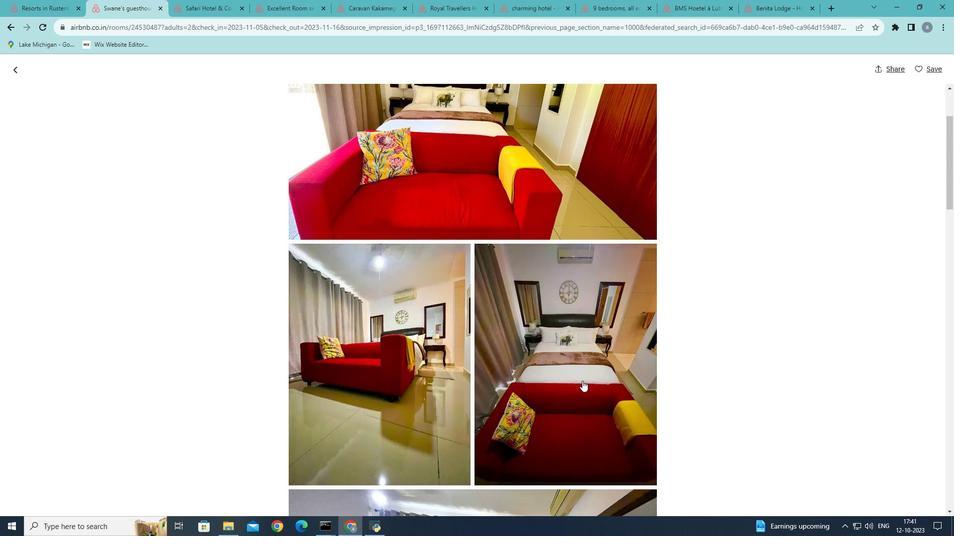 
Action: Mouse scrolled (582, 380) with delta (0, 0)
